 Task: Open a blank sheet, save the file as Globalization.doc and add heading 'Globalization'Globalization ,with the parapraph,with the parapraph Globalization refers to the increasing interconnectedness and interdependence of countries and societies. It has facilitated the exchange of goods, services, ideas, and cultures across borders. Globalization has both positive and negative impacts, with benefits including economic growth and cultural exchange, but also challenges such as income inequality and loss of cultural diversity. Responsible globalization requires addressing inequality, protecting workers' rights, and fostering mutual understanding and cooperation among nations.Apply Font Style Alef And font size 14. Apply font style in  Heading Bodoni MT and font size 14 Change heading alignment to  Center
Action: Mouse moved to (241, 364)
Screenshot: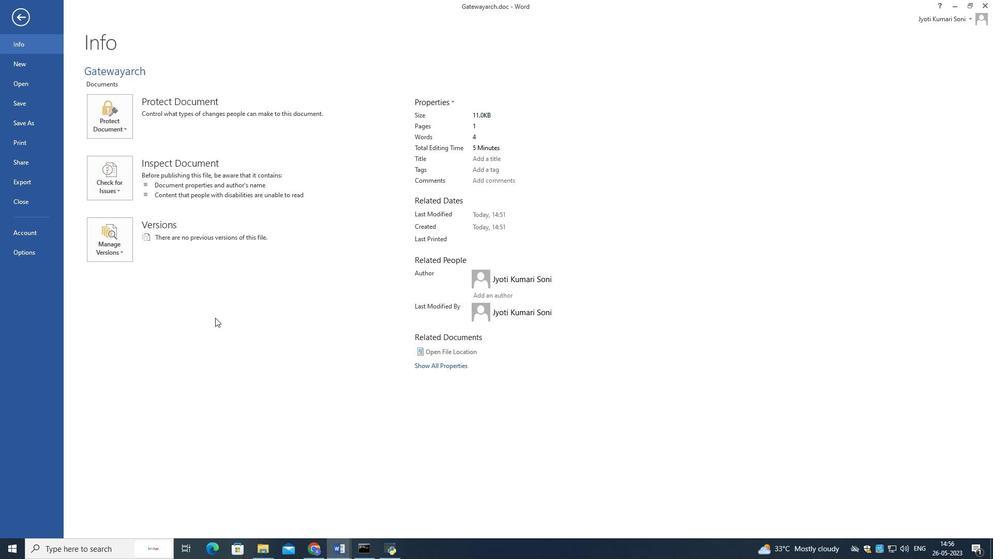 
Action: Mouse scrolled (241, 363) with delta (0, 0)
Screenshot: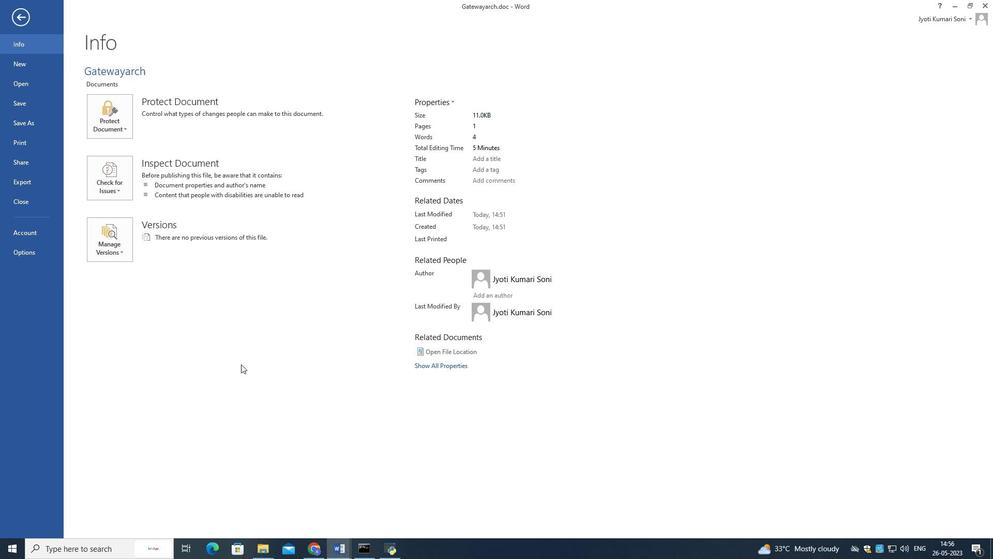 
Action: Mouse scrolled (241, 363) with delta (0, 0)
Screenshot: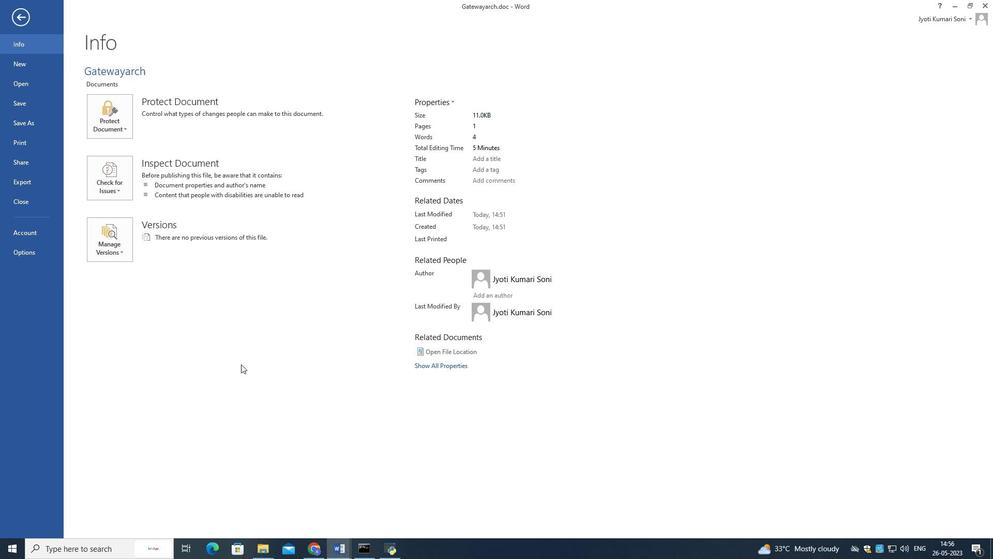 
Action: Mouse scrolled (241, 363) with delta (0, 0)
Screenshot: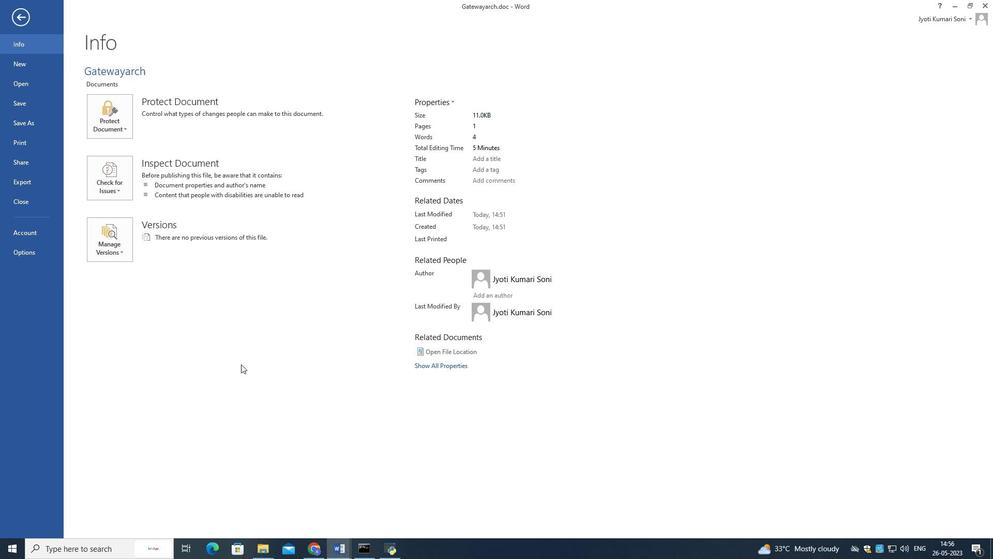 
Action: Mouse moved to (200, 303)
Screenshot: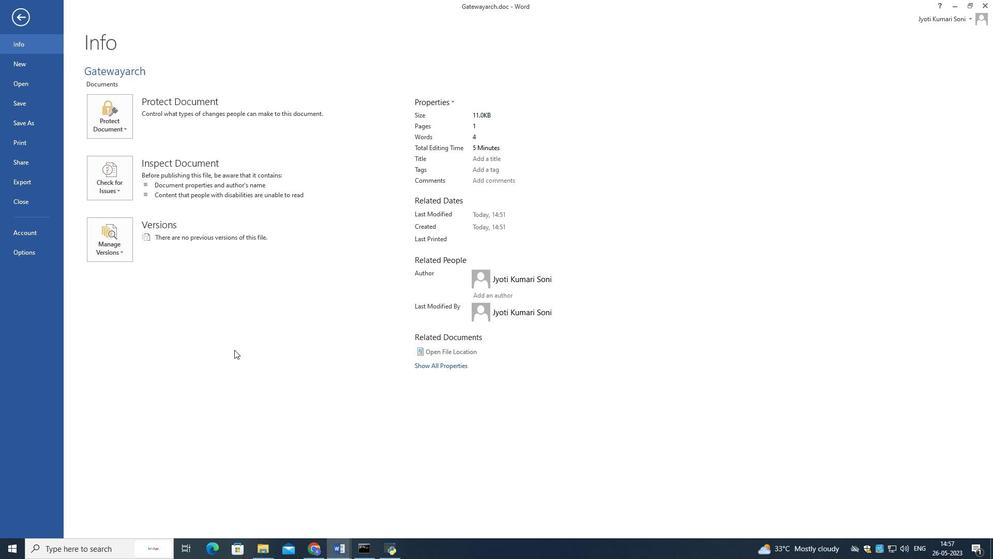 
Action: Mouse scrolled (200, 304) with delta (0, 0)
Screenshot: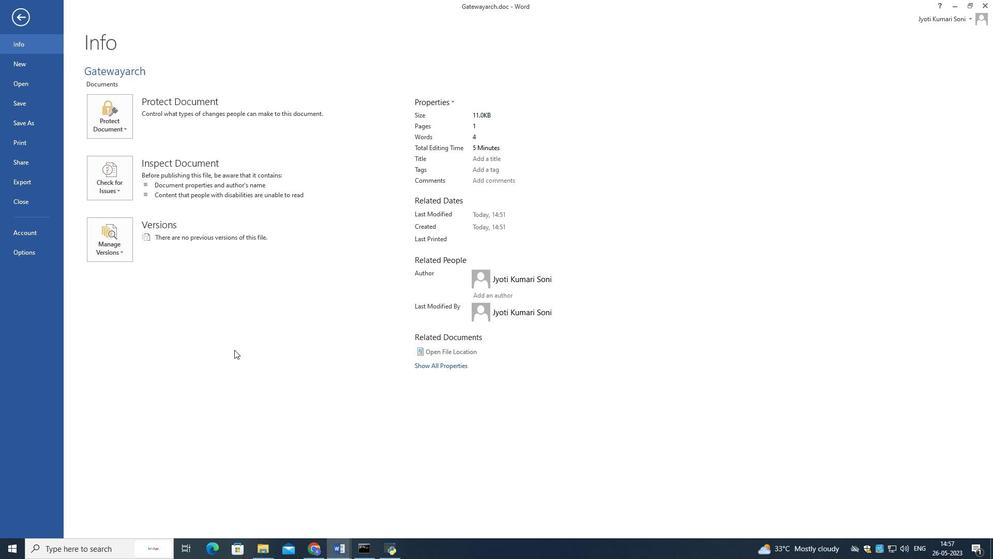 
Action: Mouse moved to (15, 81)
Screenshot: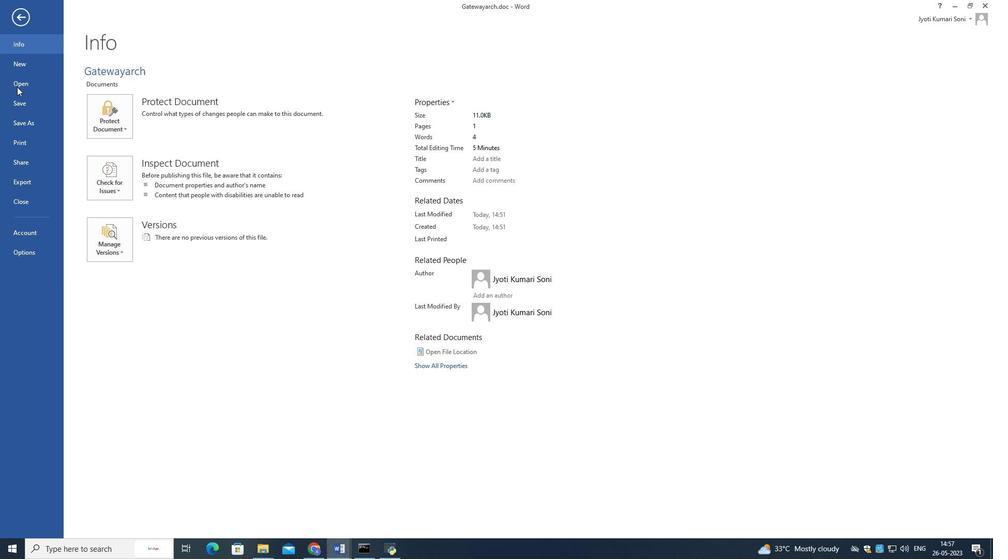 
Action: Mouse pressed left at (15, 81)
Screenshot: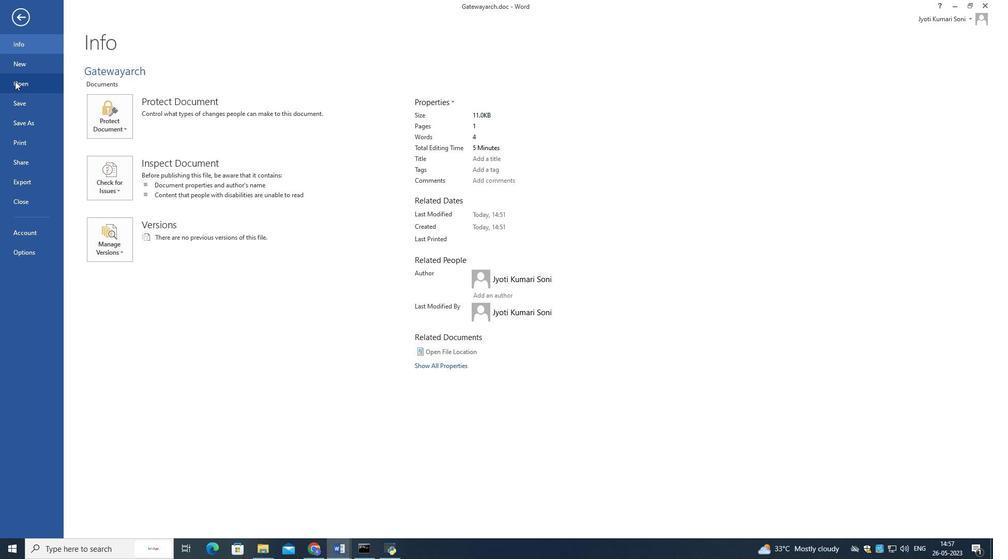 
Action: Mouse moved to (28, 67)
Screenshot: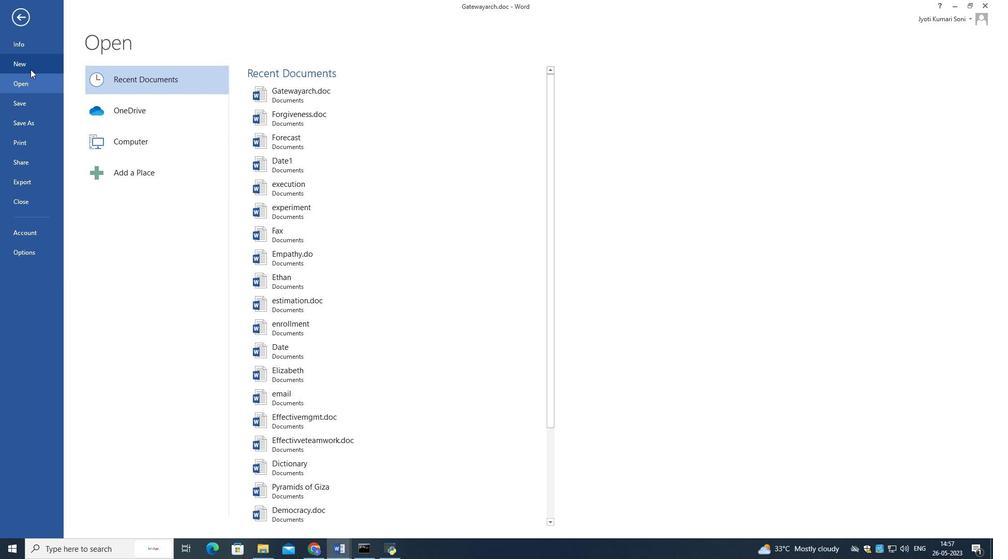 
Action: Mouse pressed left at (28, 67)
Screenshot: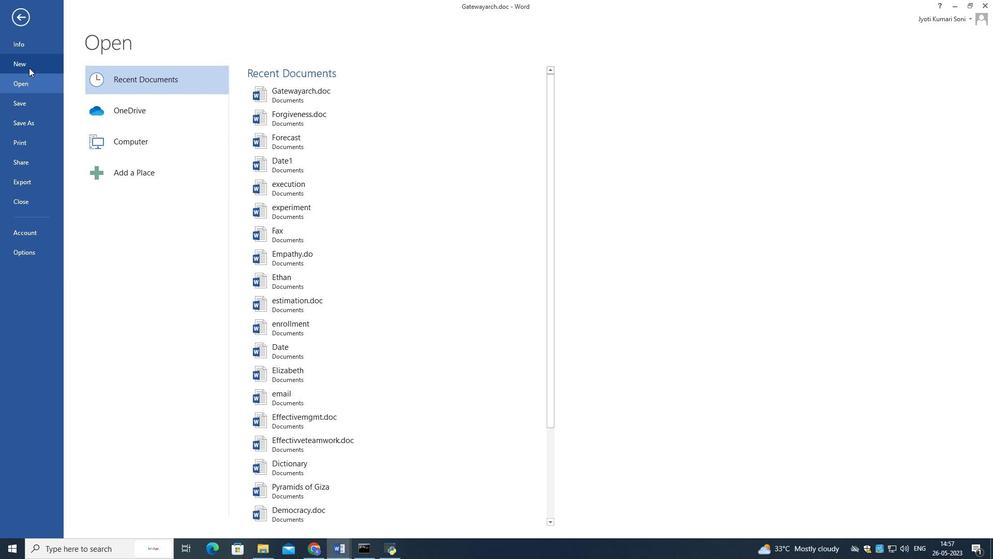 
Action: Mouse moved to (124, 174)
Screenshot: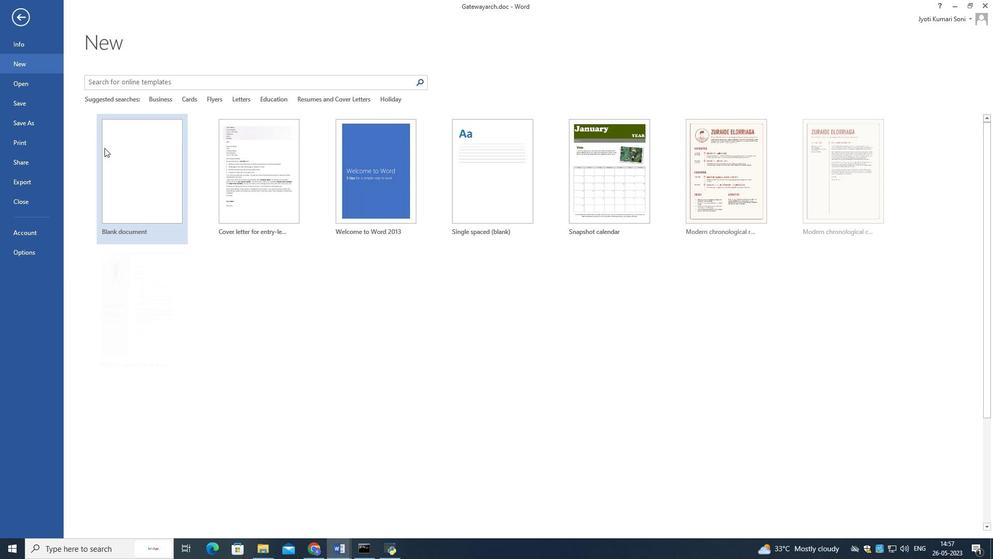 
Action: Mouse pressed left at (124, 174)
Screenshot: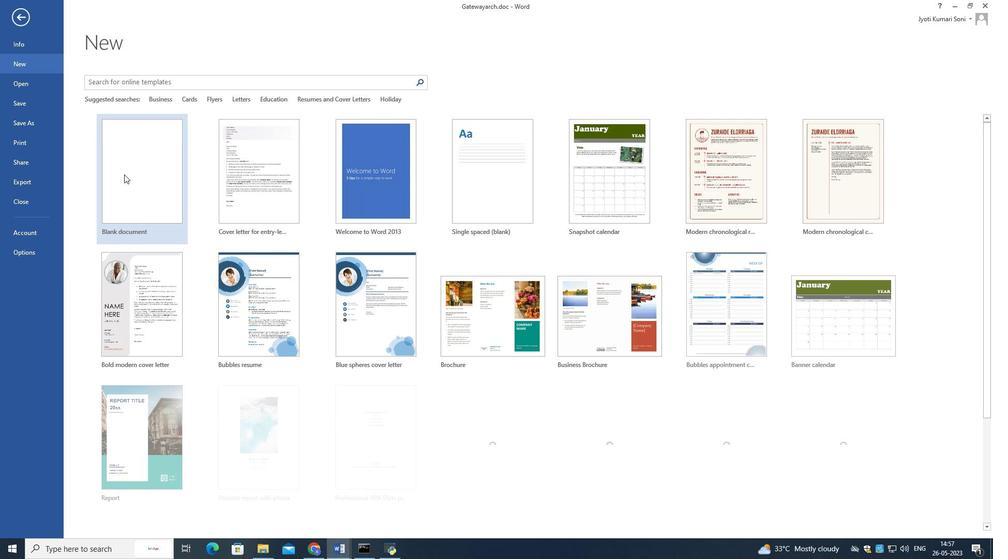 
Action: Mouse moved to (8, 14)
Screenshot: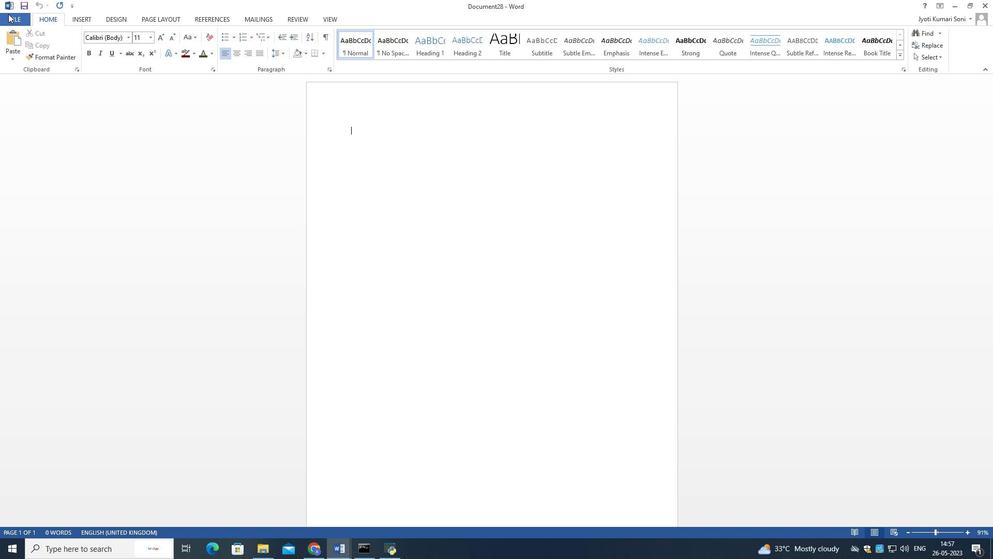 
Action: Mouse pressed left at (8, 14)
Screenshot: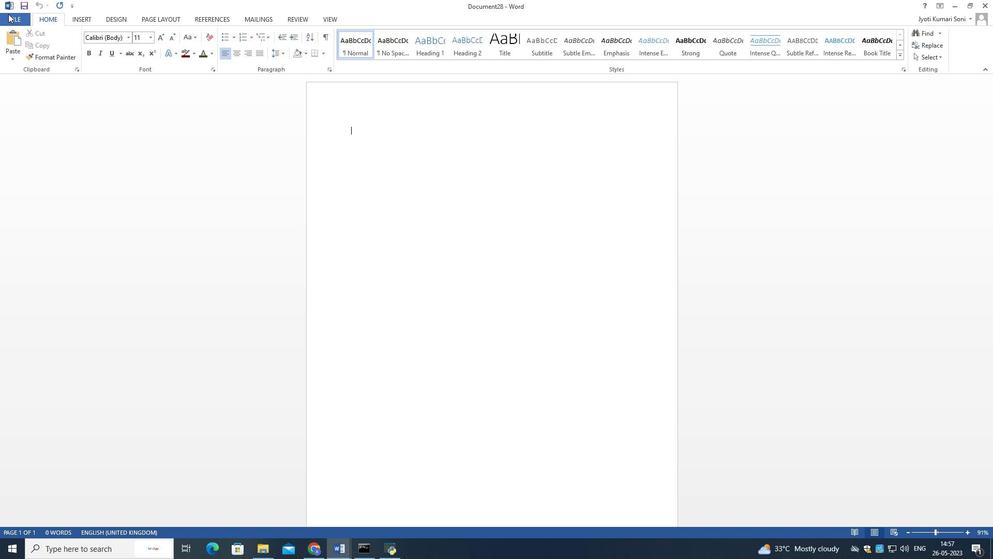 
Action: Mouse moved to (33, 121)
Screenshot: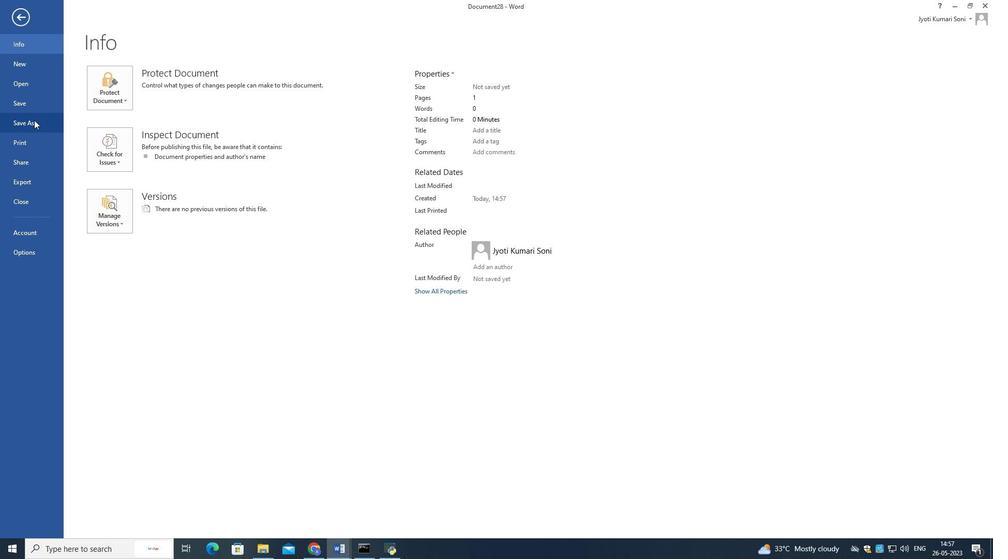 
Action: Mouse pressed left at (33, 121)
Screenshot: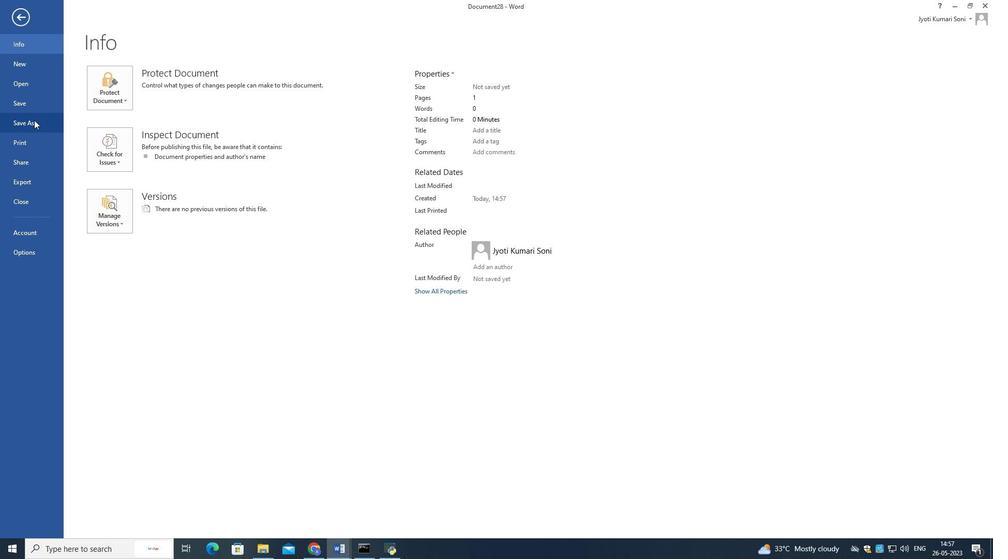 
Action: Mouse moved to (338, 104)
Screenshot: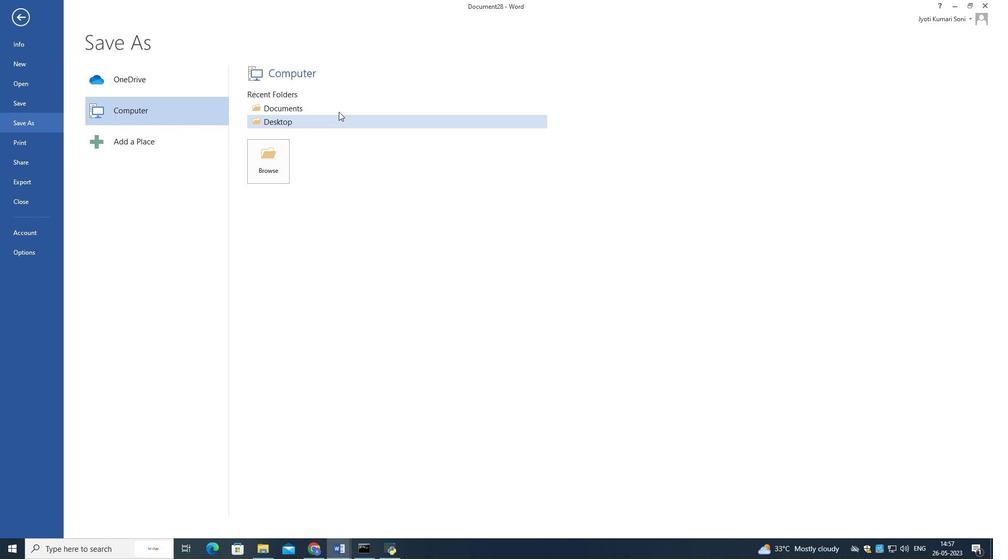
Action: Mouse pressed left at (338, 104)
Screenshot: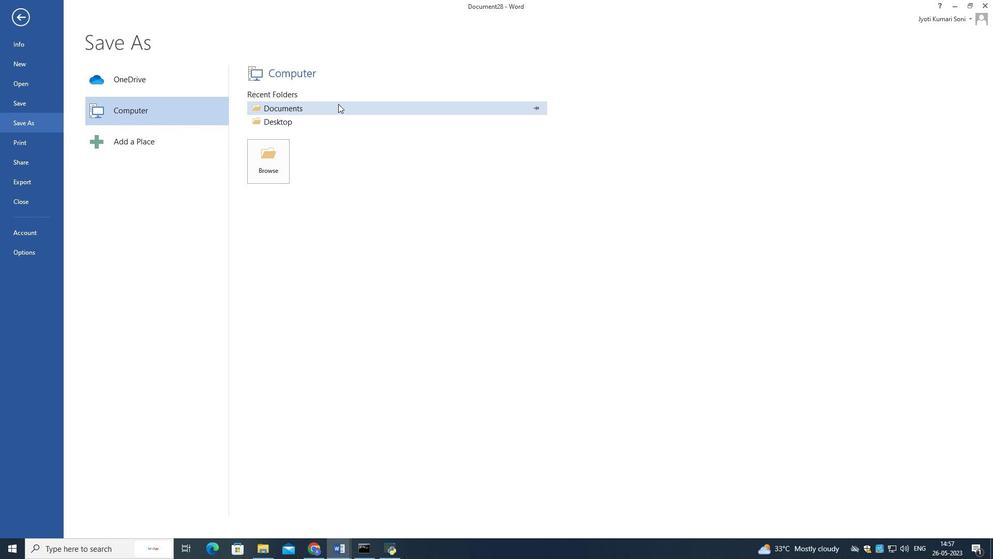 
Action: Key pressed <Key.shift>Globalization.doc
Screenshot: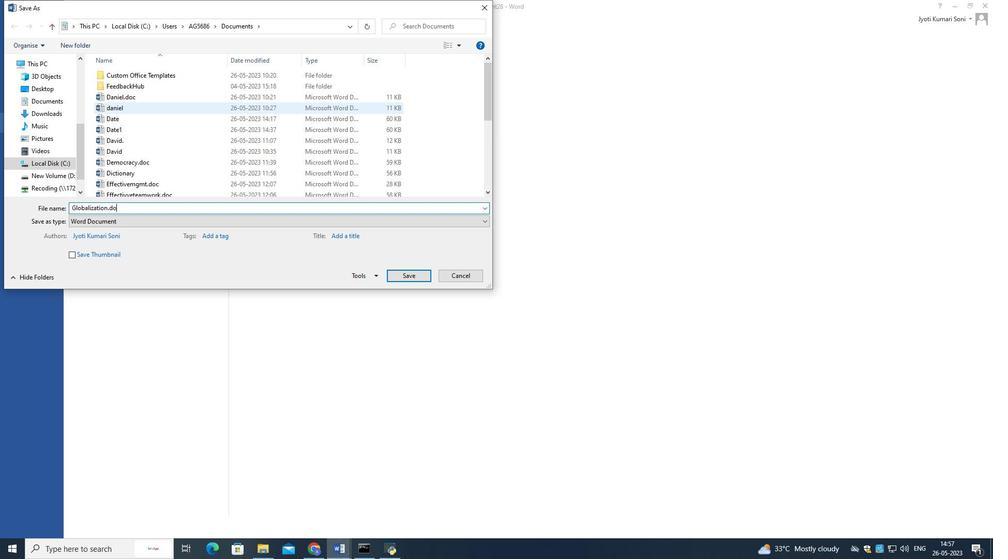 
Action: Mouse moved to (420, 272)
Screenshot: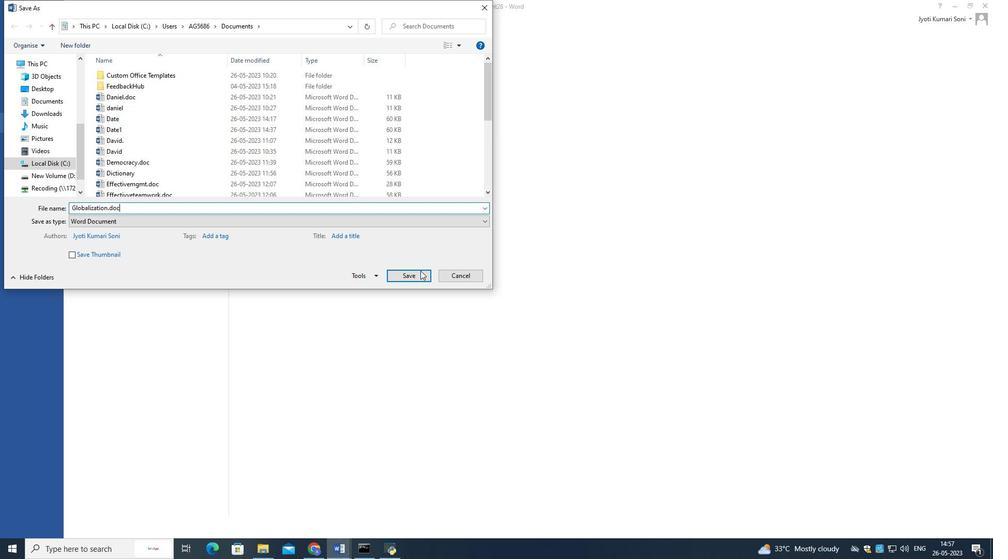 
Action: Mouse pressed left at (420, 272)
Screenshot: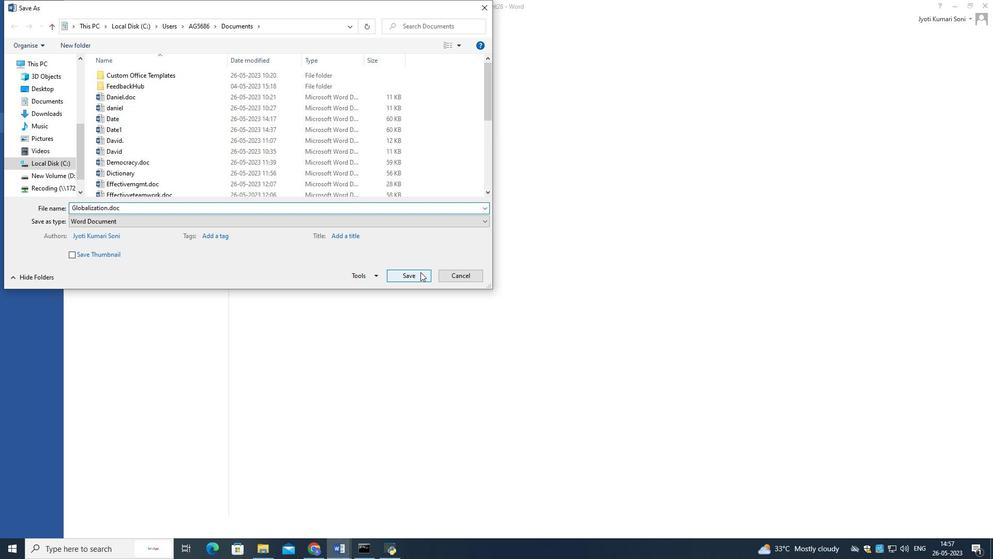 
Action: Mouse moved to (418, 136)
Screenshot: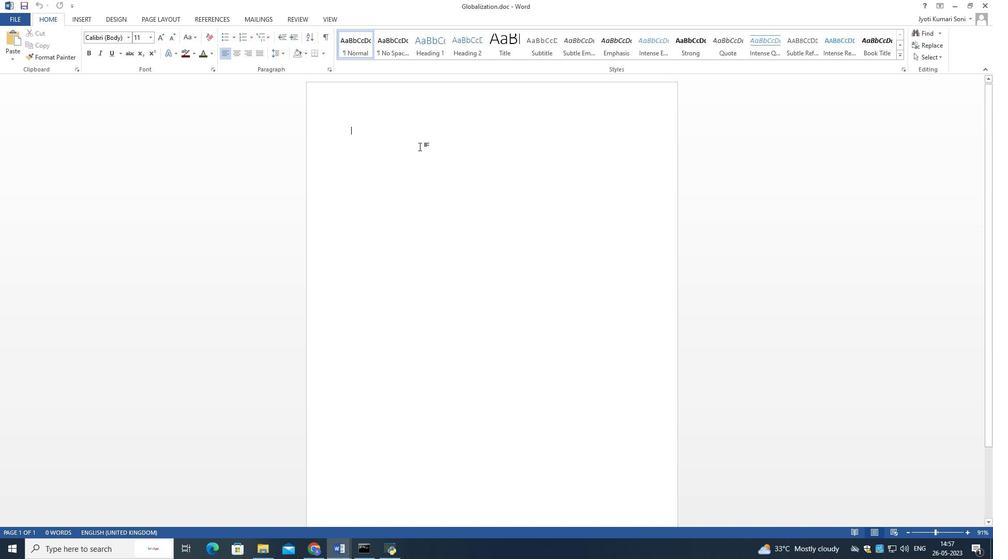 
Action: Mouse pressed left at (418, 136)
Screenshot: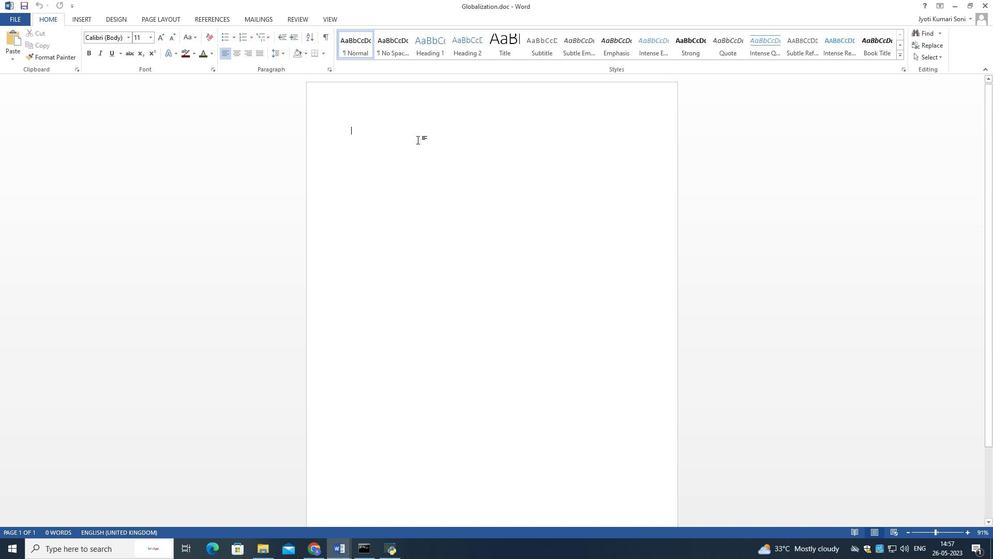 
Action: Mouse moved to (422, 137)
Screenshot: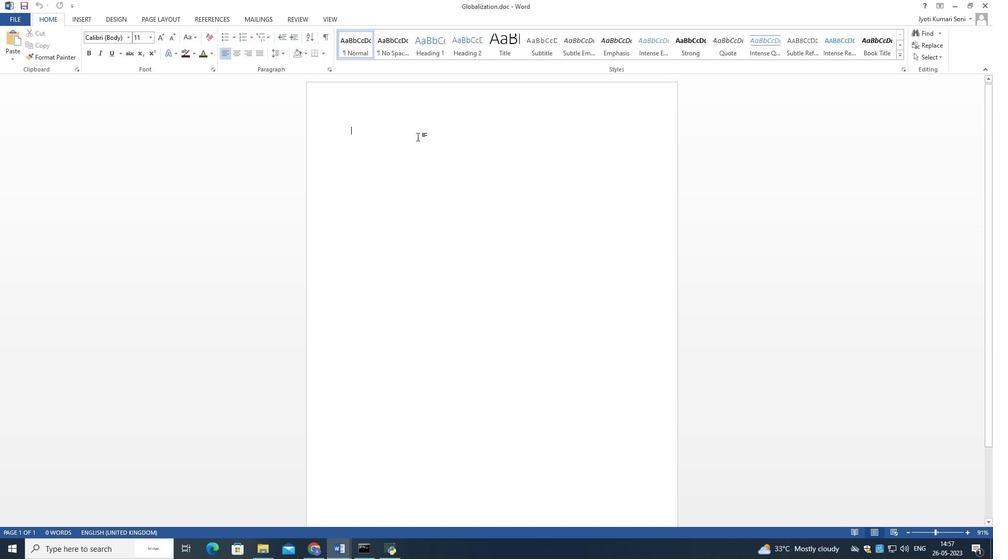 
Action: Key pressed <Key.shift>Globlaization<Key.space>'<Key.space><Key.shift>Globl<Key.backspace>lazation<Key.space>
Screenshot: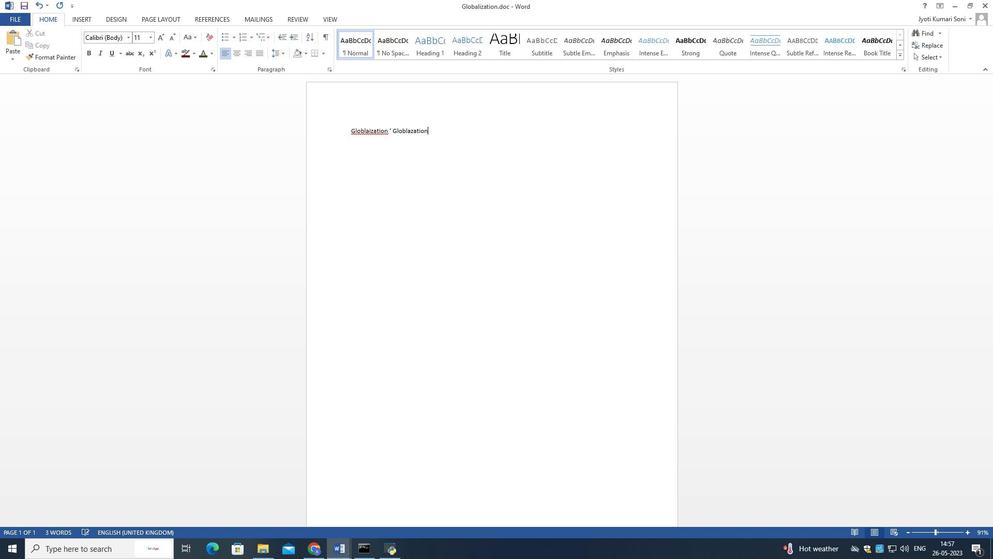 
Action: Mouse moved to (401, 155)
Screenshot: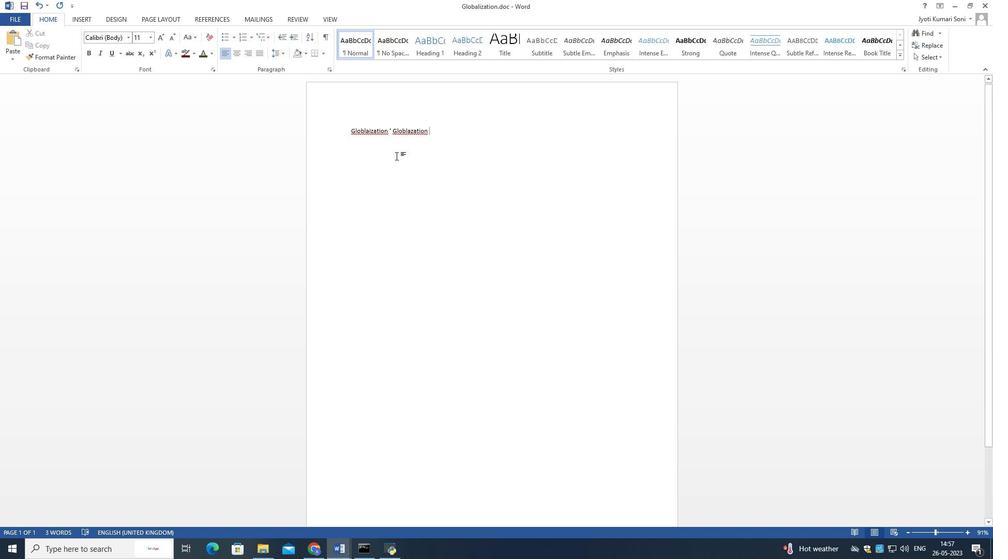 
Action: Mouse pressed left at (401, 155)
Screenshot: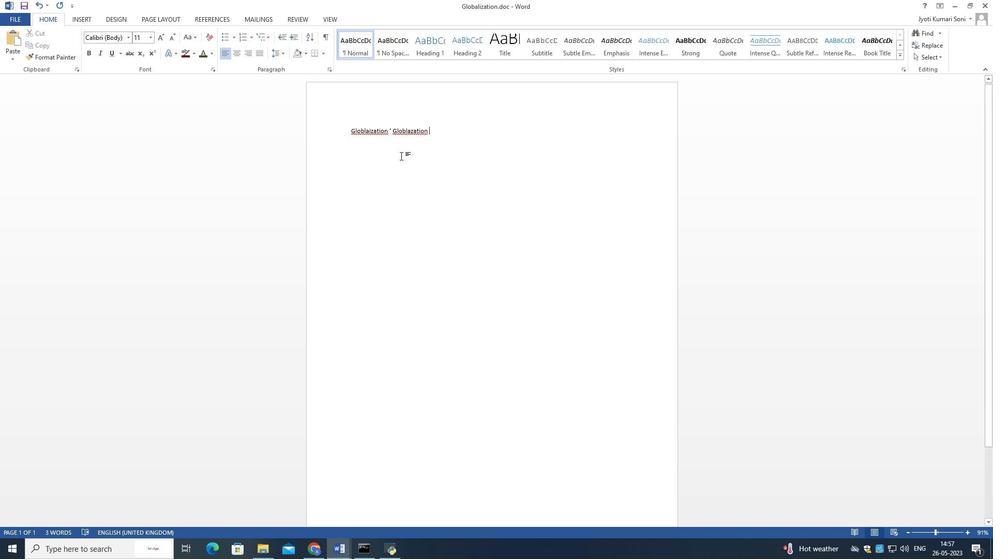 
Action: Mouse moved to (447, 130)
Screenshot: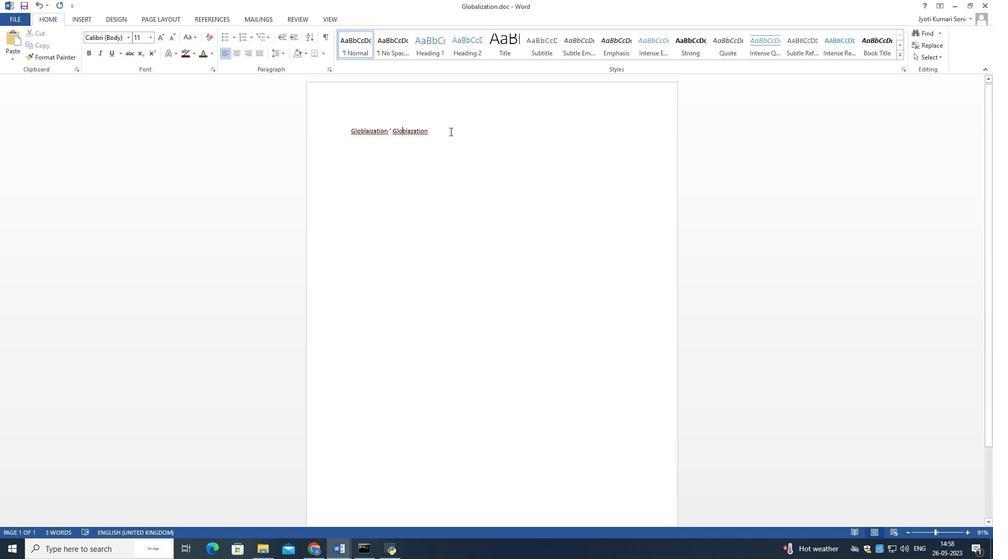 
Action: Mouse pressed left at (447, 130)
Screenshot: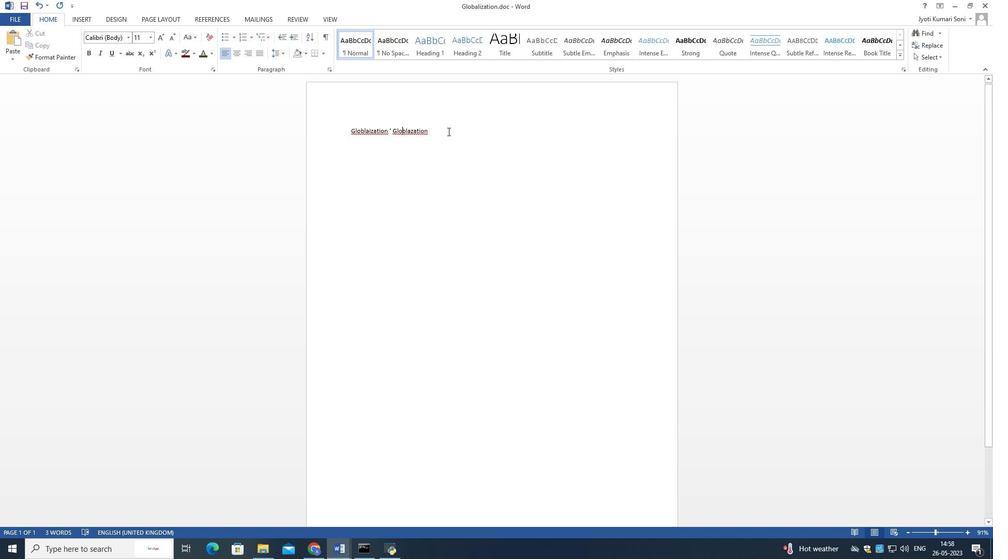 
Action: Mouse moved to (447, 134)
Screenshot: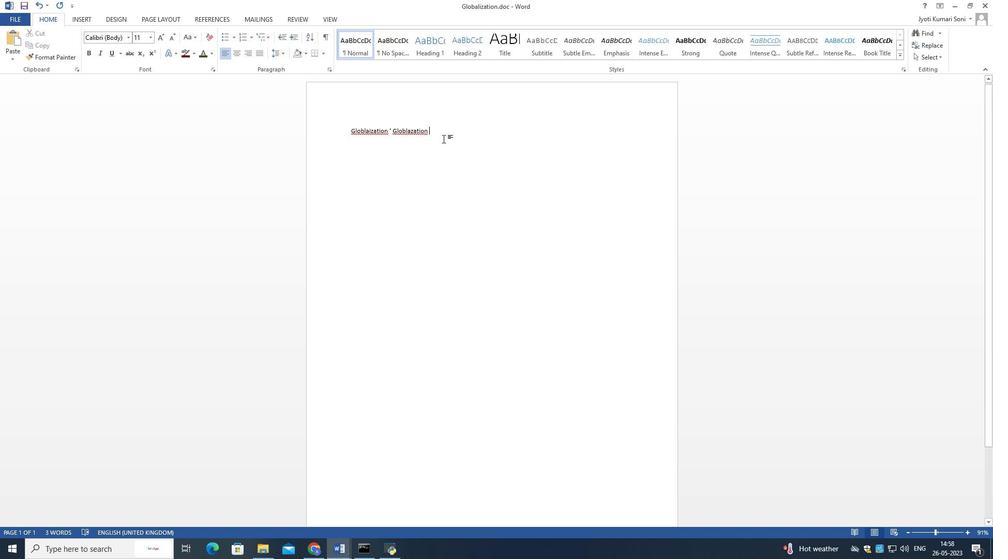 
Action: Key pressed <Key.enter><Key.enter><Key.shift>Globalization<Key.space>
Screenshot: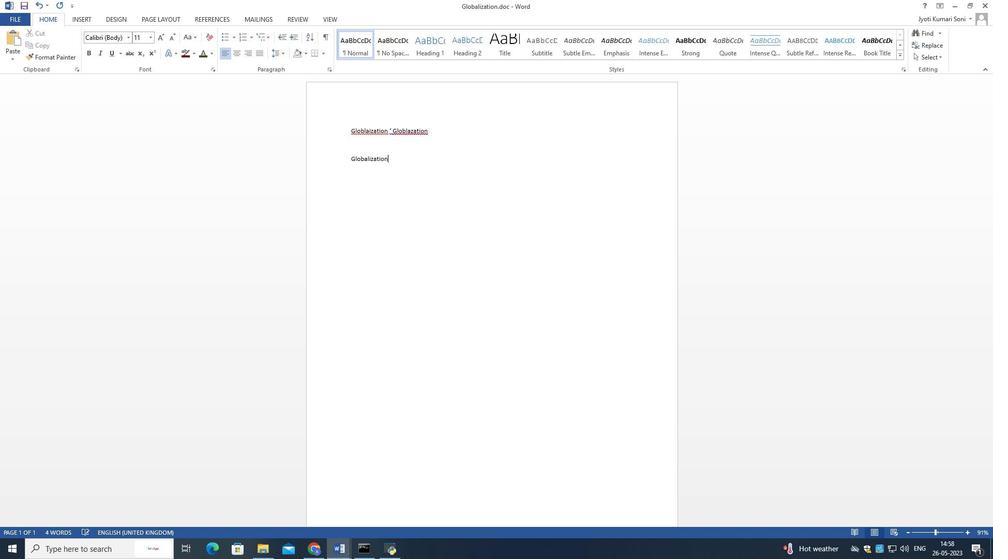 
Action: Mouse moved to (846, 300)
Screenshot: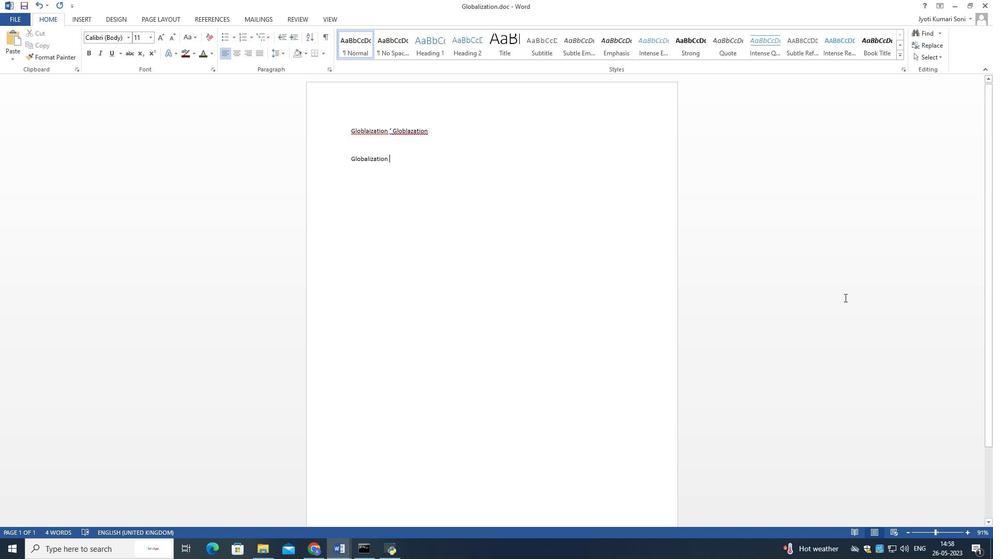 
Action: Key pressed refers<Key.space>to<Key.space>
Screenshot: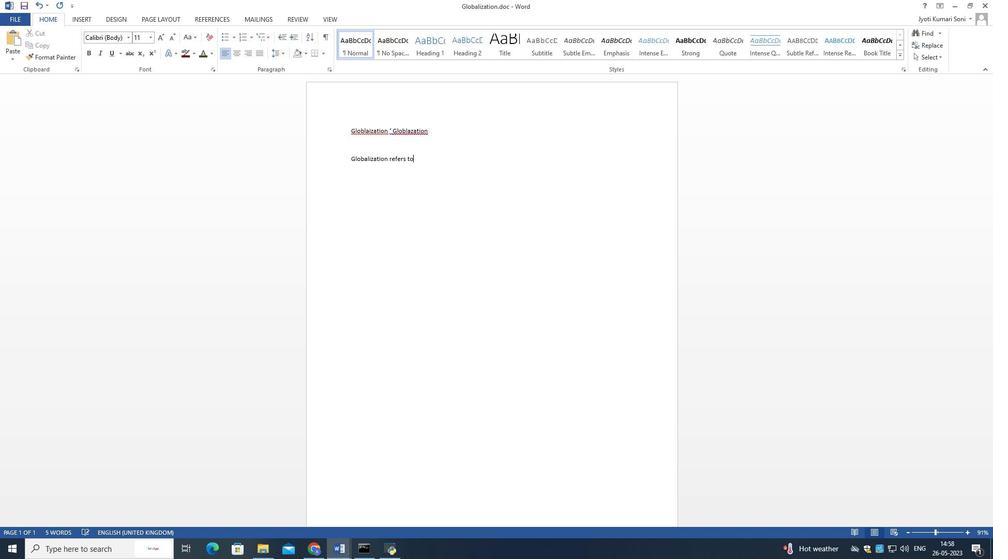 
Action: Mouse moved to (993, 391)
Screenshot: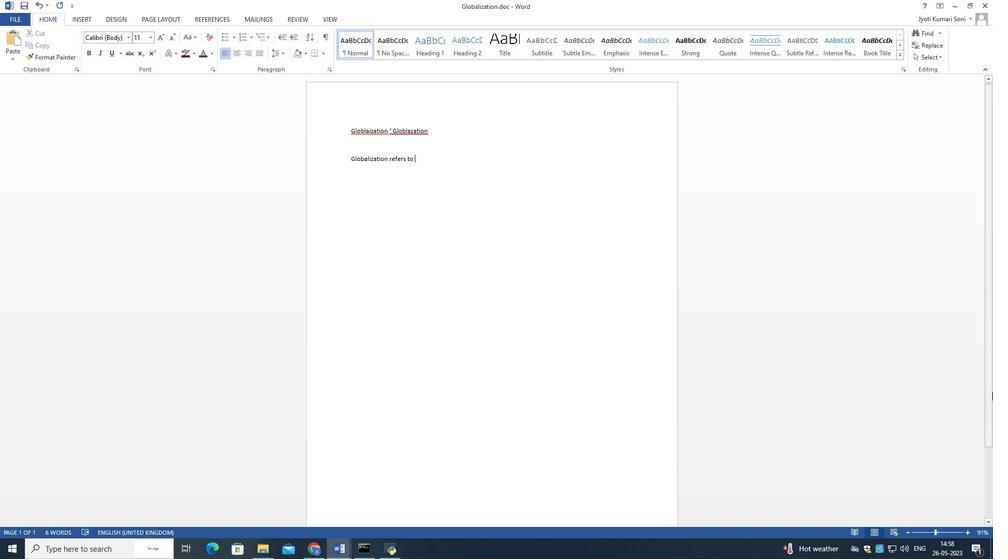 
Action: Key pressed the<Key.space>increasing<Key.space>interconnectedness<Key.space>and<Key.space>interdependence<Key.space>of<Key.space>countries<Key.space>and<Key.space>societies.<Key.space><Key.shift>It<Key.space>has<Key.space>faciliated<Key.space>the<Key.space>exchange<Key.space>of<Key.space>goods,<Key.space>services,<Key.space>ideas,<Key.space>and<Key.space>cultures<Key.space>across<Key.space>borders.<Key.space><Key.shift>Globalization<Key.space>has<Key.space>both<Key.space>positive<Key.space>and<Key.space>negative<Key.space>impacts<Key.space>,<Key.space>with<Key.space>benefits<Key.space>including<Key.space>economics<Key.space>growth<Key.space>and<Key.space>culture<Key.space>exchange,<Key.space>but<Key.space>also<Key.space>chllenges<Key.space>such<Key.space>as<Key.space>income<Key.space>inequality<Key.space>and<Key.space>loss<Key.space>of<Key.space>cltural<Key.space>diversity<Key.space>
Screenshot: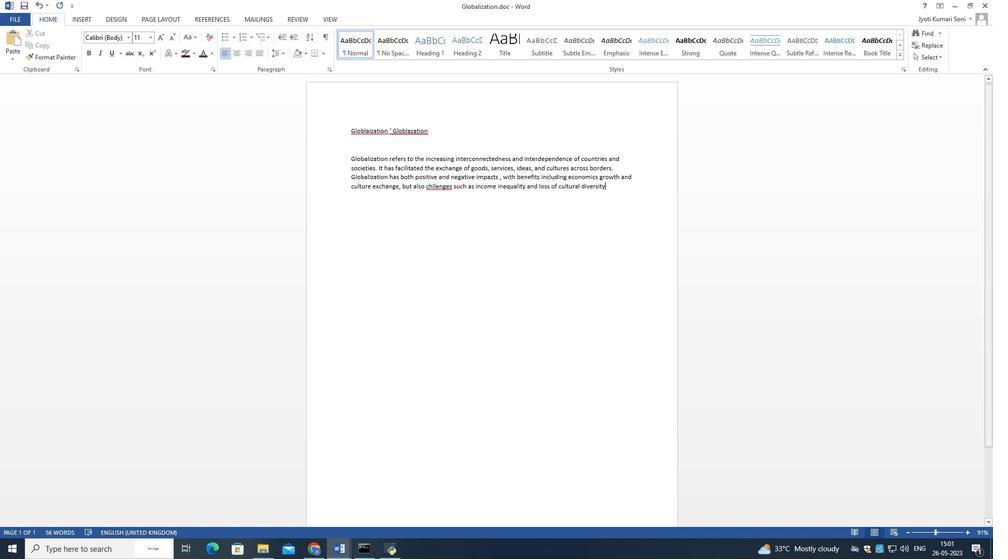 
Action: Mouse moved to (491, 181)
Screenshot: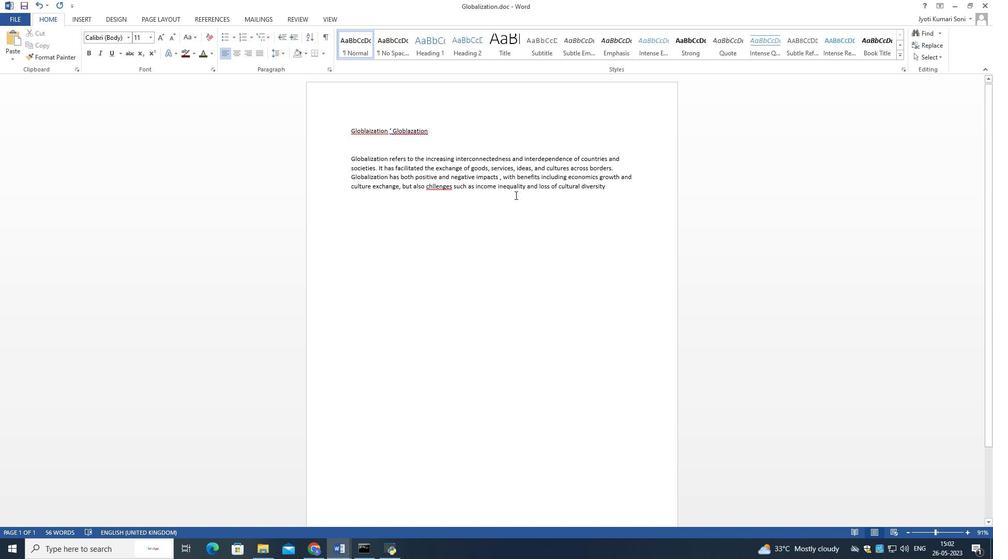 
Action: Key pressed .<Key.space><Key.shift>responsible<Key.space>globalization<Key.space>requie<Key.backspace>res<Key.space>fostering<Key.space>mutual<Key.space>understanding<Key.space>and<Key.space>cooperation<Key.space>among<Key.space>nation.
Screenshot: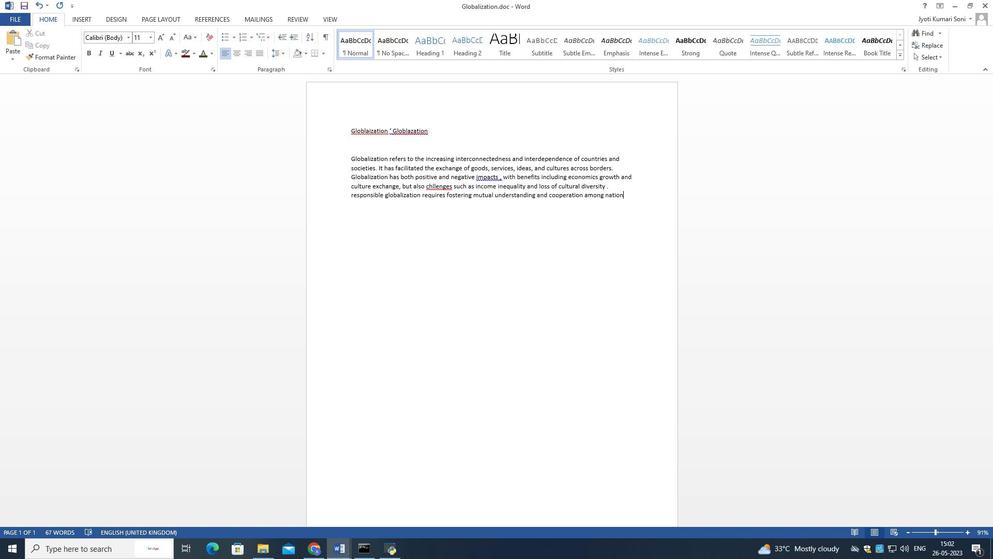
Action: Mouse moved to (492, 179)
Screenshot: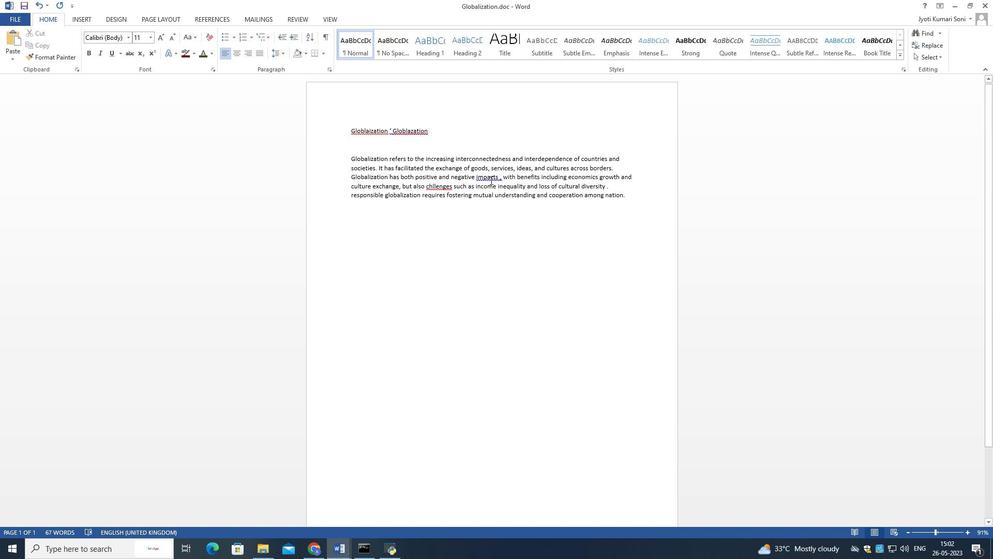 
Action: Mouse pressed left at (492, 179)
Screenshot: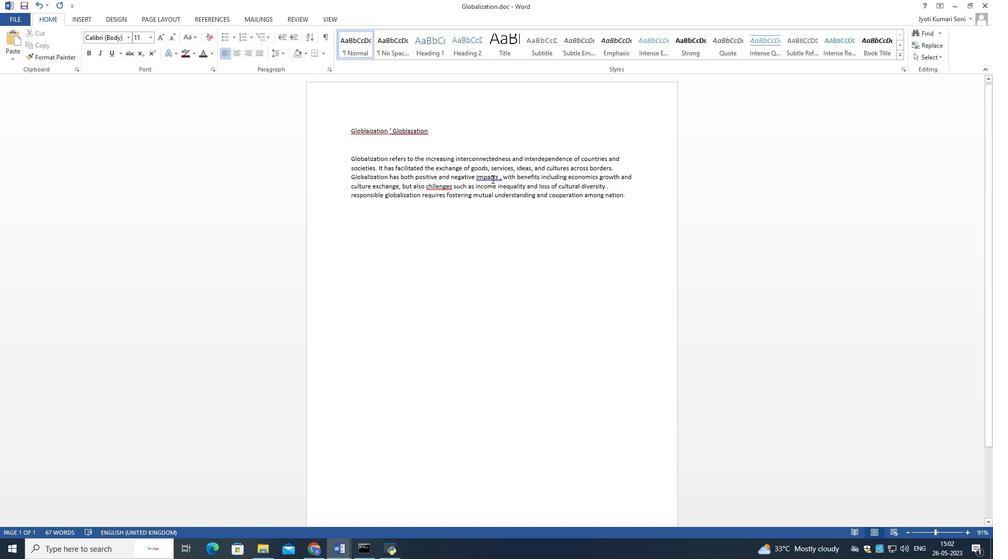 
Action: Mouse moved to (499, 179)
Screenshot: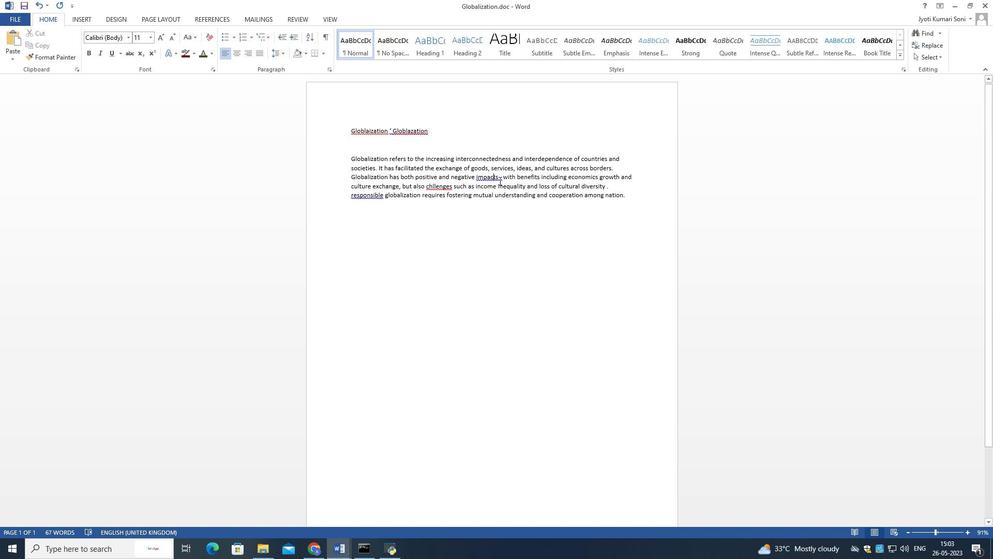 
Action: Mouse pressed left at (499, 179)
Screenshot: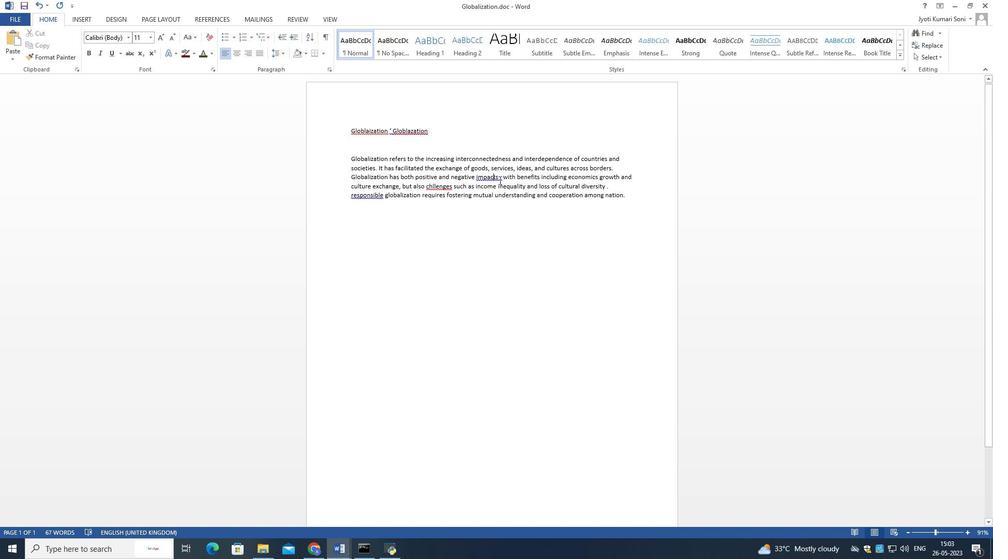 
Action: Mouse moved to (517, 222)
Screenshot: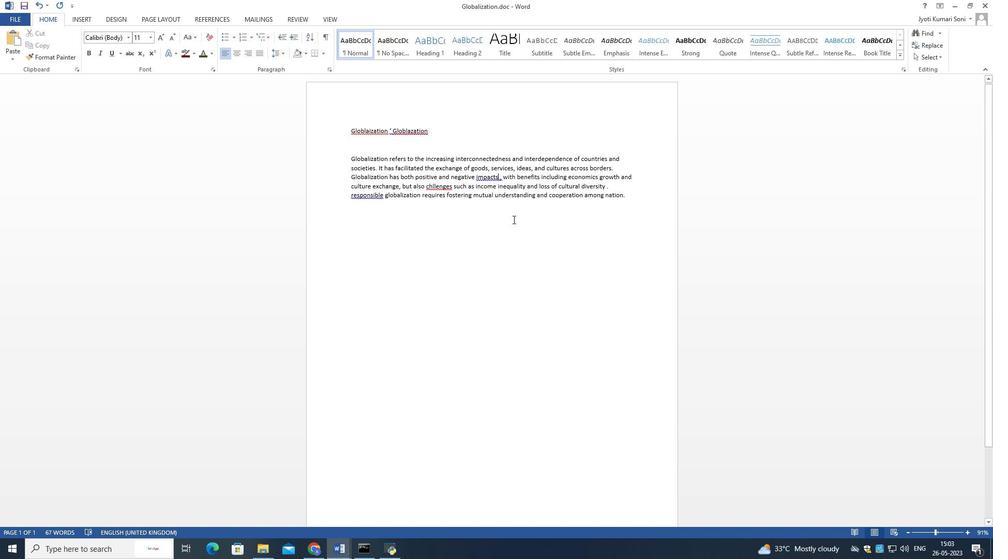 
Action: Key pressed <Key.right><Key.backspace>
Screenshot: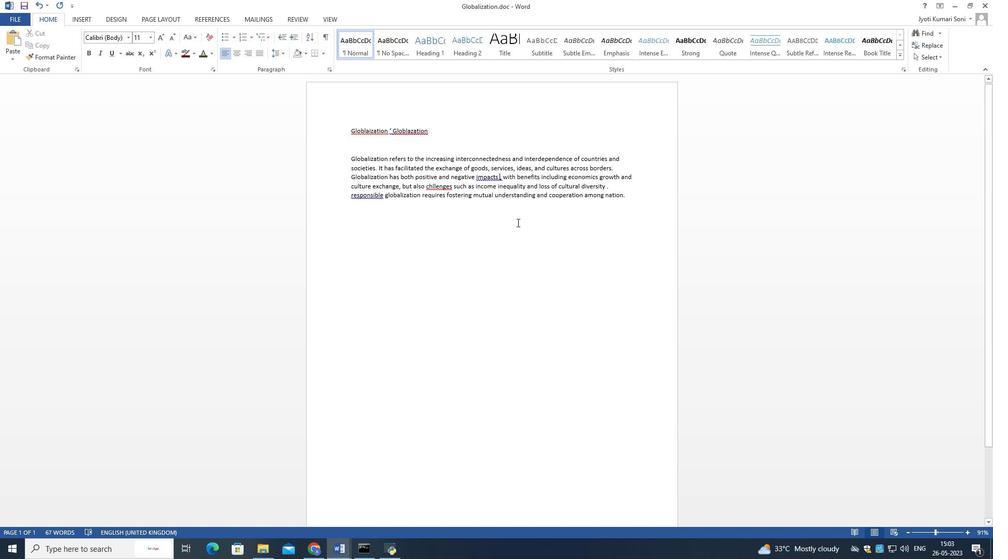 
Action: Mouse moved to (514, 220)
Screenshot: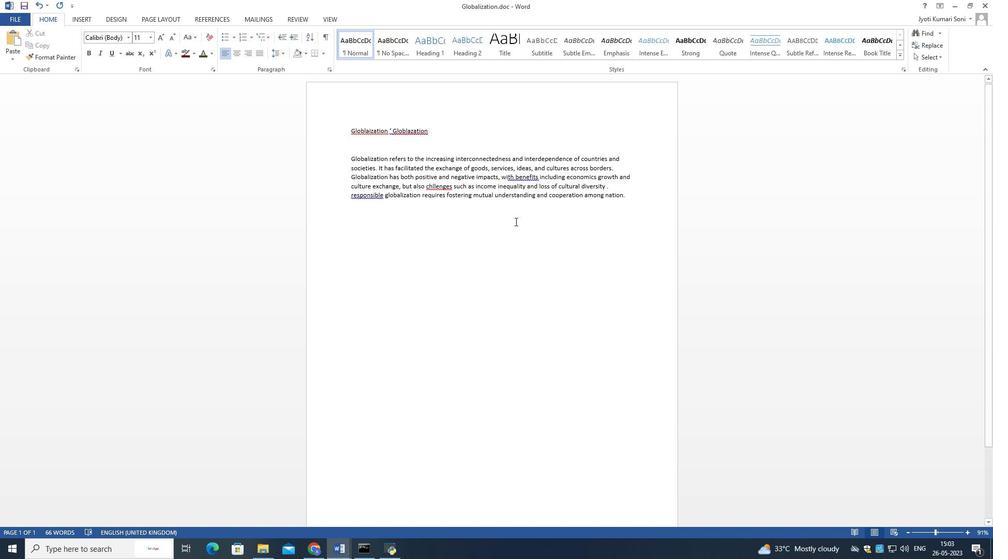 
Action: Mouse scrolled (514, 221) with delta (0, 0)
Screenshot: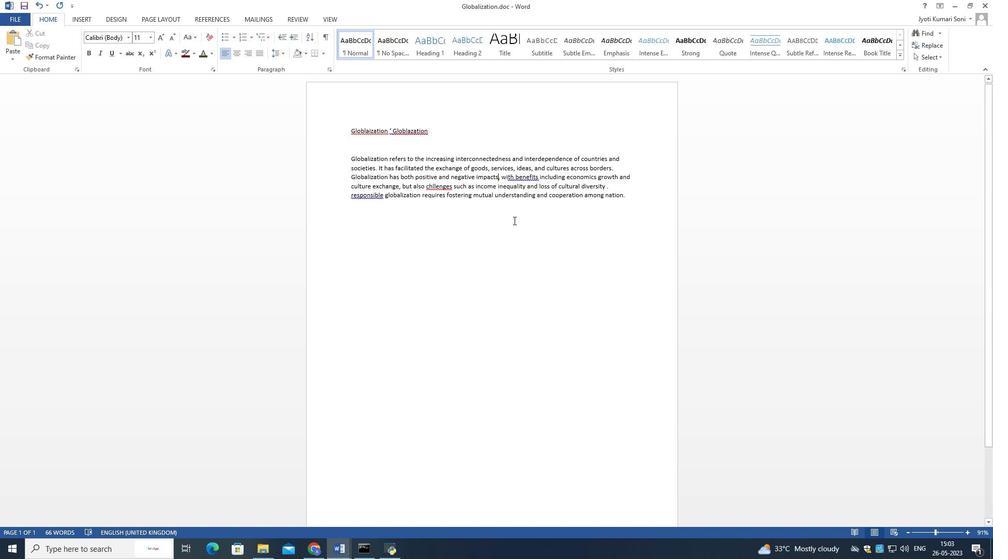 
Action: Mouse moved to (513, 220)
Screenshot: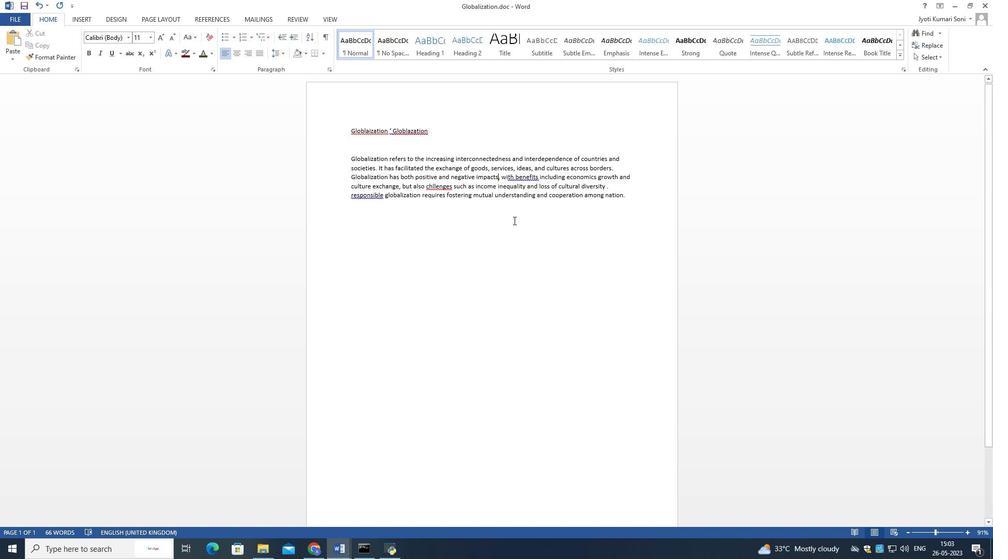 
Action: Mouse scrolled (513, 221) with delta (0, 0)
Screenshot: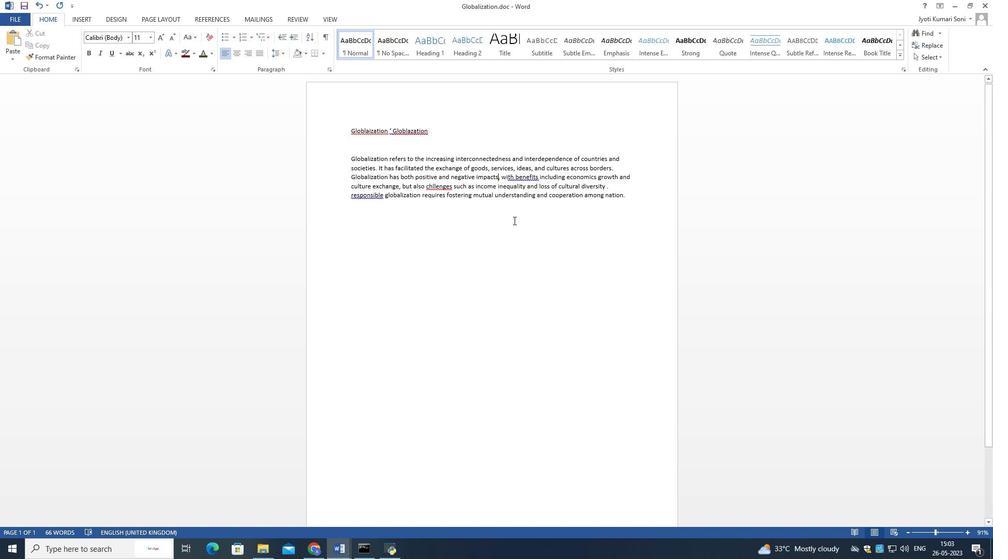 
Action: Mouse moved to (512, 219)
Screenshot: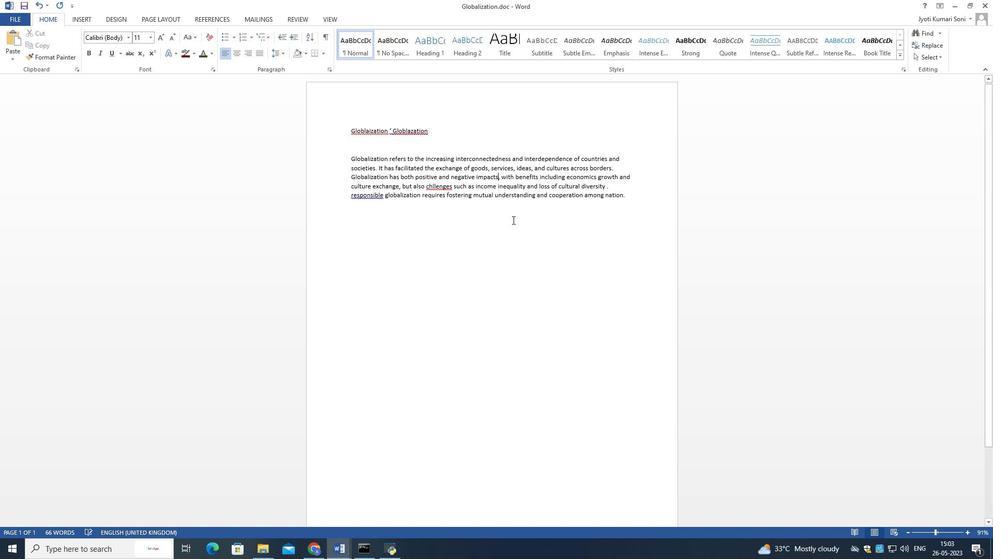 
Action: Mouse scrolled (512, 219) with delta (0, 0)
Screenshot: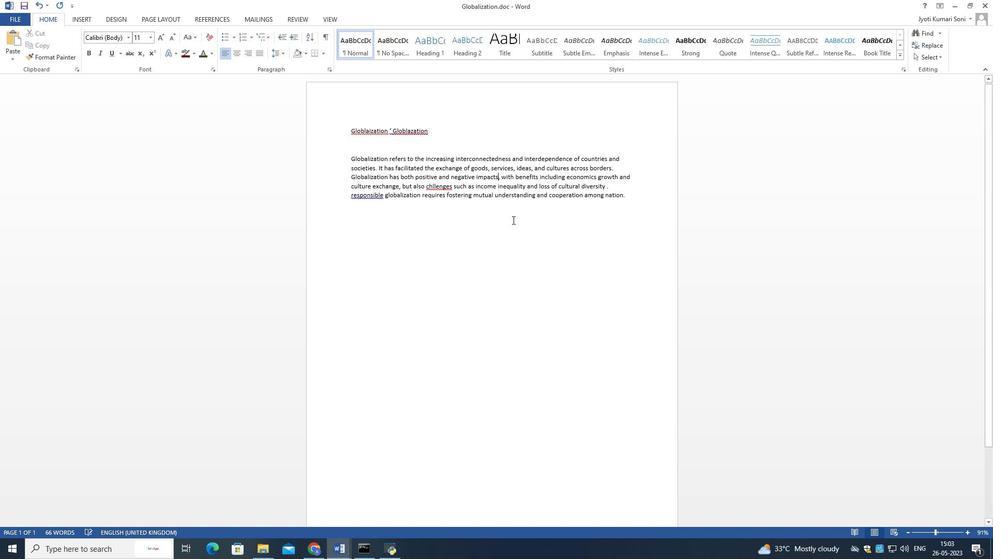 
Action: Mouse moved to (433, 193)
Screenshot: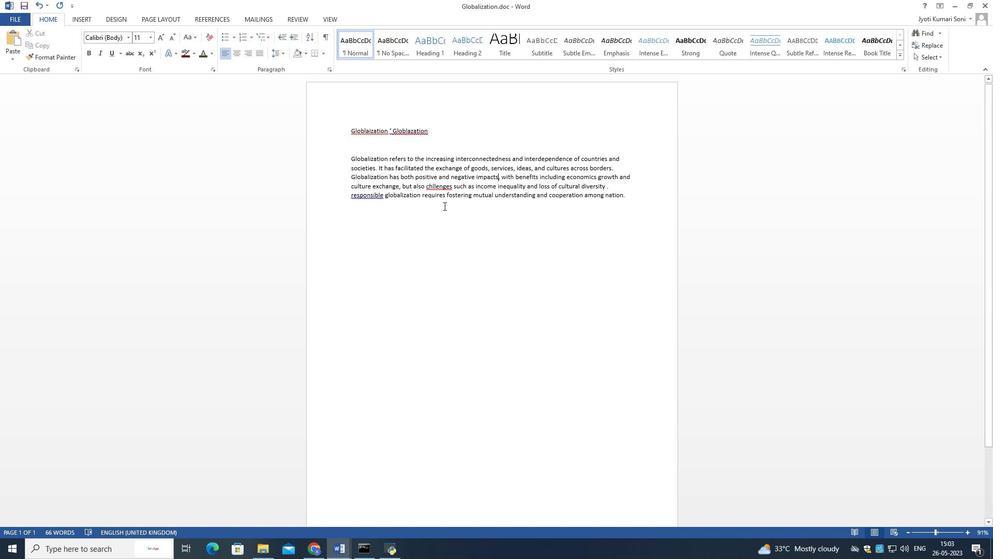 
Action: Mouse scrolled (433, 194) with delta (0, 0)
Screenshot: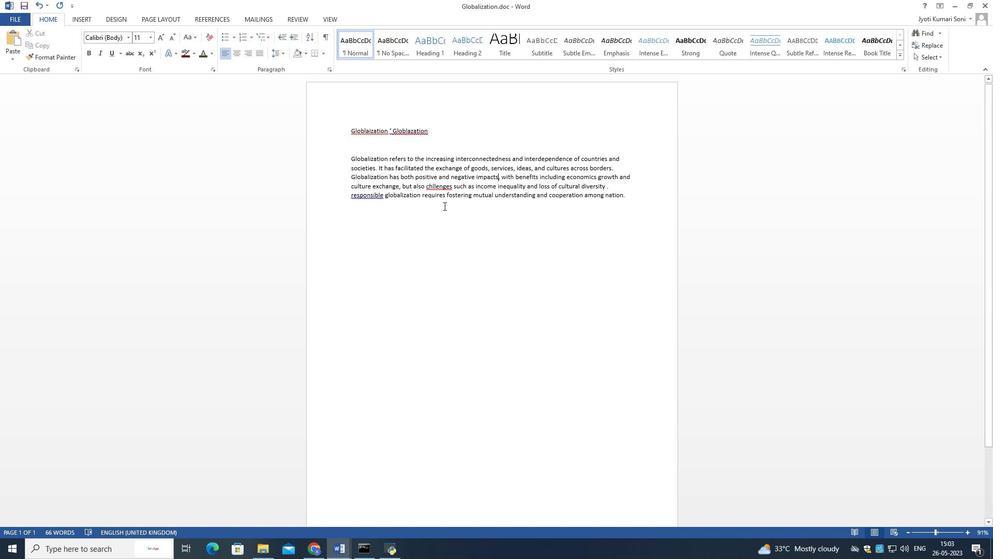
Action: Mouse moved to (443, 186)
Screenshot: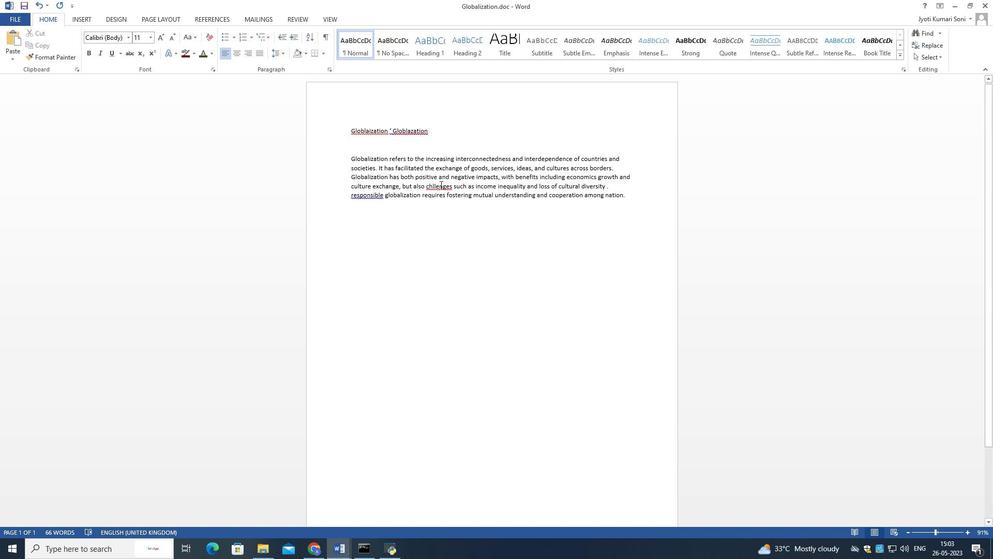 
Action: Mouse pressed left at (443, 186)
Screenshot: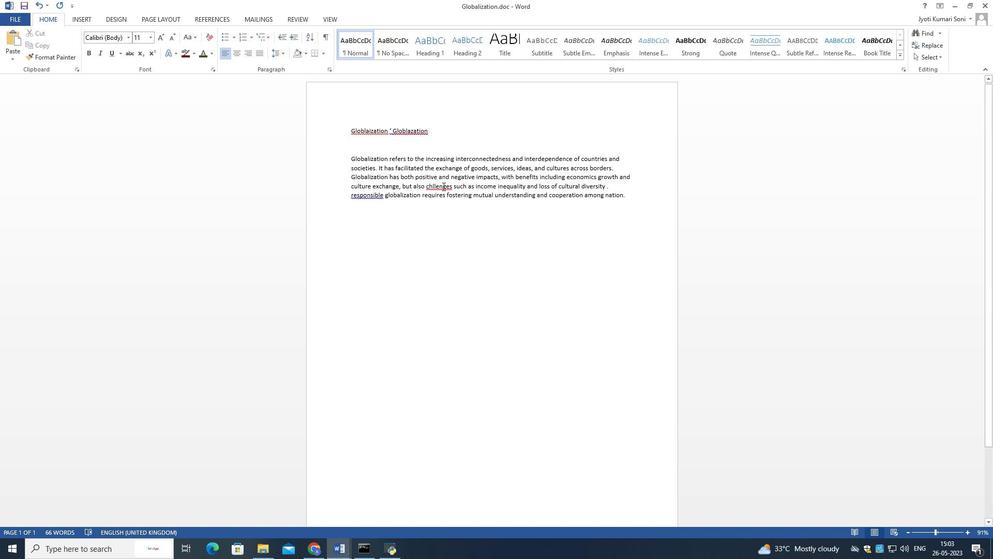 
Action: Mouse moved to (942, 532)
Screenshot: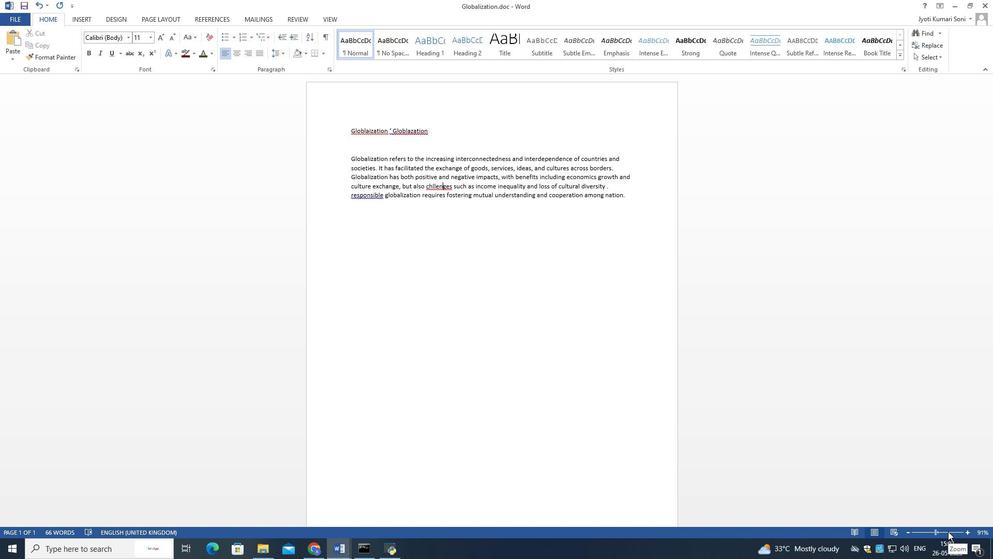 
Action: Mouse pressed left at (942, 532)
Screenshot: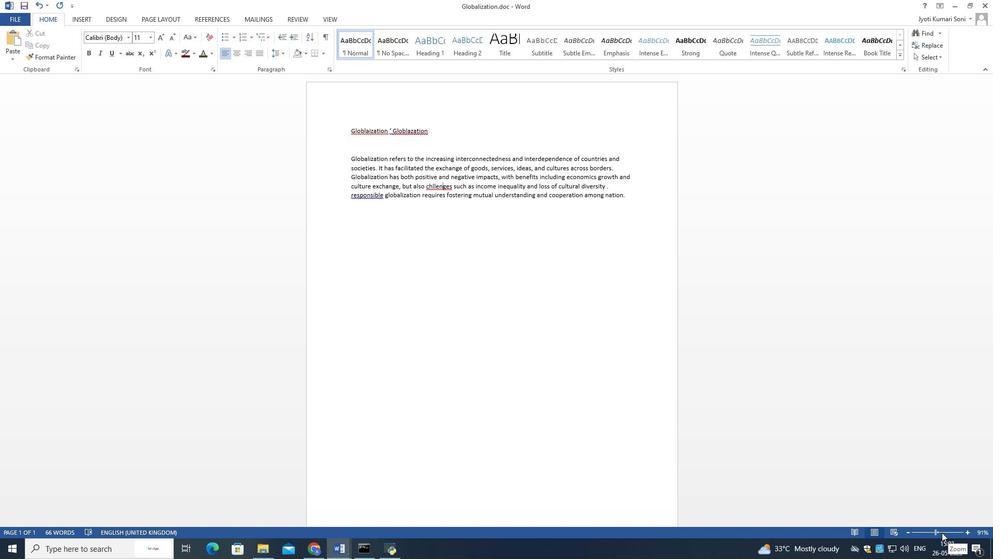 
Action: Mouse moved to (404, 194)
Screenshot: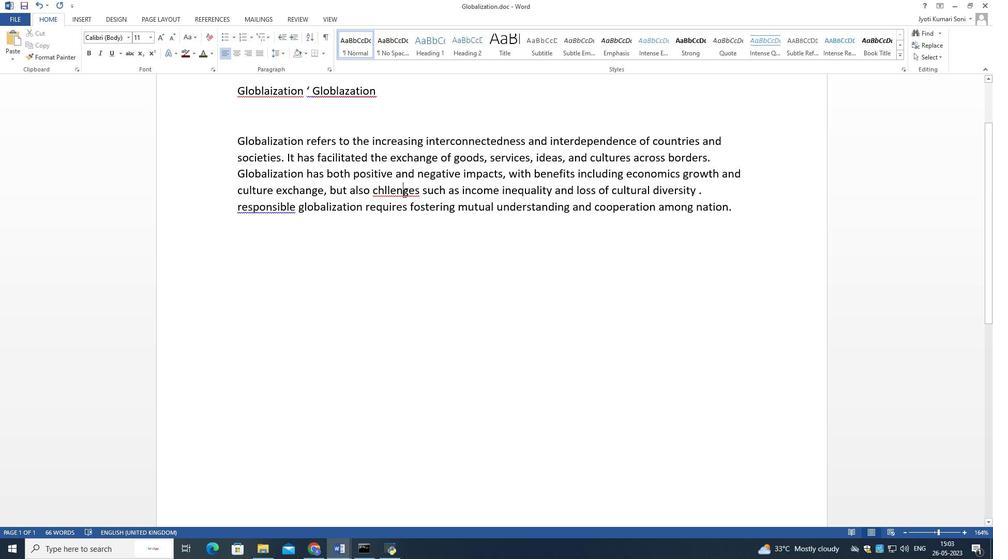 
Action: Mouse pressed left at (404, 194)
Screenshot: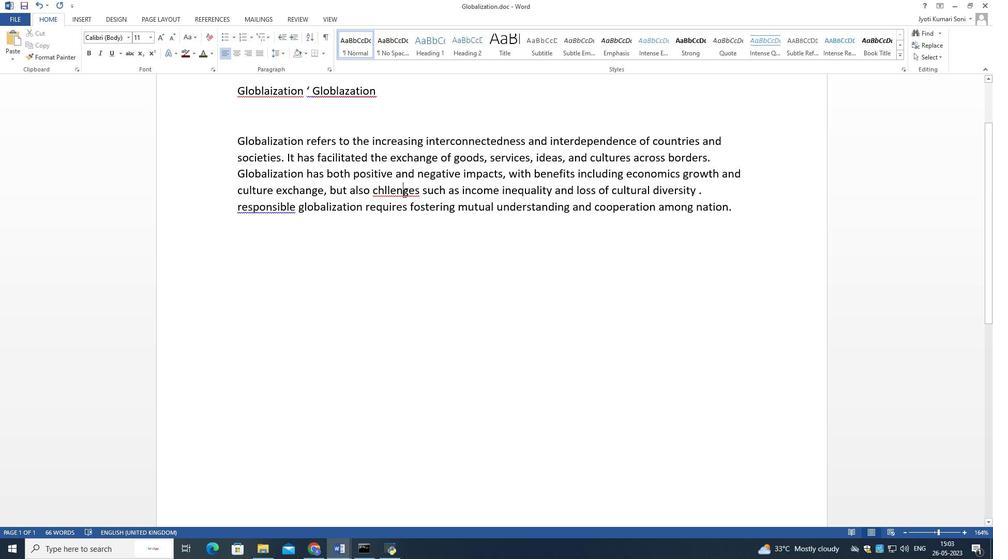 
Action: Mouse moved to (378, 247)
Screenshot: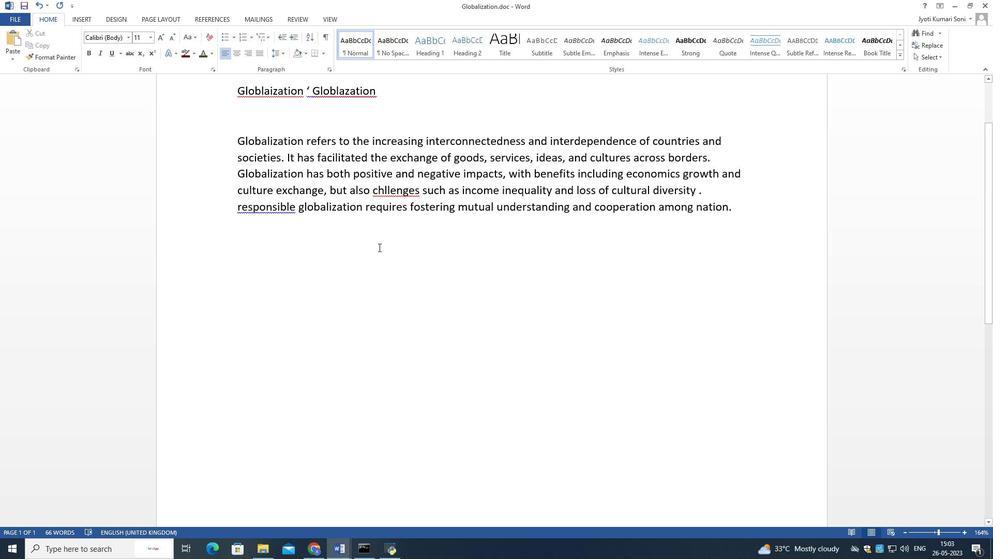 
Action: Mouse pressed left at (378, 247)
Screenshot: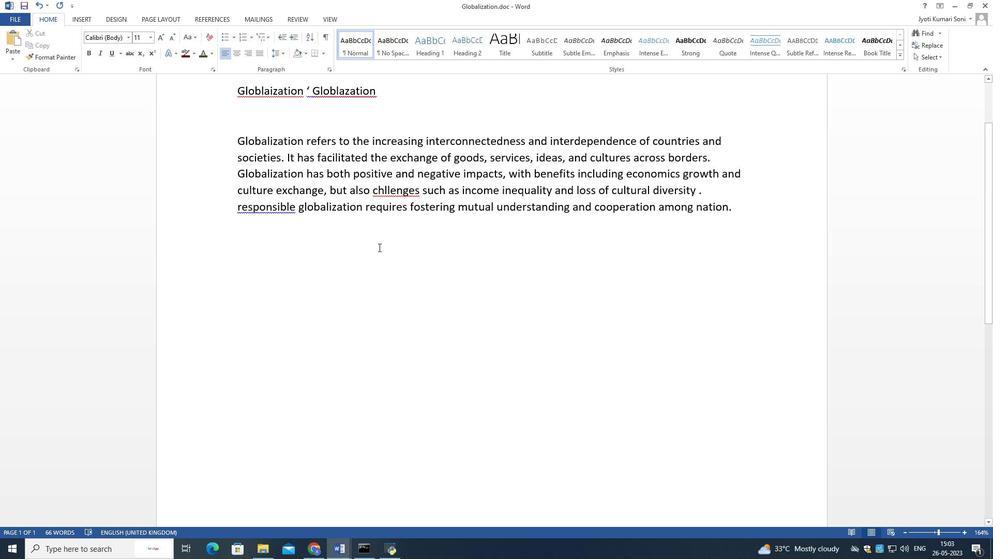 
Action: Mouse moved to (423, 216)
Screenshot: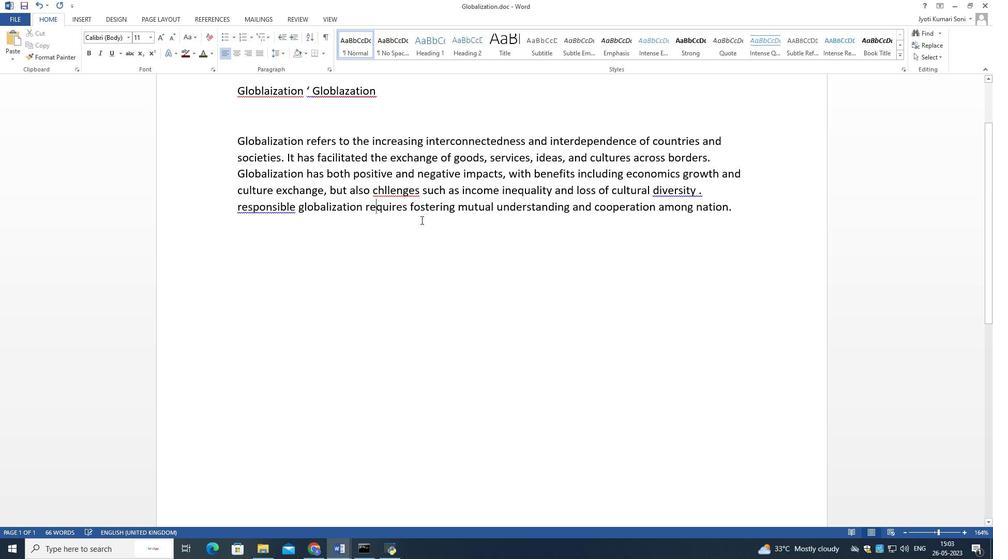 
Action: Mouse pressed left at (423, 216)
Screenshot: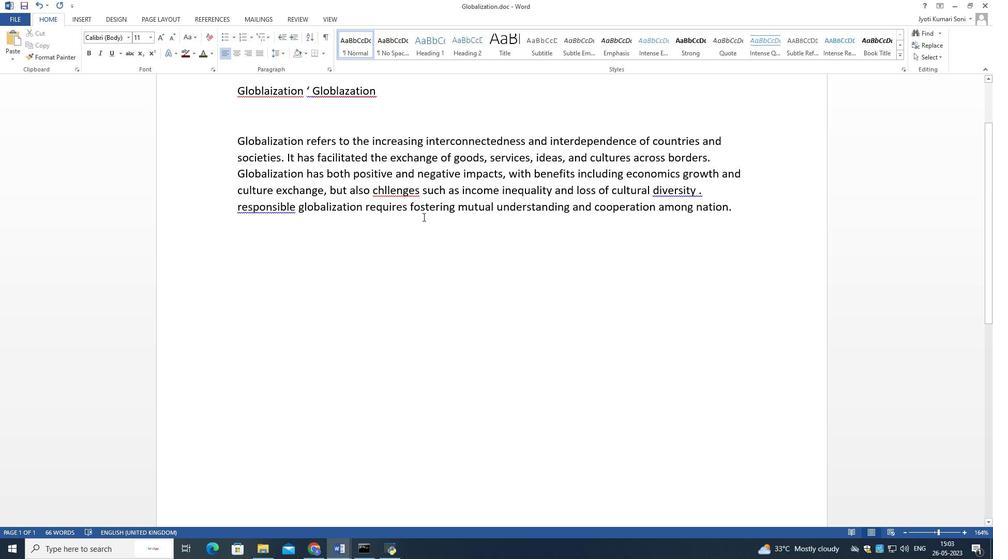 
Action: Mouse moved to (383, 193)
Screenshot: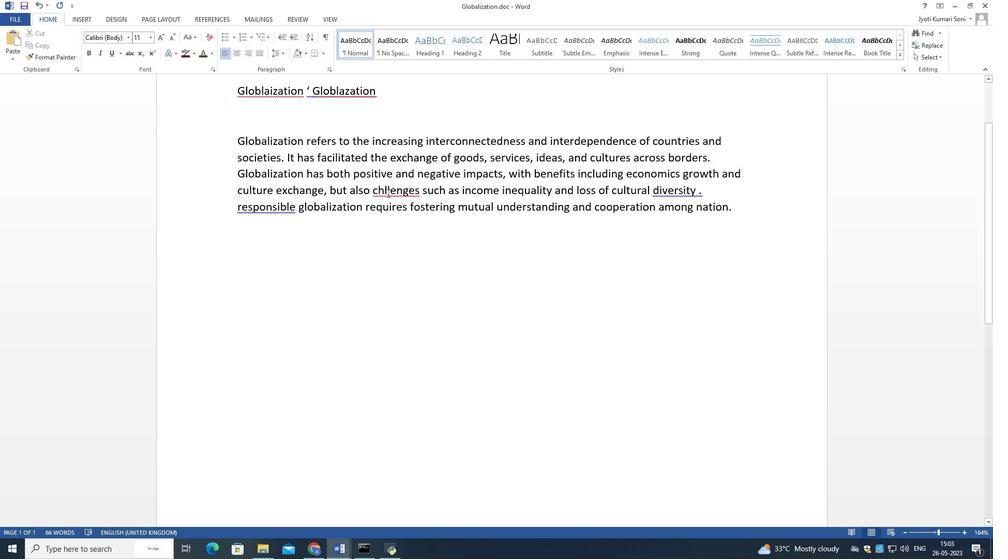 
Action: Mouse pressed left at (383, 193)
Screenshot: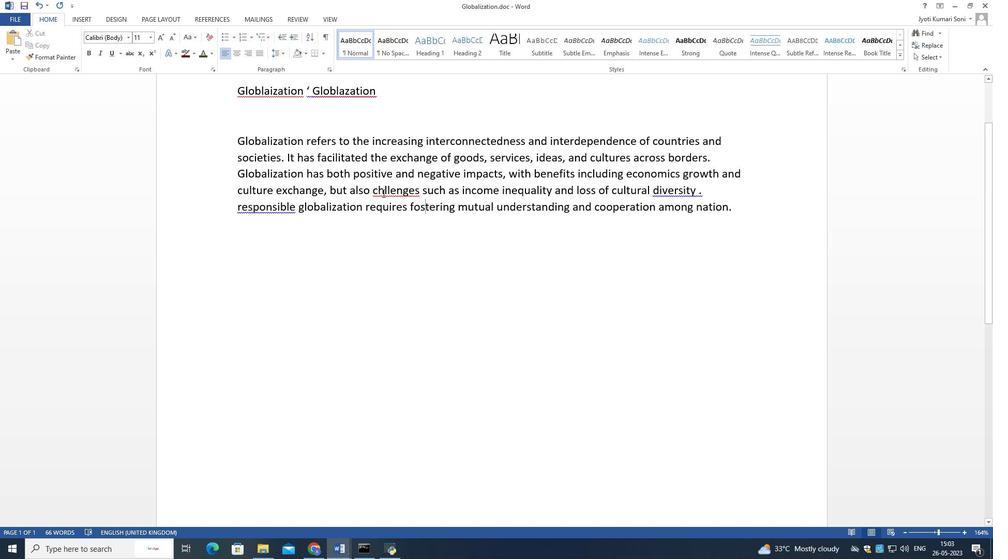 
Action: Mouse moved to (414, 189)
Screenshot: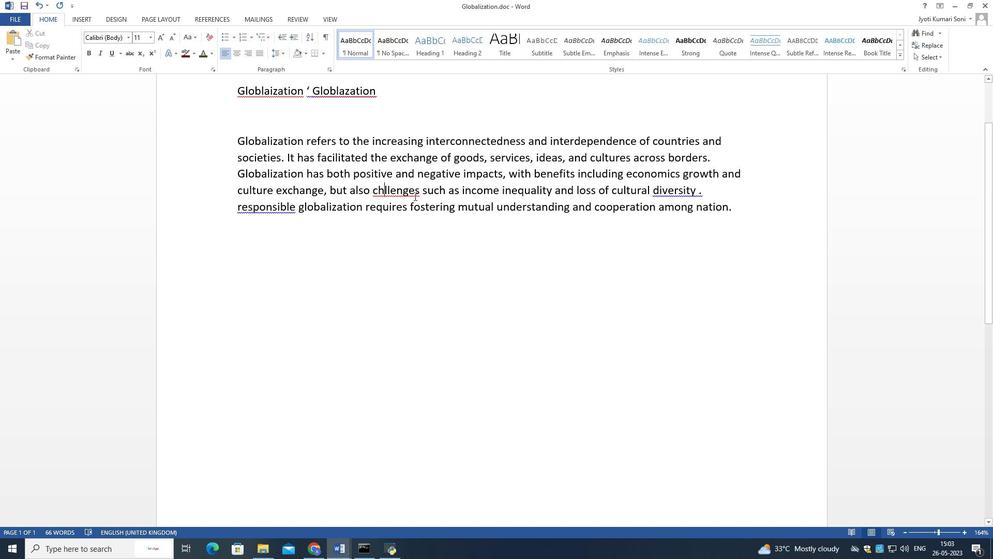 
Action: Mouse pressed left at (414, 189)
Screenshot: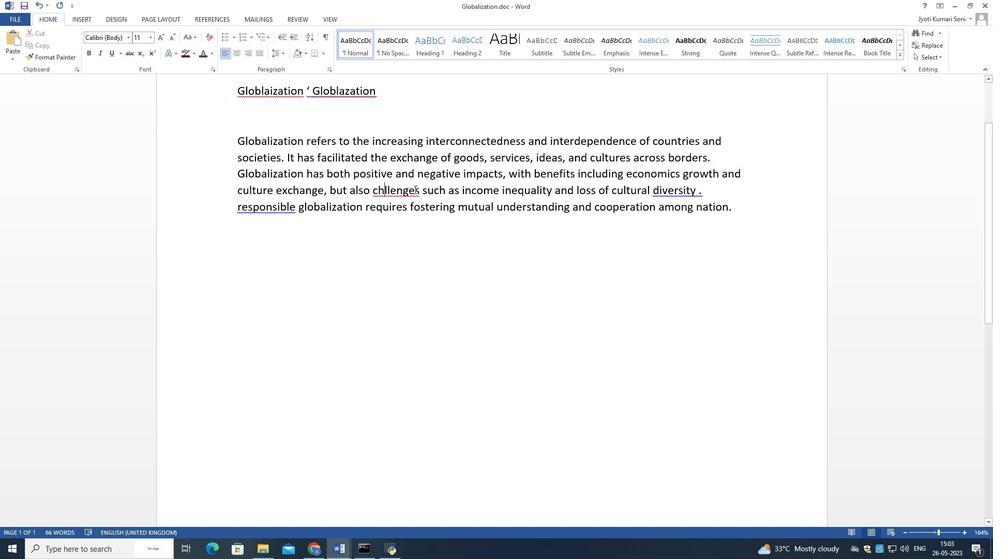 
Action: Mouse moved to (384, 191)
Screenshot: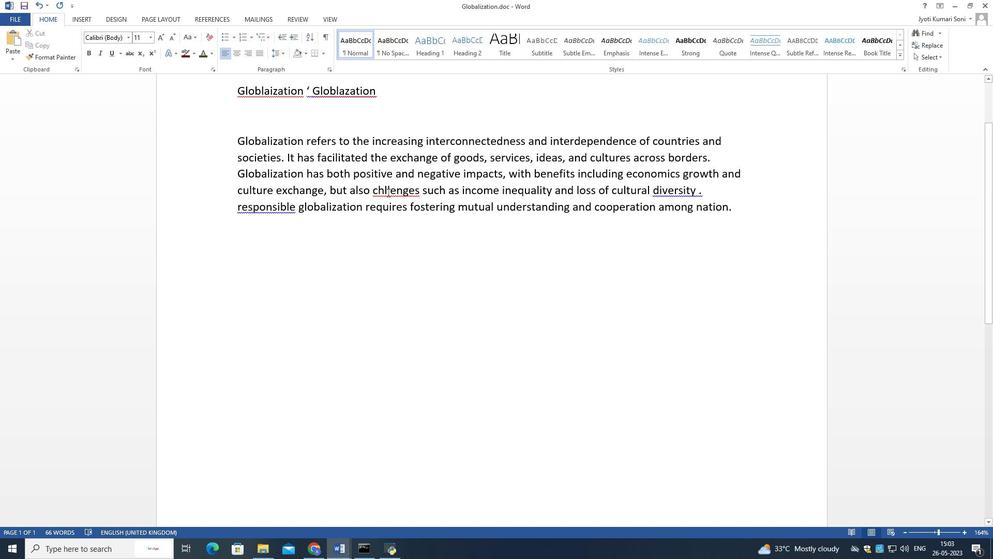
Action: Mouse pressed left at (384, 191)
Screenshot: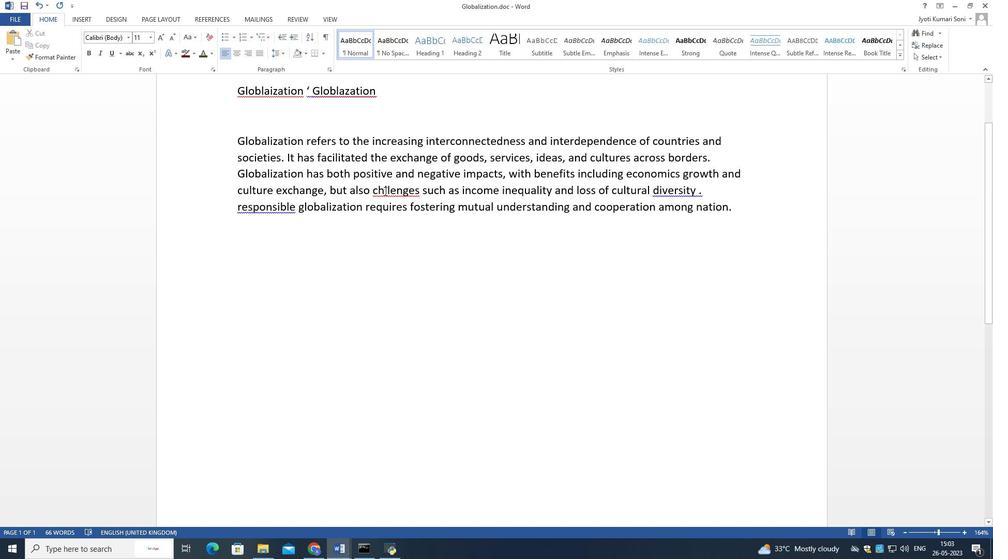 
Action: Mouse moved to (407, 219)
Screenshot: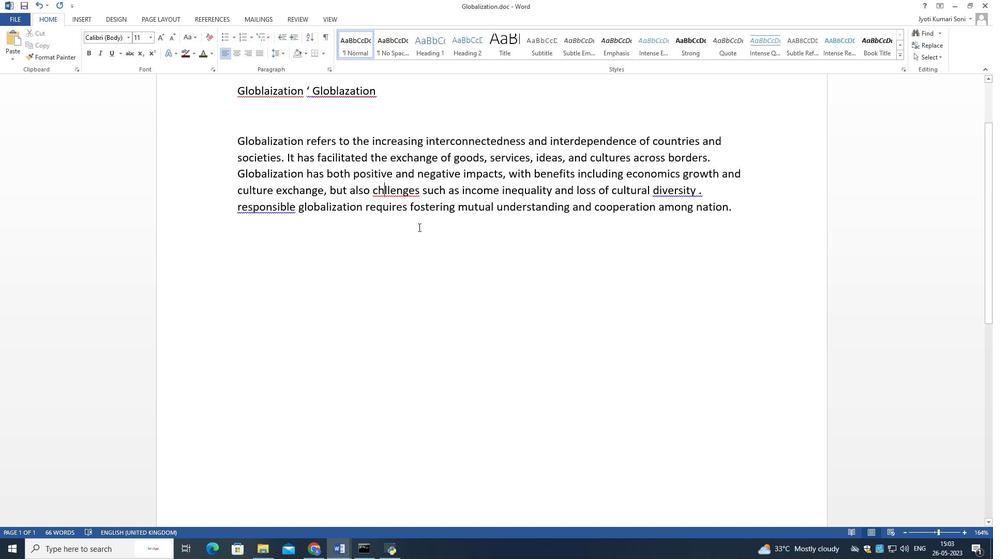 
Action: Key pressed a
Screenshot: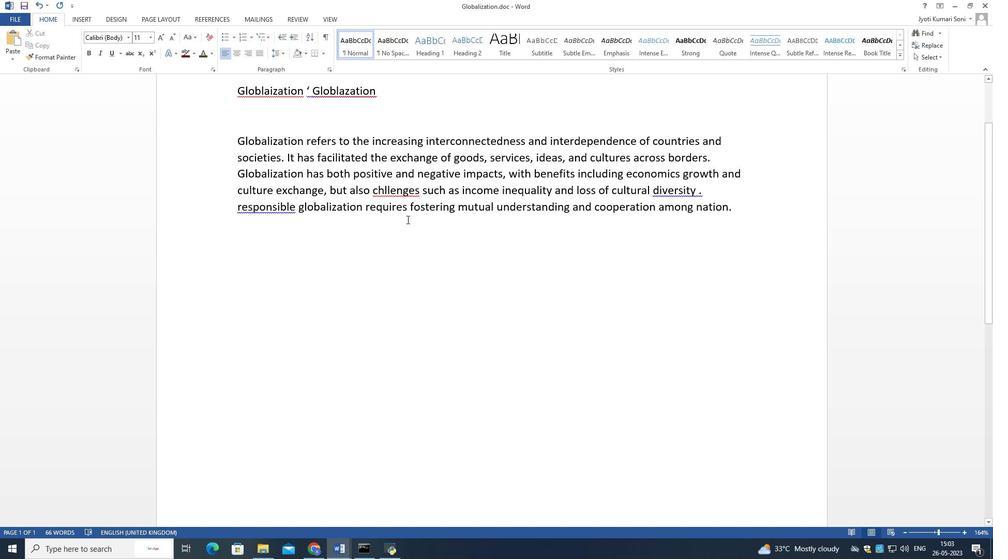 
Action: Mouse moved to (279, 208)
Screenshot: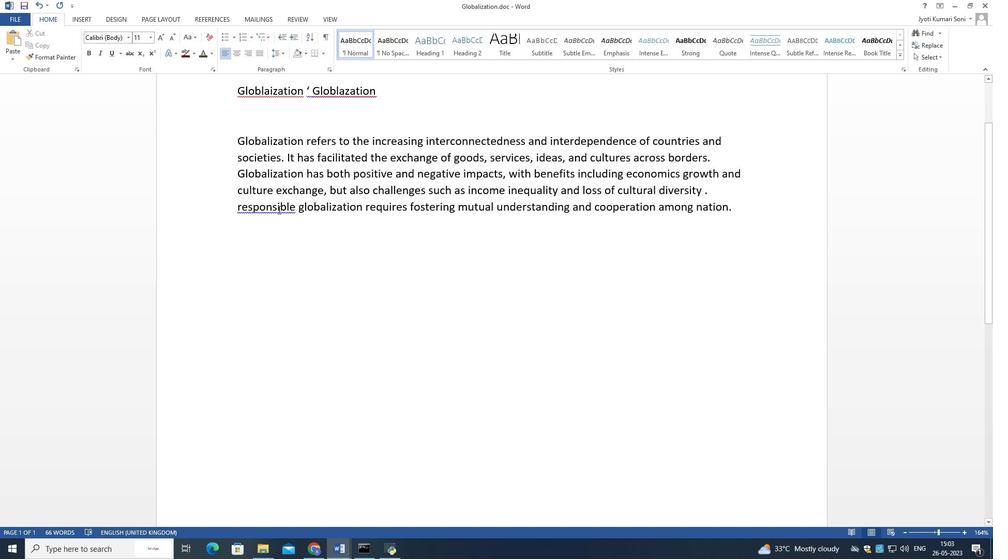 
Action: Mouse pressed left at (279, 208)
Screenshot: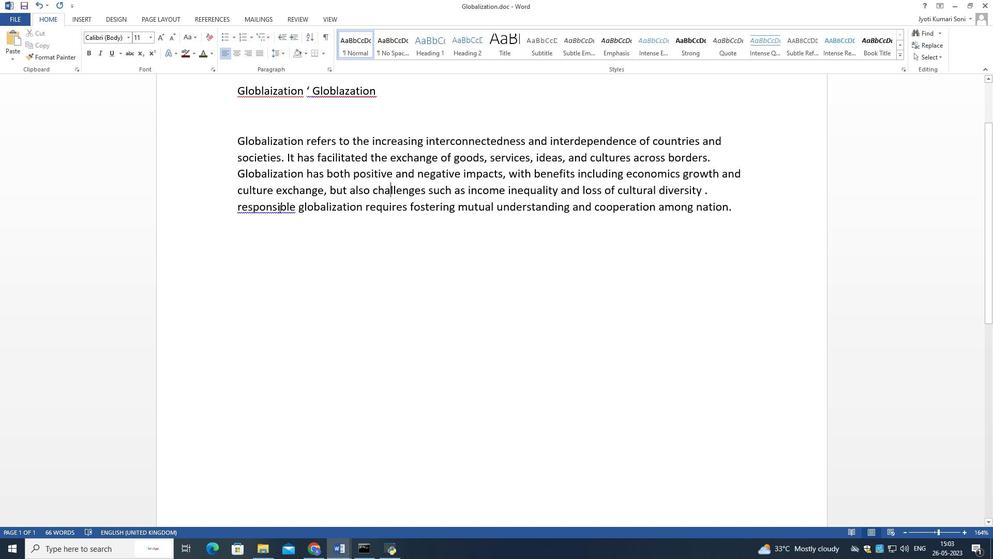 
Action: Mouse moved to (320, 188)
Screenshot: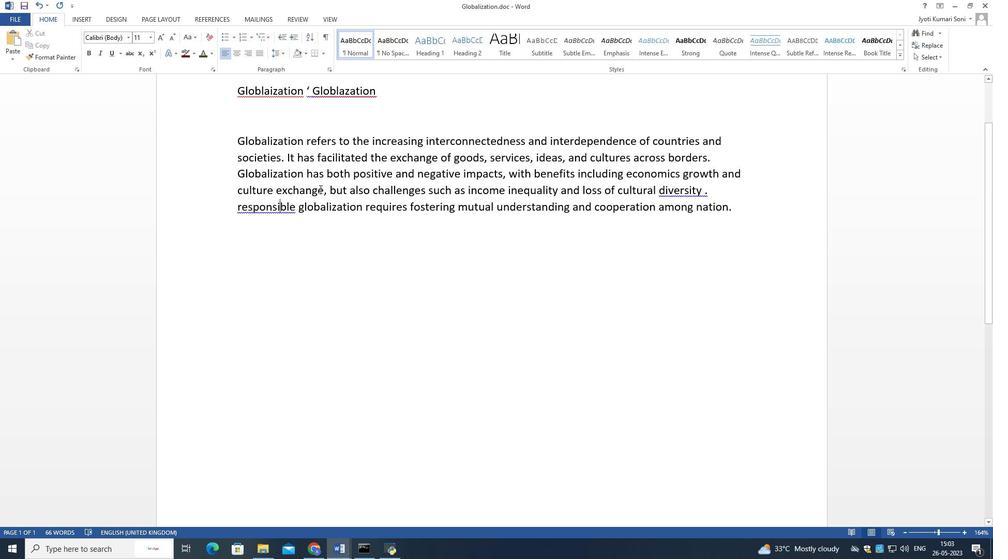 
Action: Mouse pressed left at (320, 188)
Screenshot: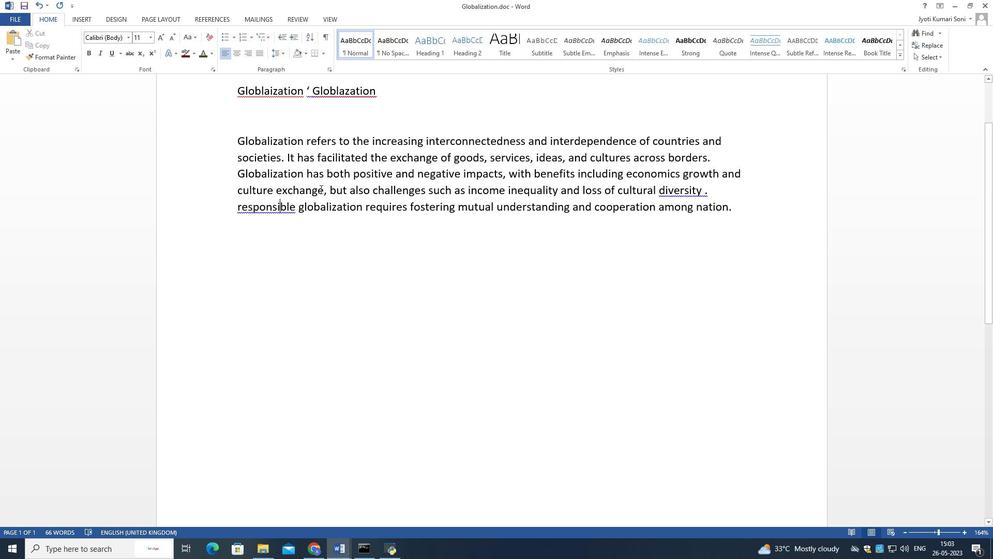 
Action: Mouse moved to (244, 206)
Screenshot: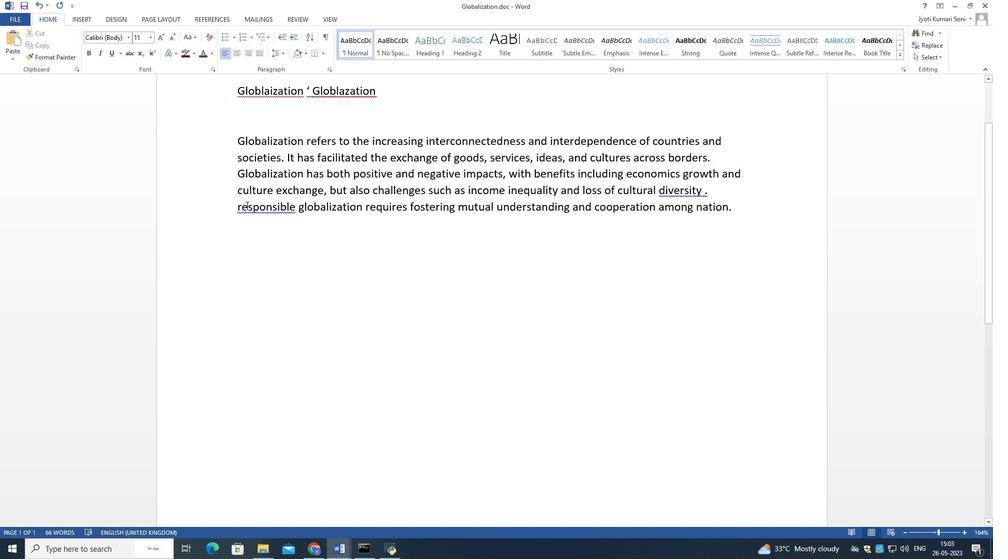 
Action: Mouse pressed left at (244, 206)
Screenshot: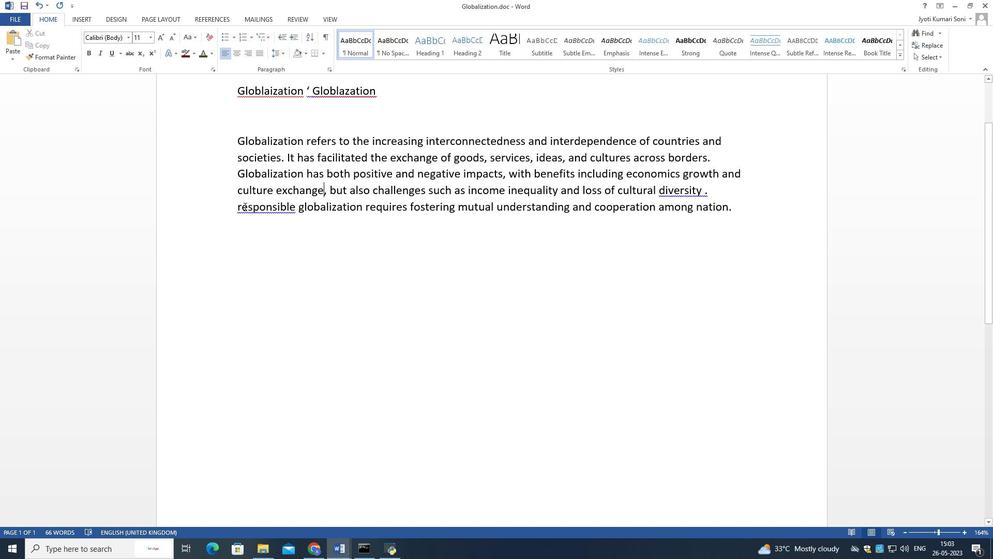 
Action: Mouse moved to (266, 230)
Screenshot: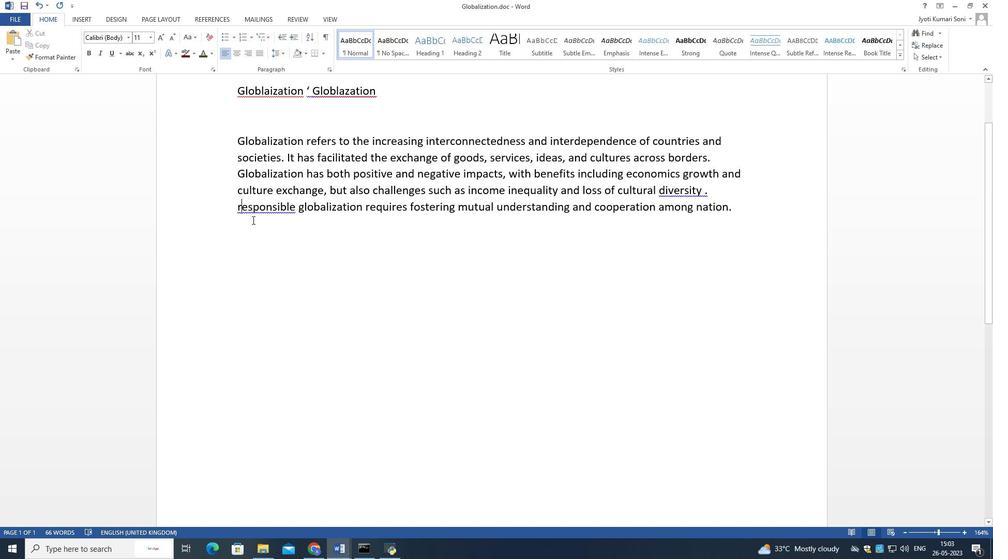 
Action: Key pressed <Key.backspace><Key.shift>R
Screenshot: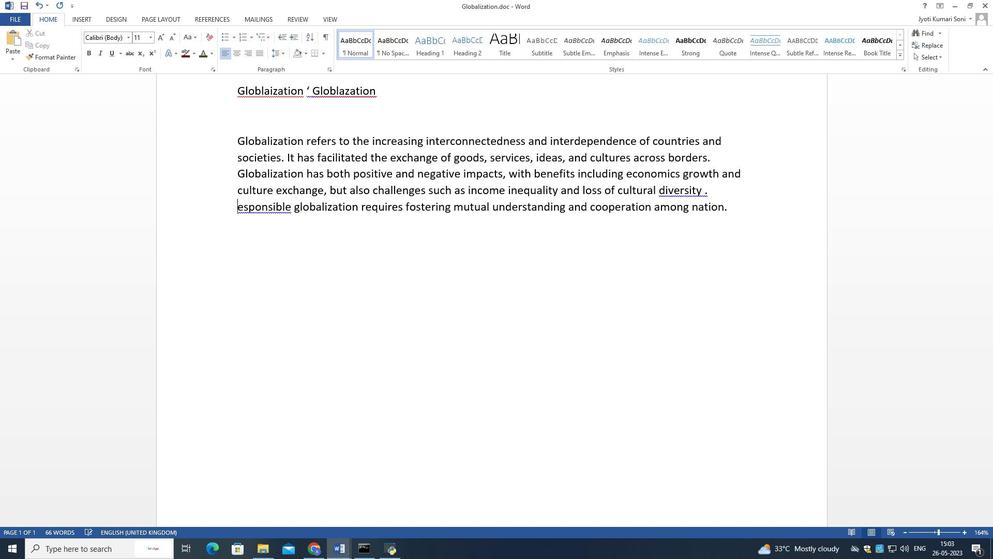 
Action: Mouse moved to (695, 189)
Screenshot: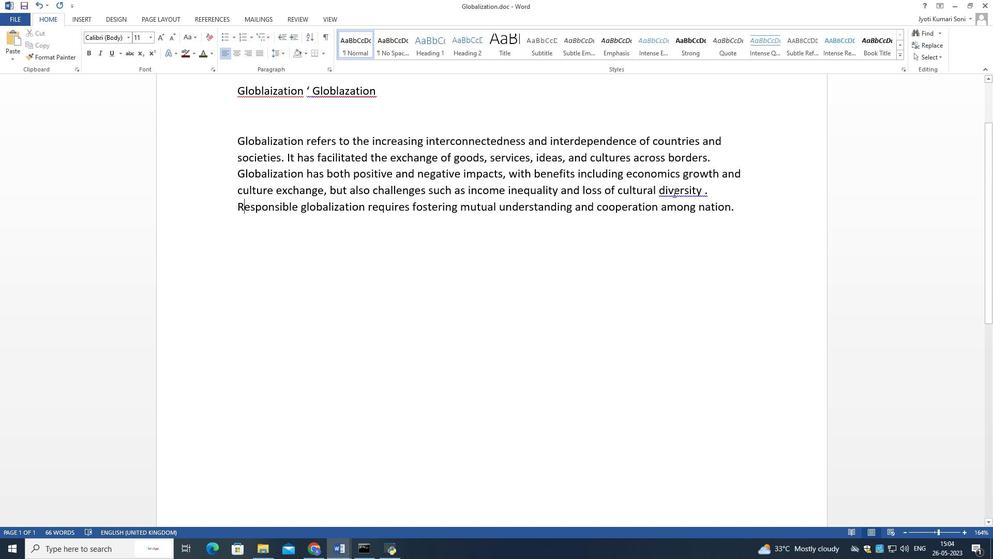 
Action: Mouse pressed left at (695, 189)
Screenshot: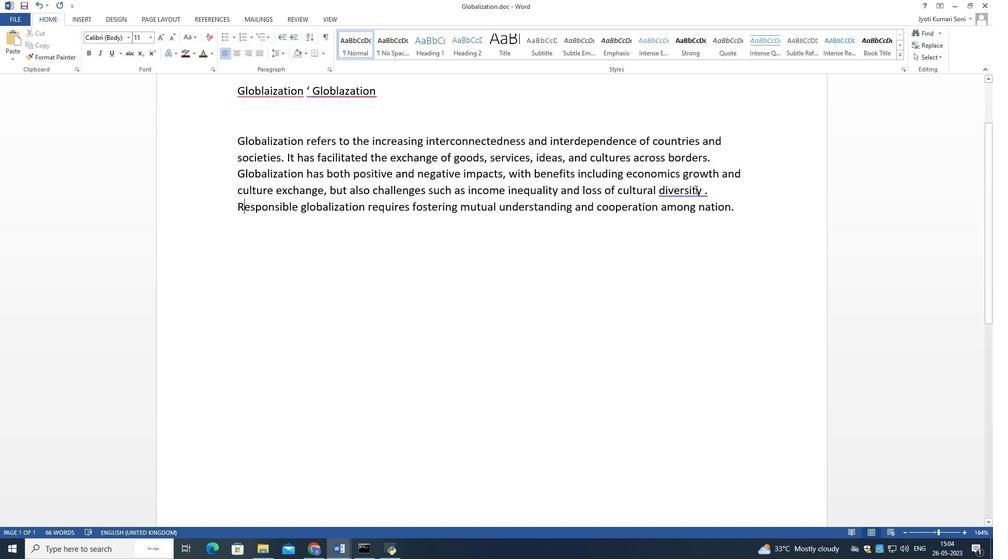 
Action: Mouse moved to (705, 192)
Screenshot: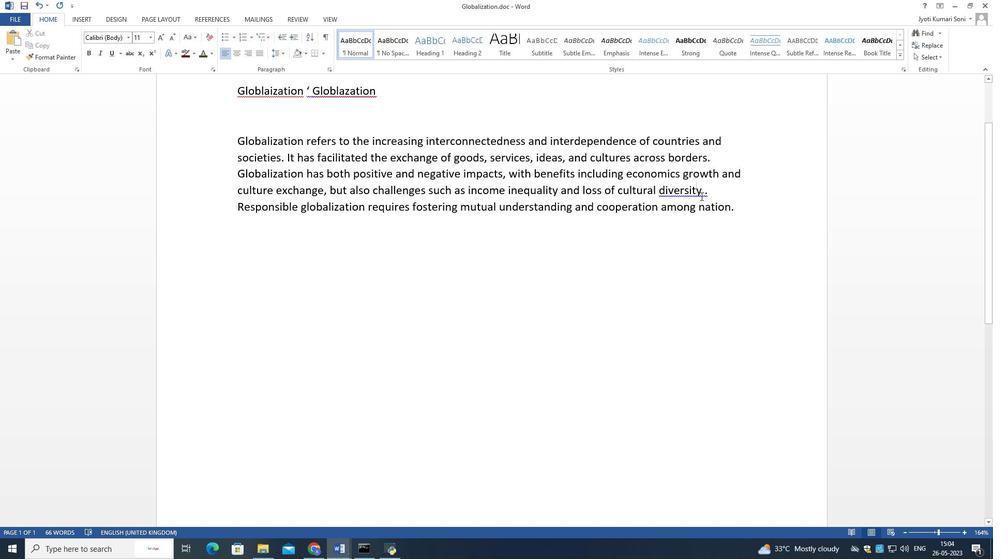 
Action: Mouse pressed left at (705, 192)
Screenshot: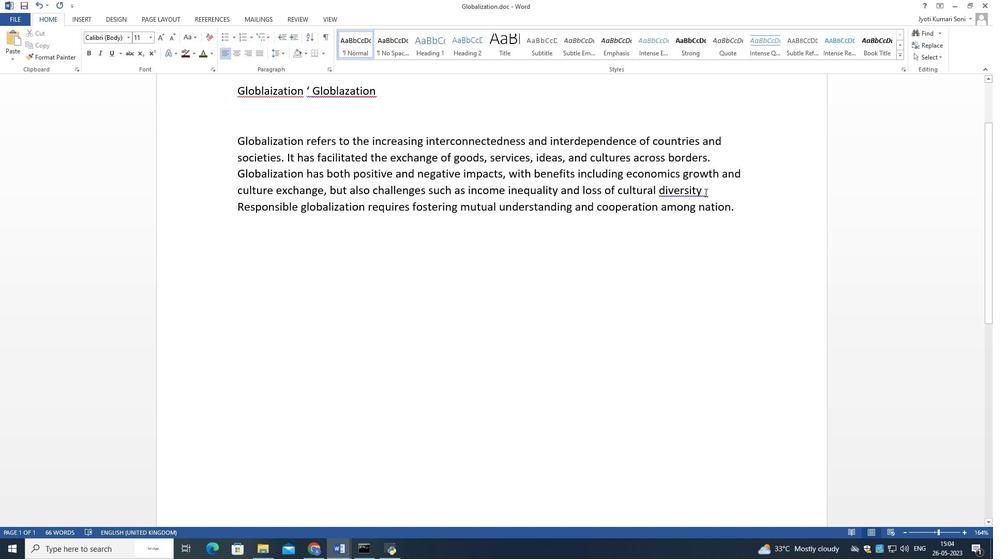 
Action: Mouse moved to (521, 120)
Screenshot: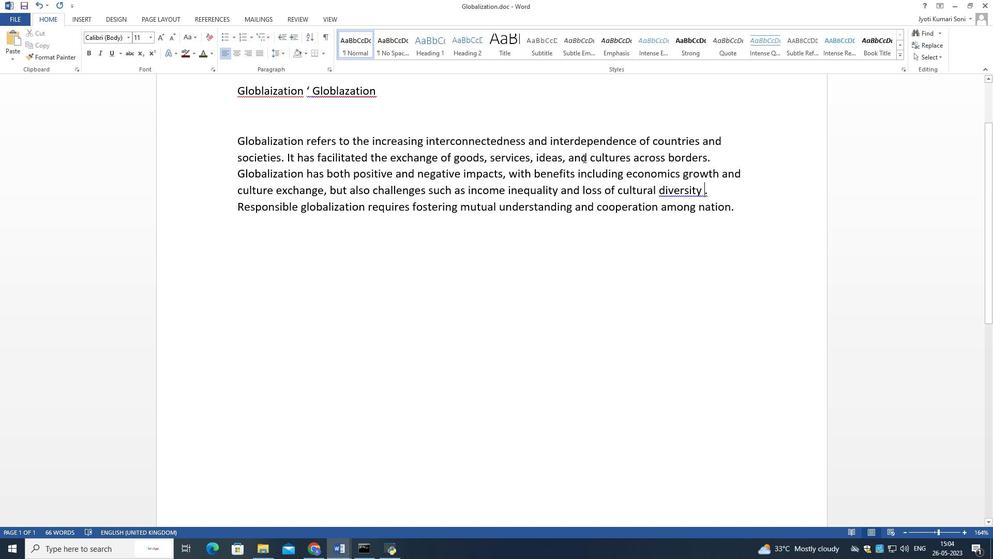 
Action: Key pressed <Key.backspace>
Screenshot: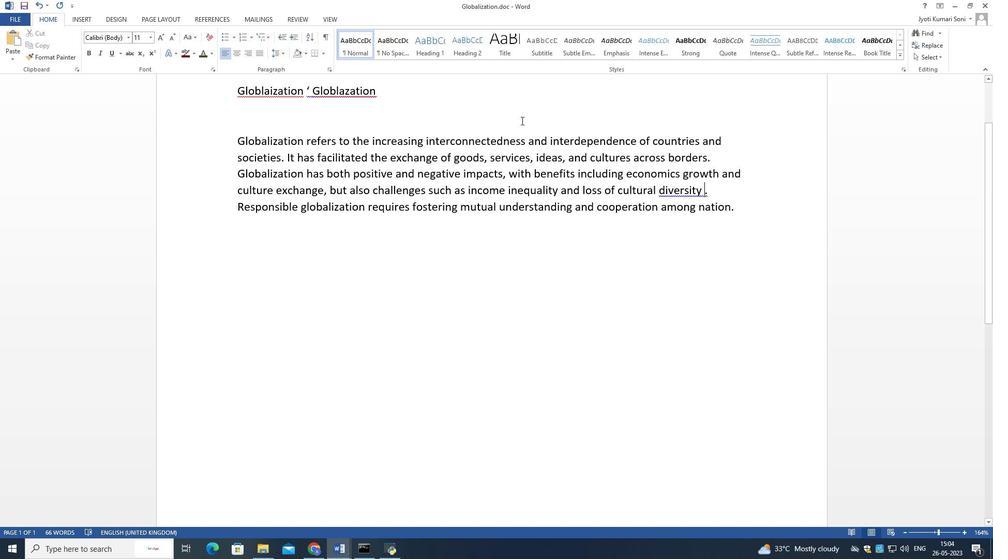 
Action: Mouse moved to (355, 237)
Screenshot: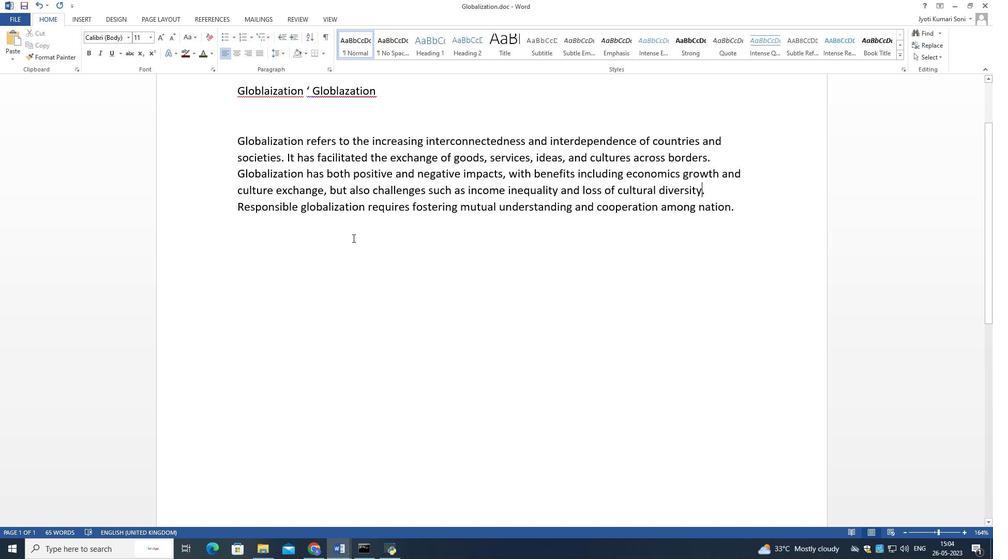 
Action: Mouse scrolled (355, 237) with delta (0, 0)
Screenshot: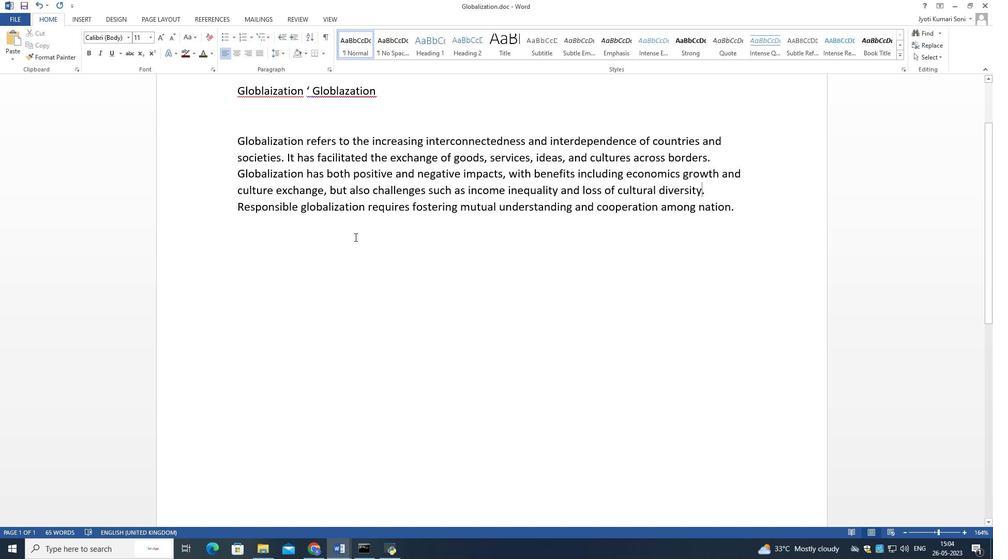 
Action: Mouse scrolled (355, 237) with delta (0, 0)
Screenshot: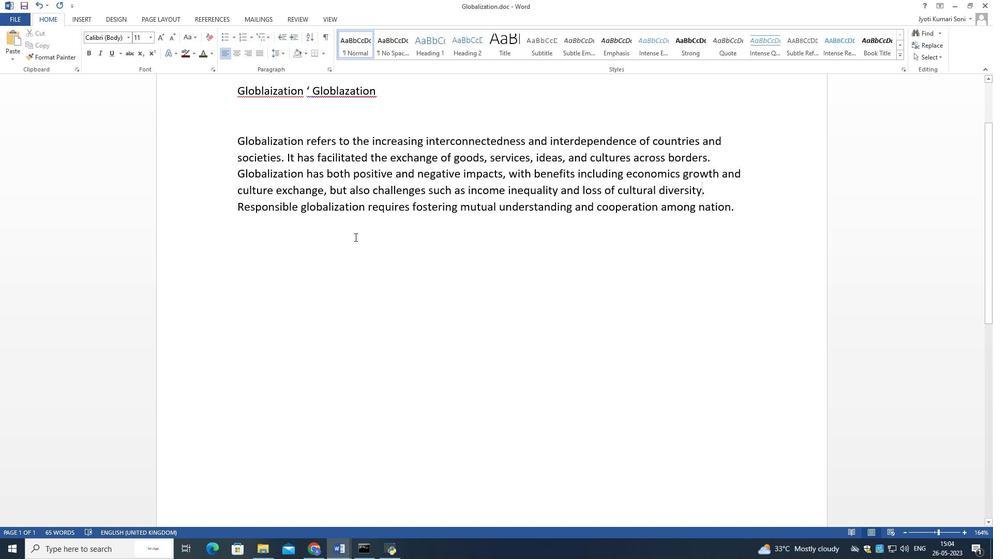 
Action: Mouse moved to (356, 240)
Screenshot: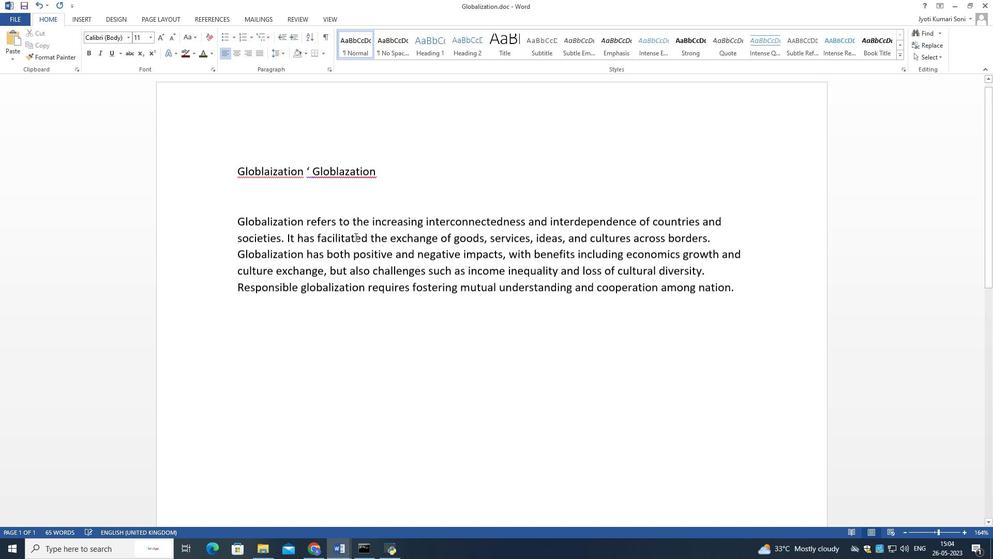 
Action: Mouse scrolled (356, 240) with delta (0, 0)
Screenshot: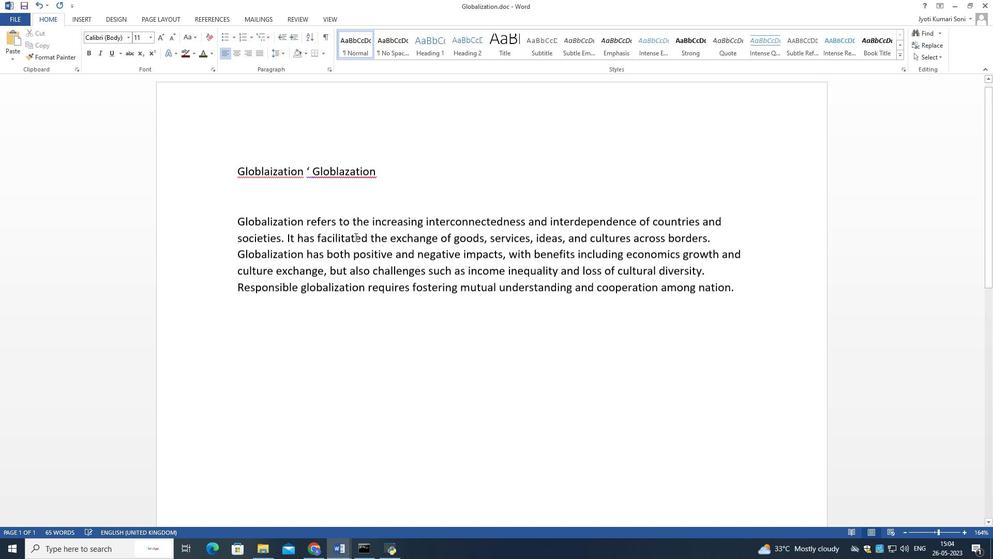 
Action: Mouse moved to (357, 246)
Screenshot: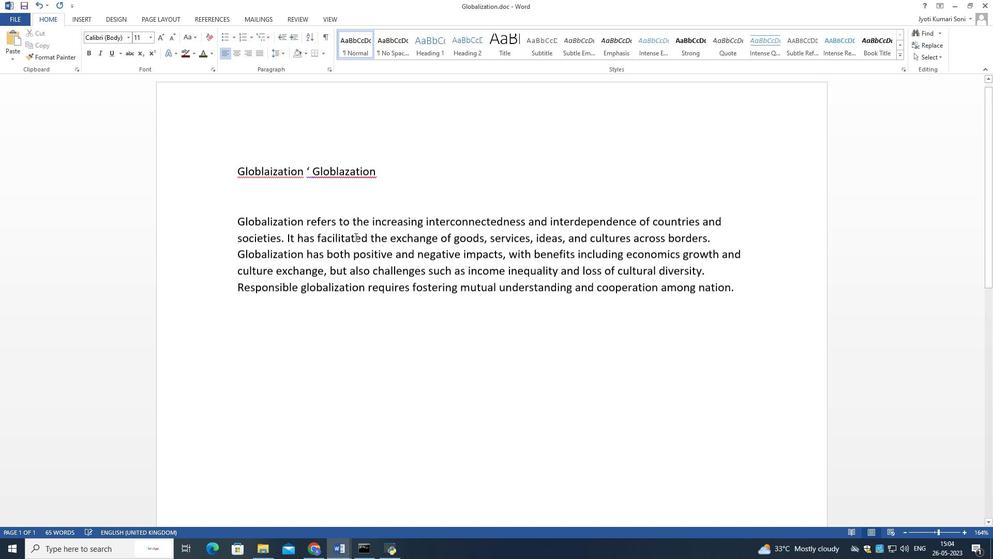
Action: Mouse scrolled (357, 245) with delta (0, 0)
Screenshot: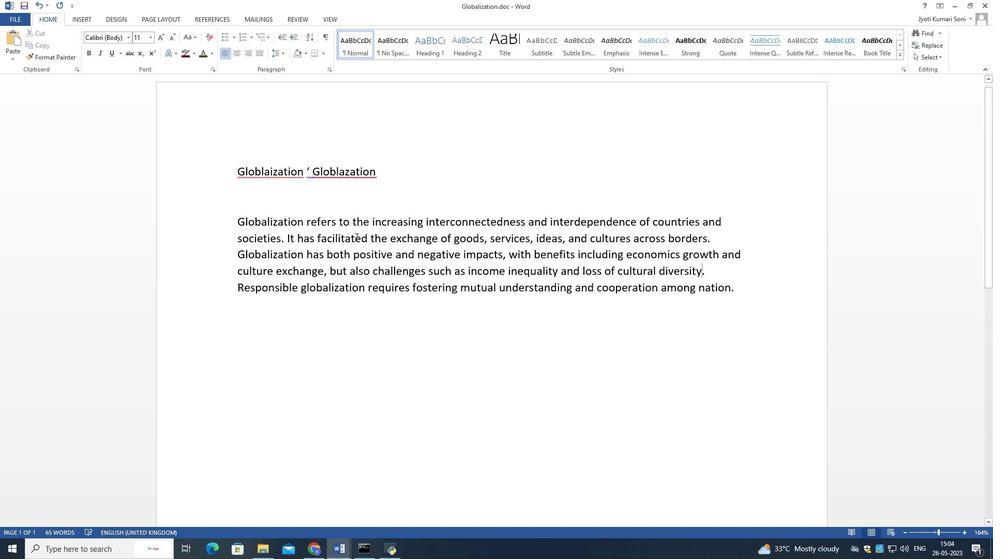 
Action: Mouse moved to (935, 533)
Screenshot: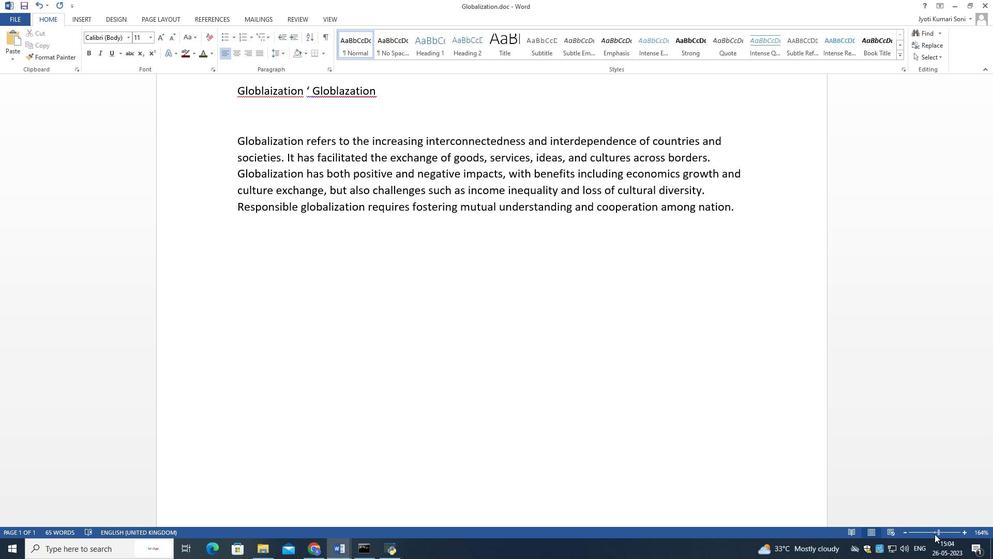 
Action: Mouse pressed left at (935, 533)
Screenshot: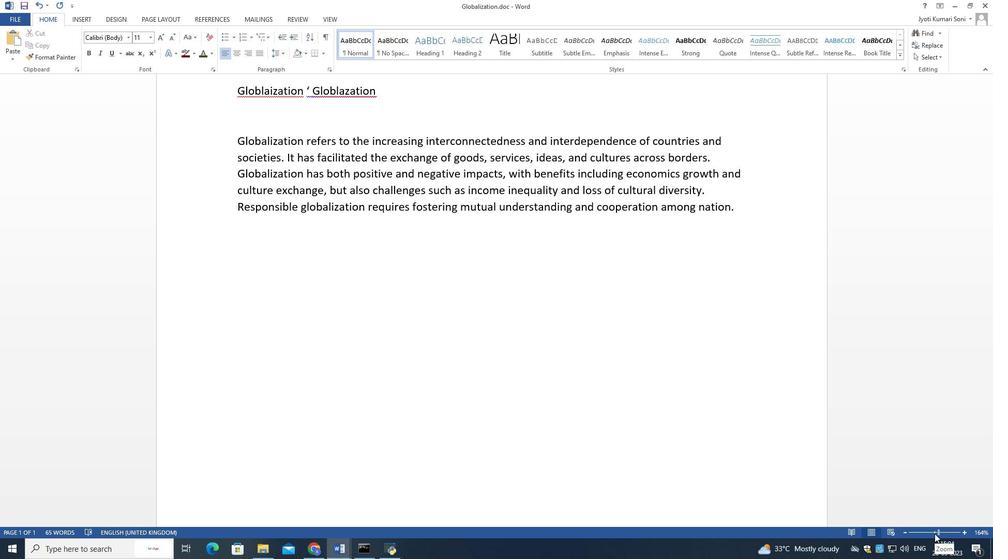 
Action: Mouse moved to (473, 318)
Screenshot: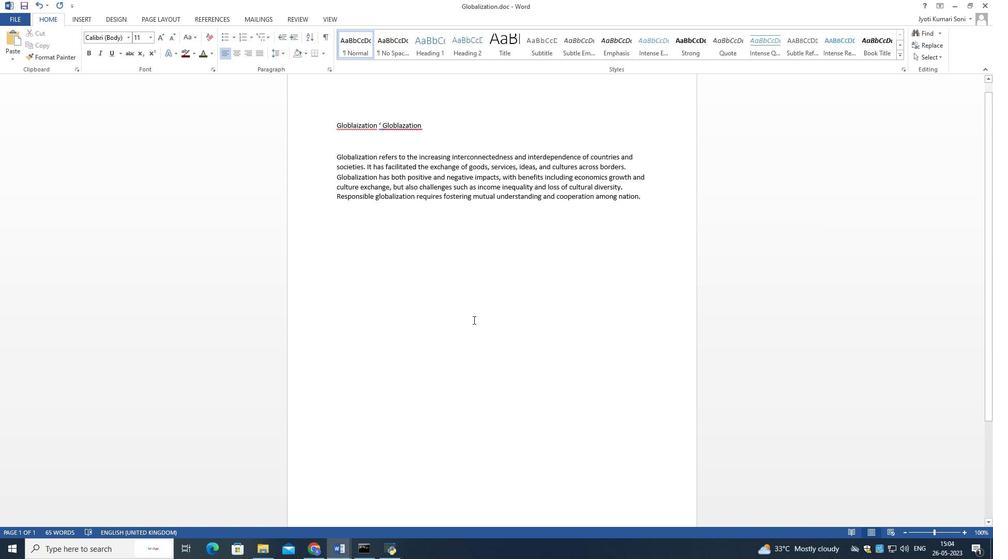 
Action: Mouse scrolled (473, 319) with delta (0, 0)
Screenshot: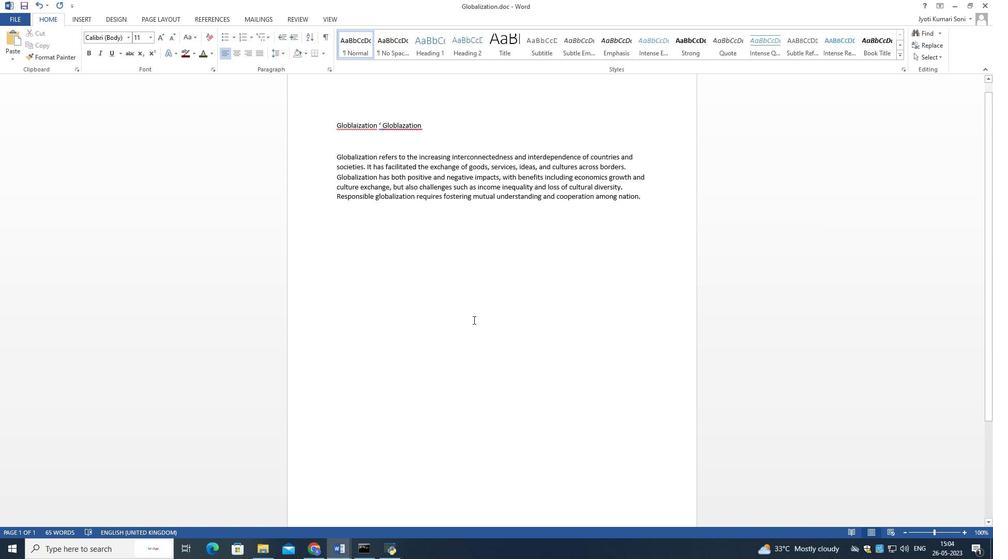 
Action: Mouse scrolled (473, 318) with delta (0, 0)
Screenshot: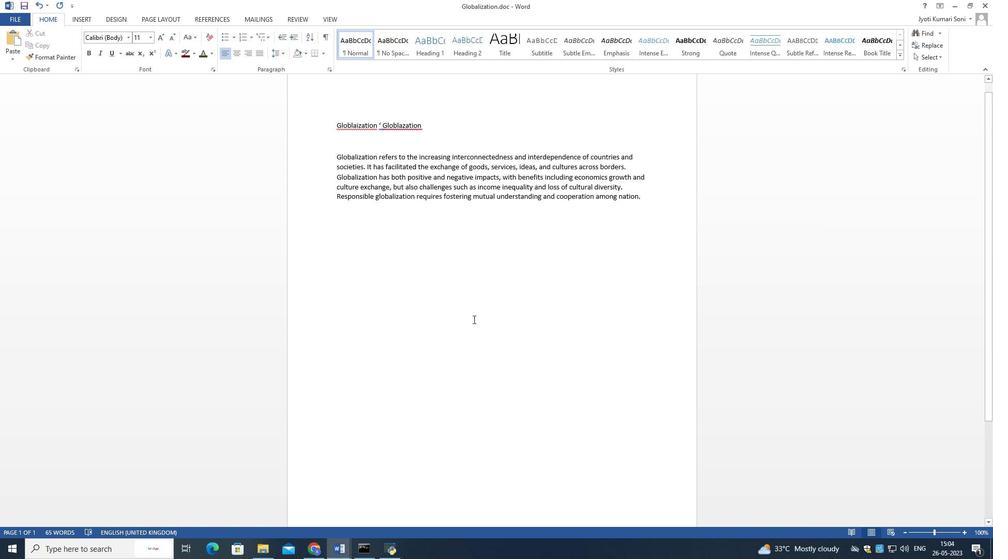 
Action: Mouse scrolled (473, 318) with delta (0, 0)
Screenshot: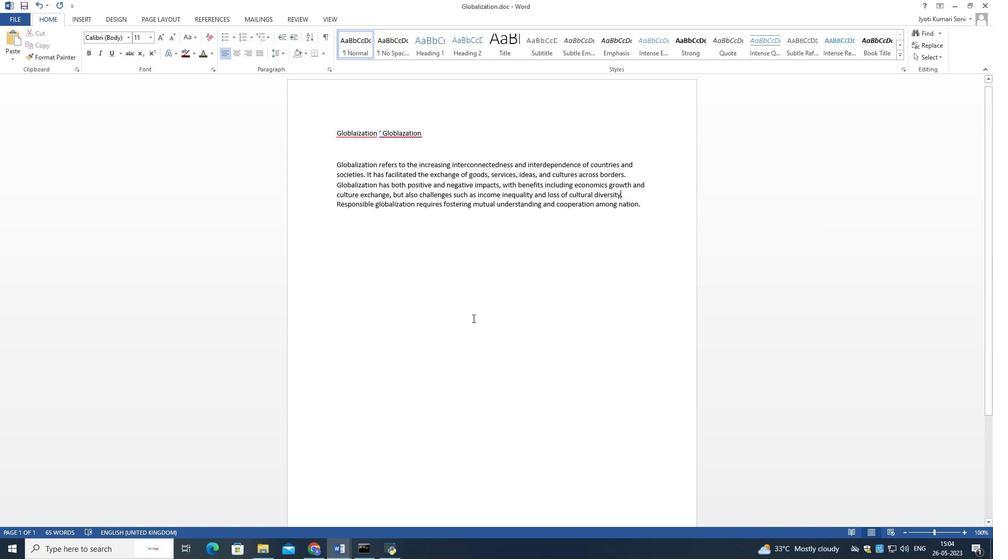 
Action: Mouse moved to (468, 311)
Screenshot: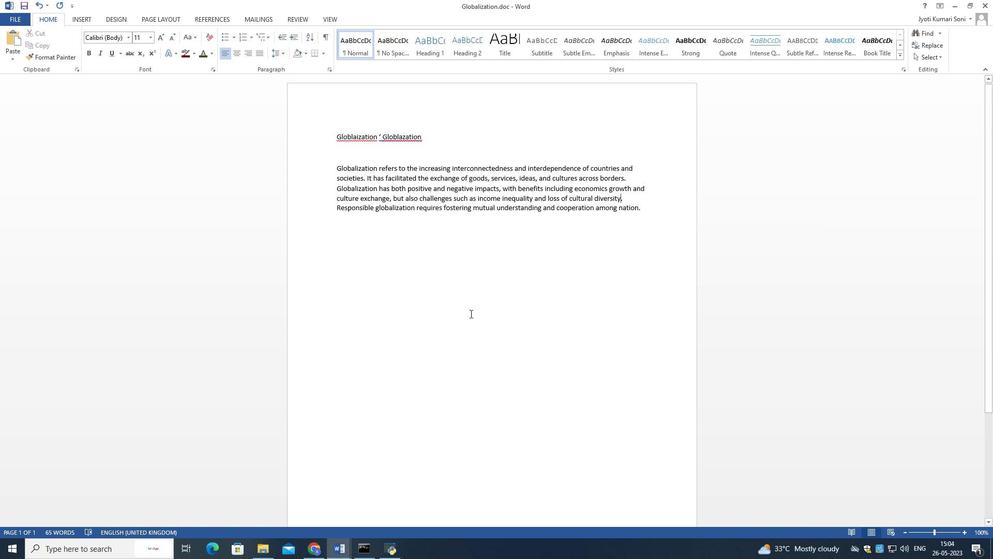 
Action: Mouse scrolled (468, 311) with delta (0, 0)
Screenshot: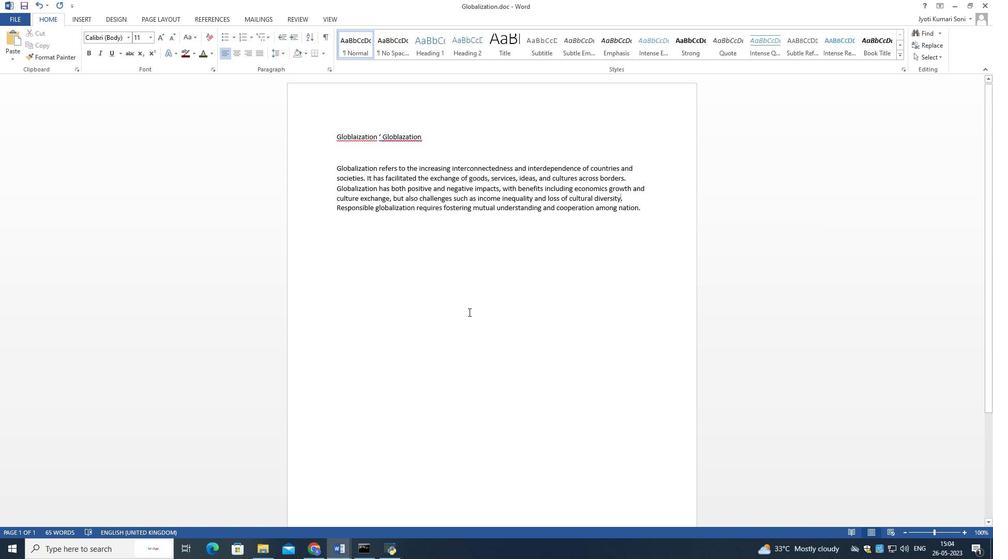 
Action: Mouse moved to (468, 310)
Screenshot: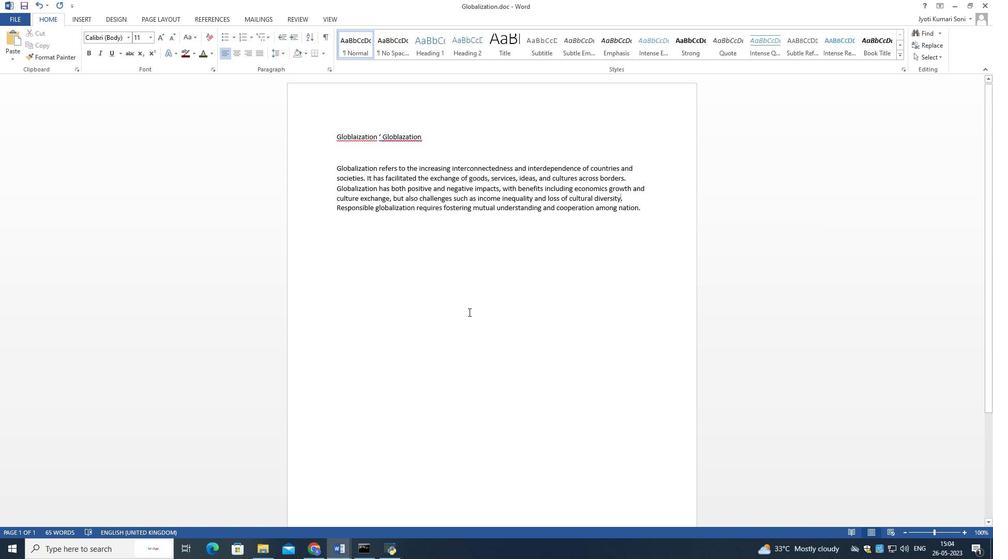 
Action: Mouse scrolled (468, 311) with delta (0, 0)
Screenshot: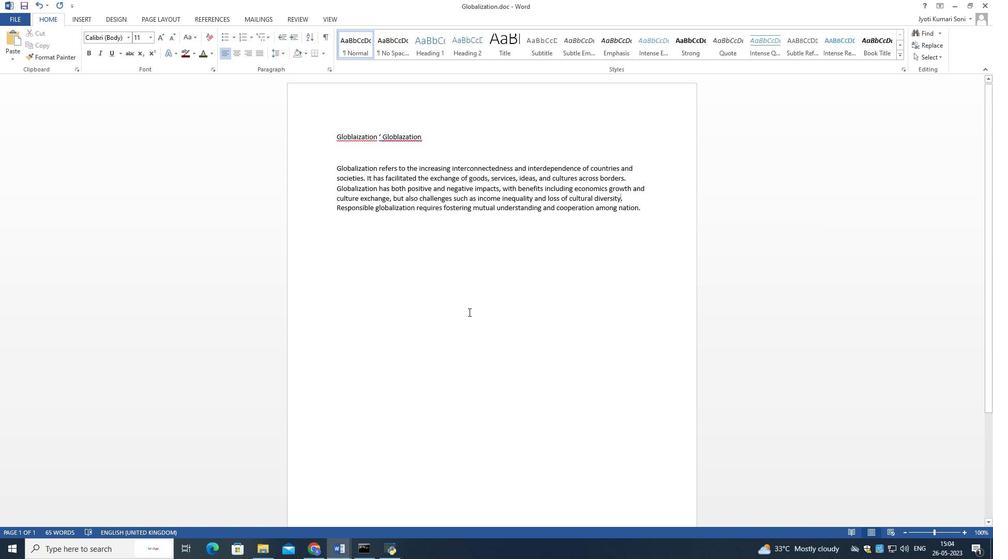 
Action: Mouse moved to (656, 205)
Screenshot: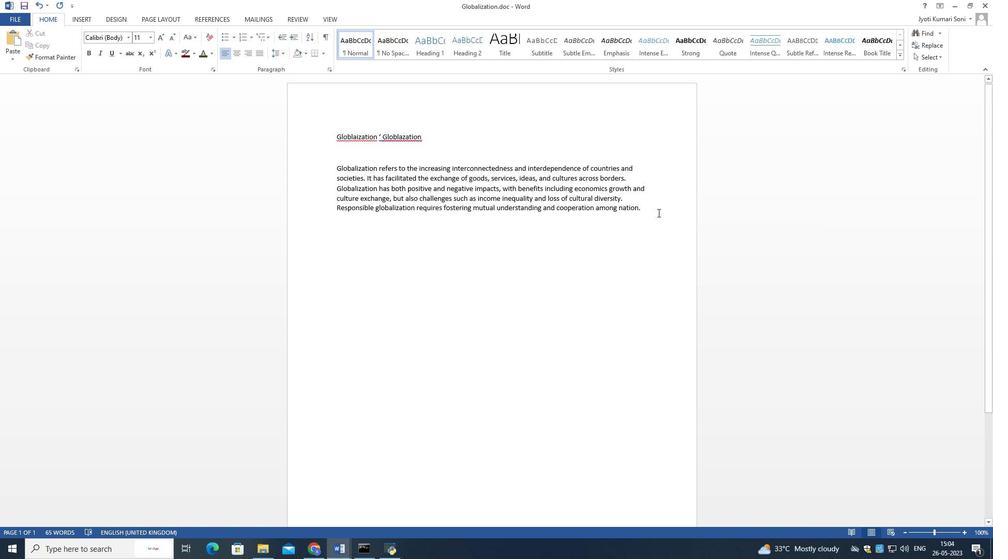 
Action: Mouse pressed left at (656, 205)
Screenshot: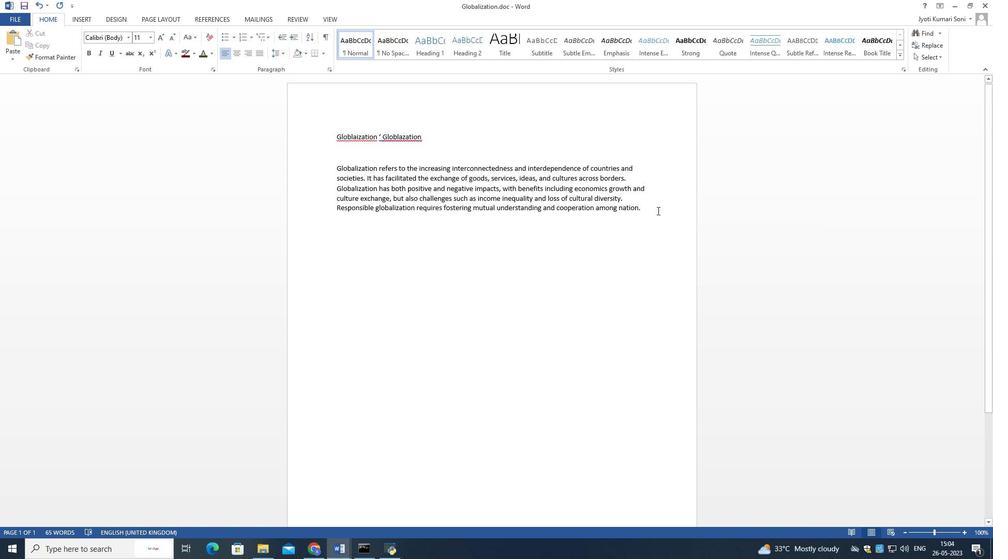 
Action: Mouse moved to (128, 39)
Screenshot: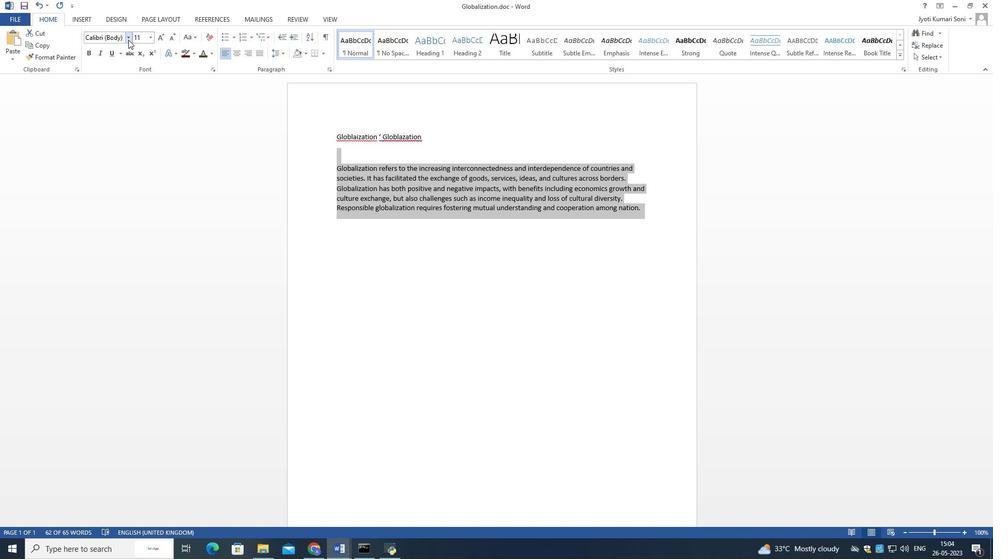 
Action: Mouse pressed left at (128, 39)
Screenshot: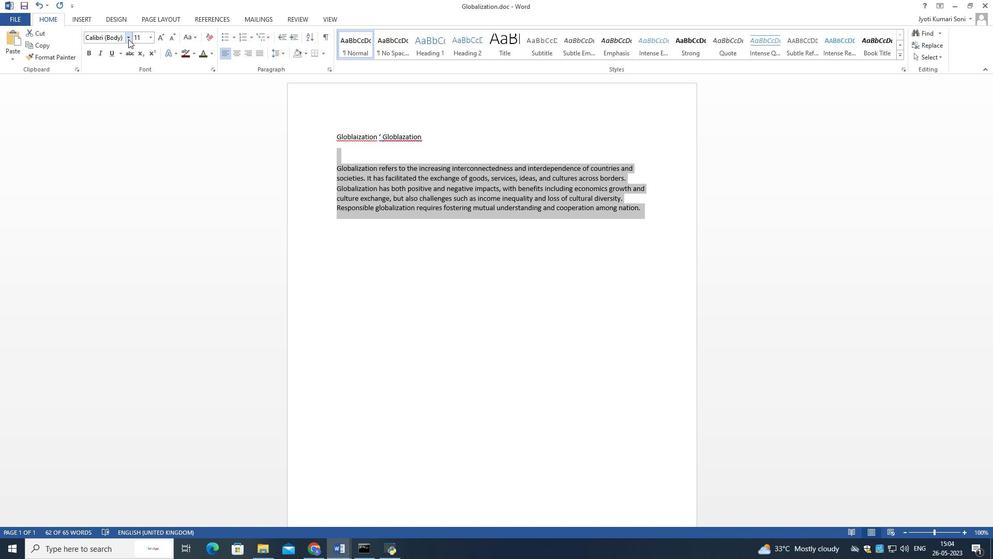 
Action: Mouse moved to (115, 34)
Screenshot: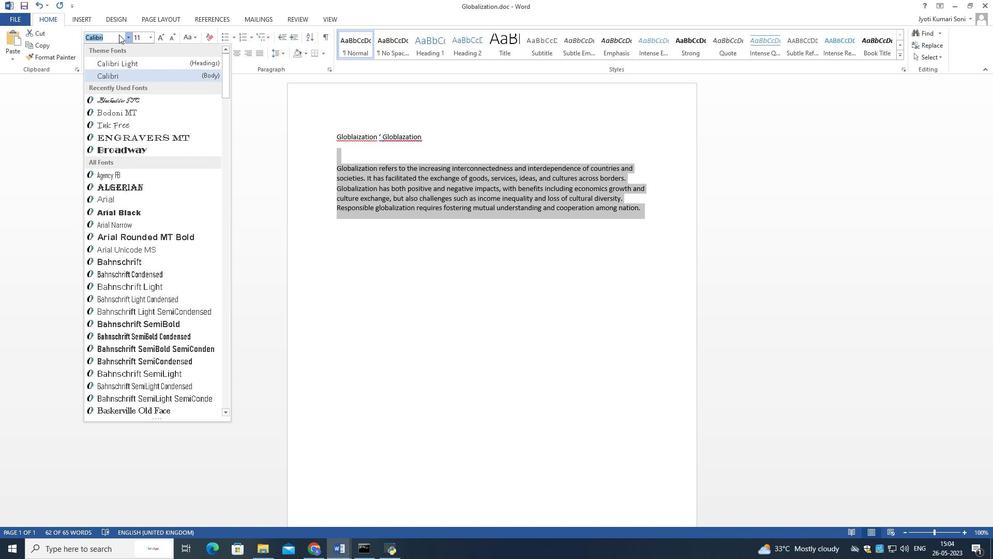 
Action: Mouse pressed left at (115, 34)
Screenshot: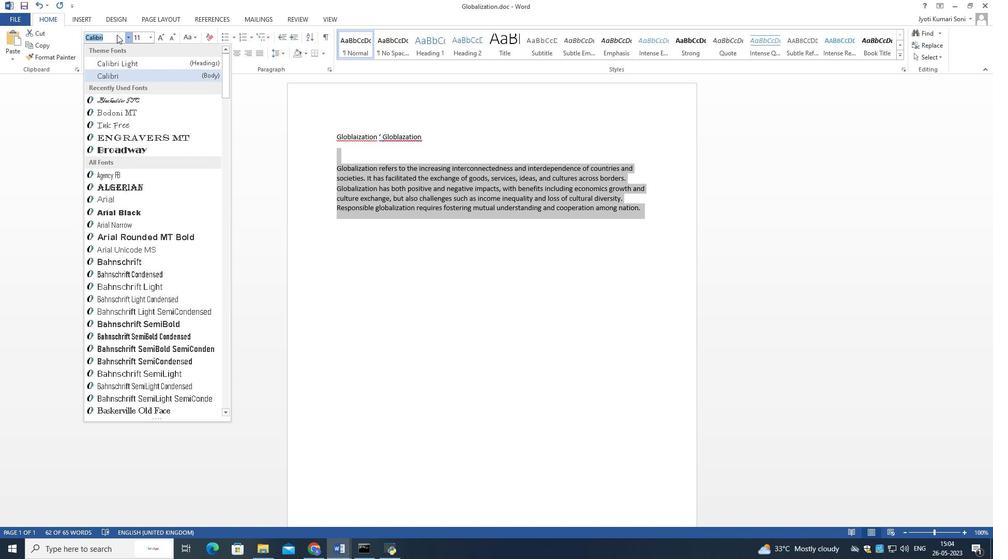 
Action: Mouse pressed left at (115, 34)
Screenshot: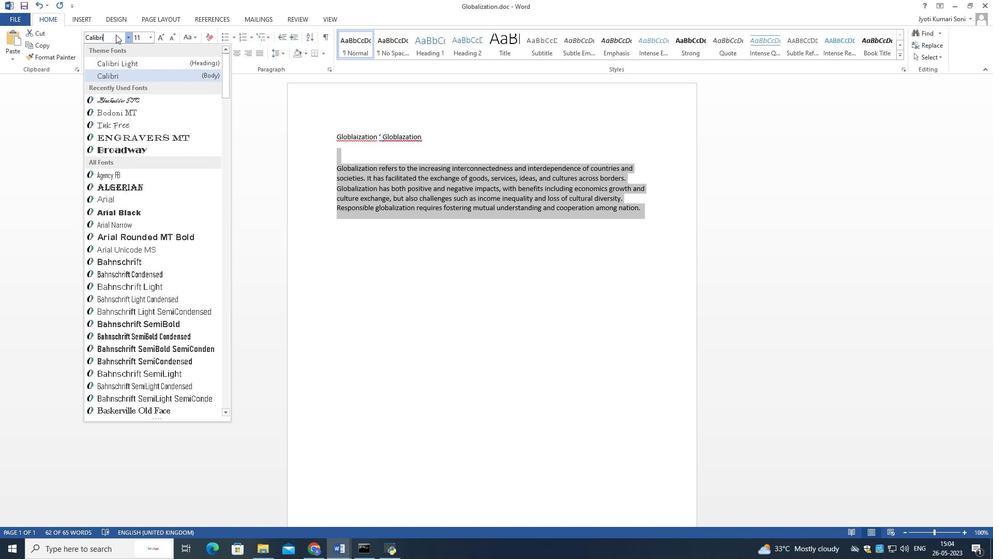 
Action: Mouse pressed left at (115, 34)
Screenshot: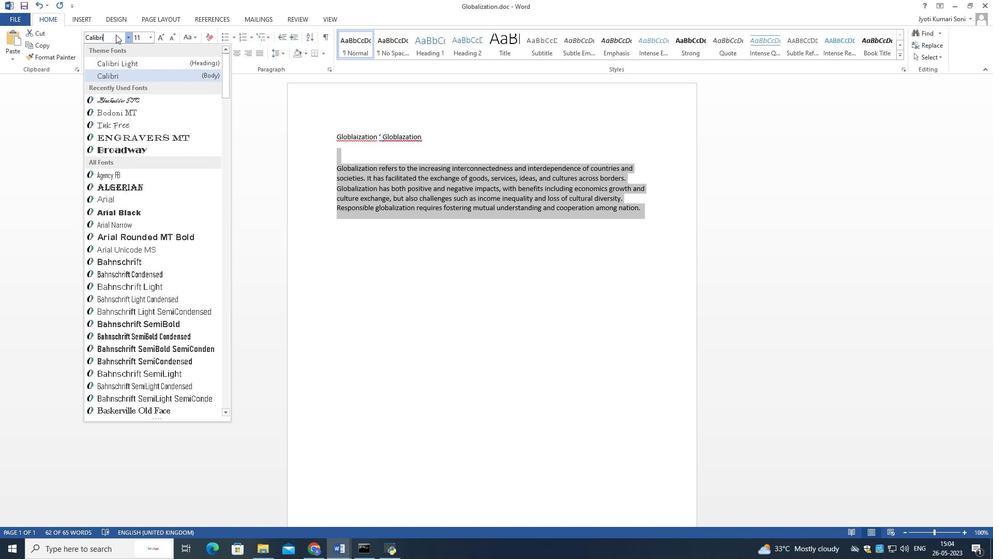 
Action: Mouse moved to (102, 27)
Screenshot: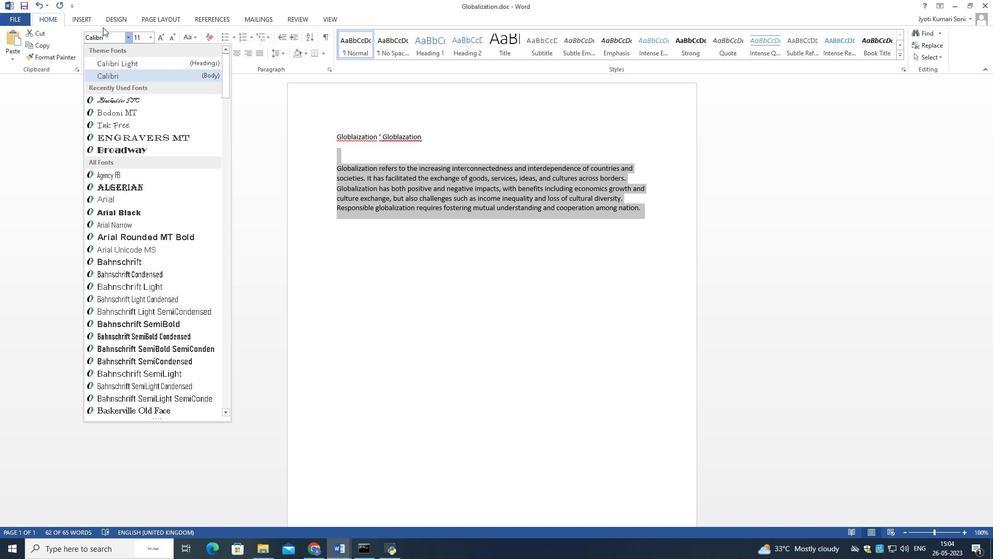 
Action: Key pressed <Key.backspace><Key.backspace><Key.backspace><Key.backspace><Key.backspace><Key.backspace><Key.backspace><Key.backspace><Key.backspace><Key.backspace><Key.backspace><Key.backspace><Key.backspace><Key.backspace><Key.backspace><Key.backspace><Key.backspace><Key.backspace><Key.backspace><Key.backspace><Key.backspace><Key.backspace><Key.backspace><Key.backspace><Key.backspace><Key.backspace><Key.backspace><Key.shift>Alef<Key.enter>
Screenshot: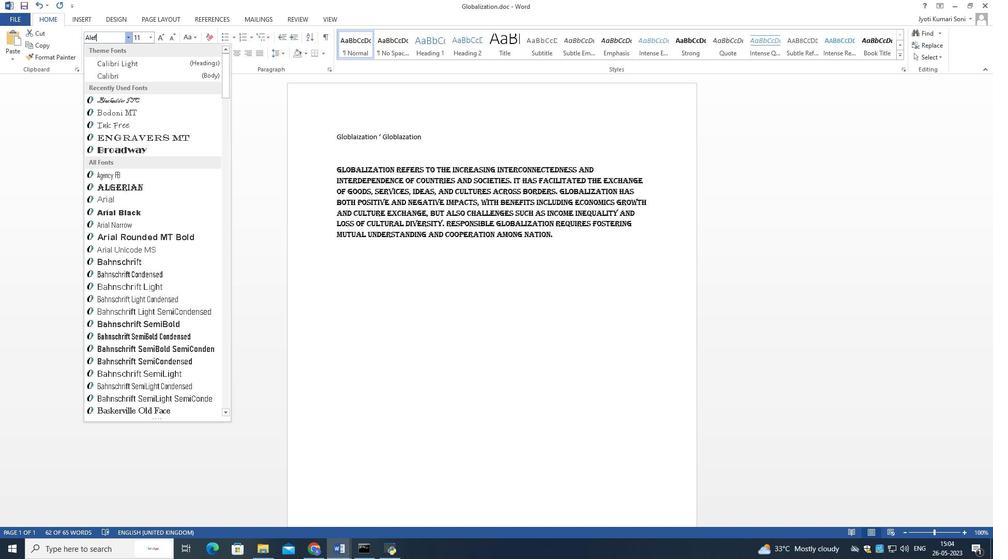 
Action: Mouse moved to (475, 301)
Screenshot: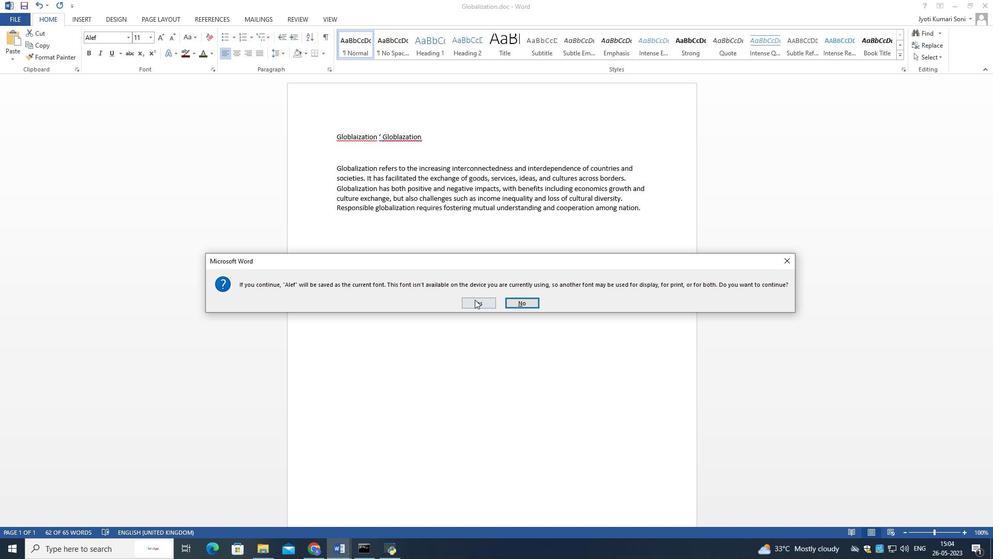 
Action: Mouse pressed left at (475, 301)
Screenshot: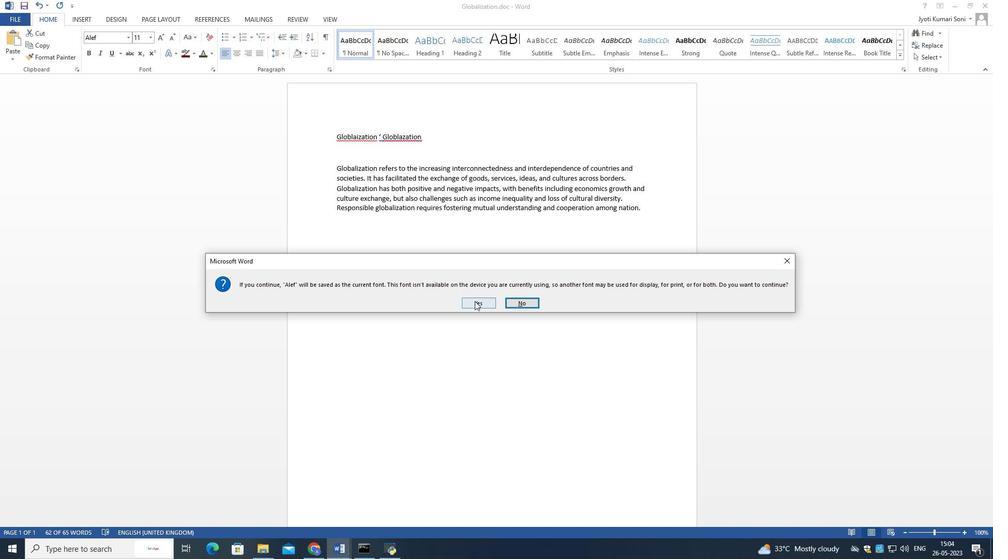 
Action: Mouse moved to (151, 37)
Screenshot: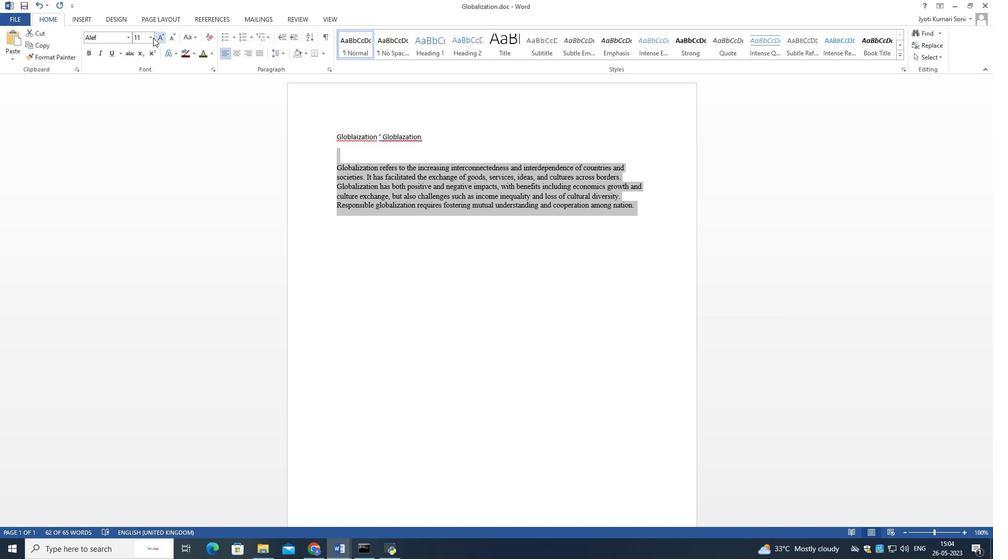 
Action: Mouse pressed left at (151, 37)
Screenshot: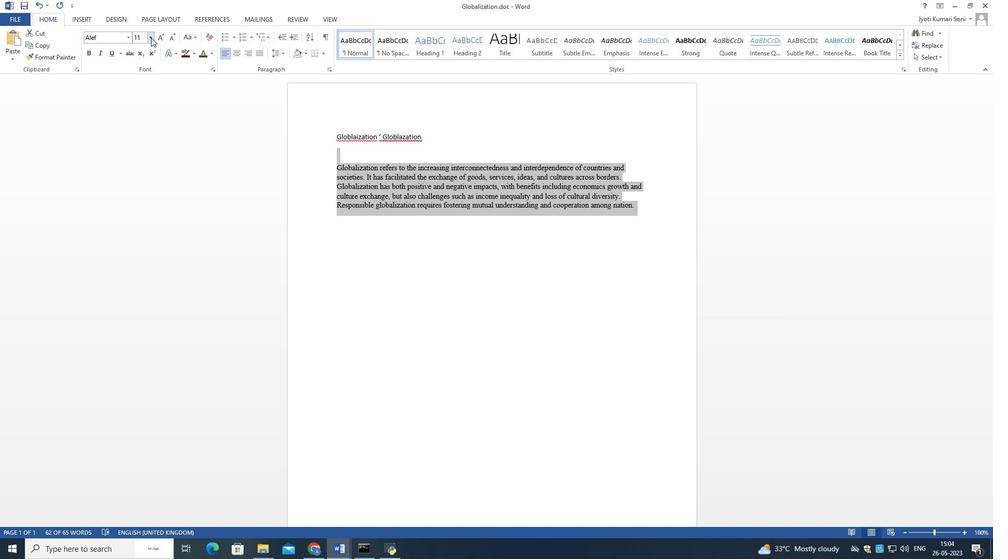 
Action: Mouse moved to (143, 96)
Screenshot: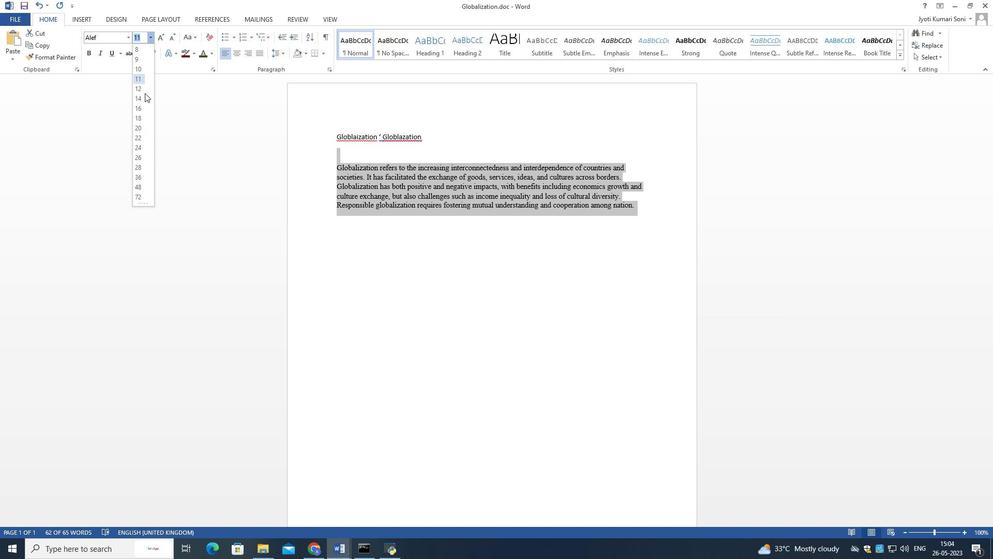 
Action: Mouse pressed left at (143, 96)
Screenshot: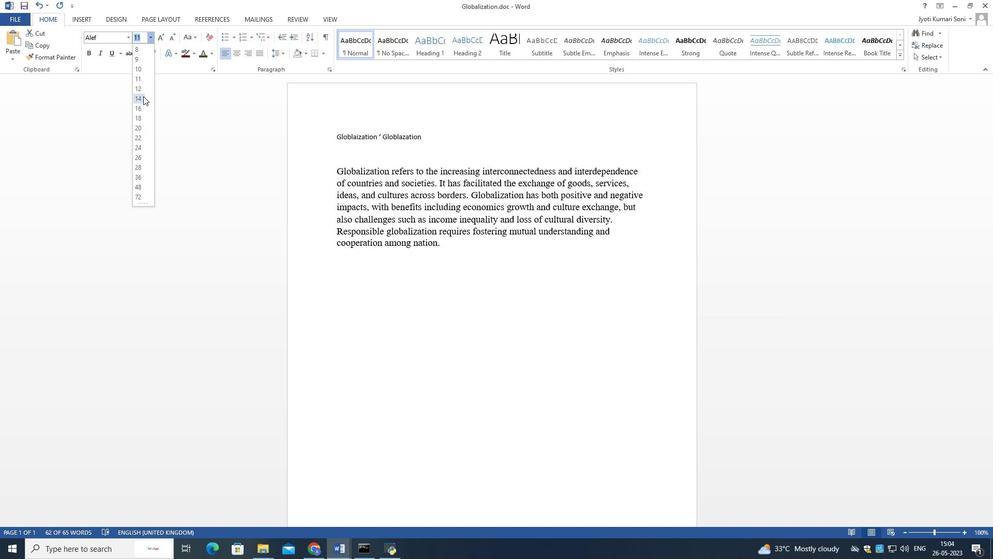 
Action: Mouse moved to (397, 236)
Screenshot: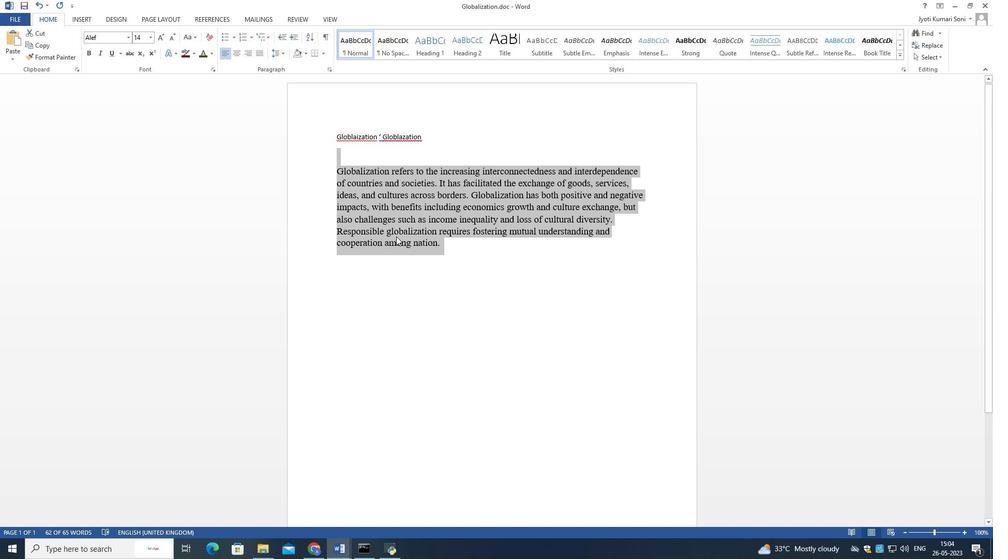 
Action: Mouse pressed left at (397, 236)
Screenshot: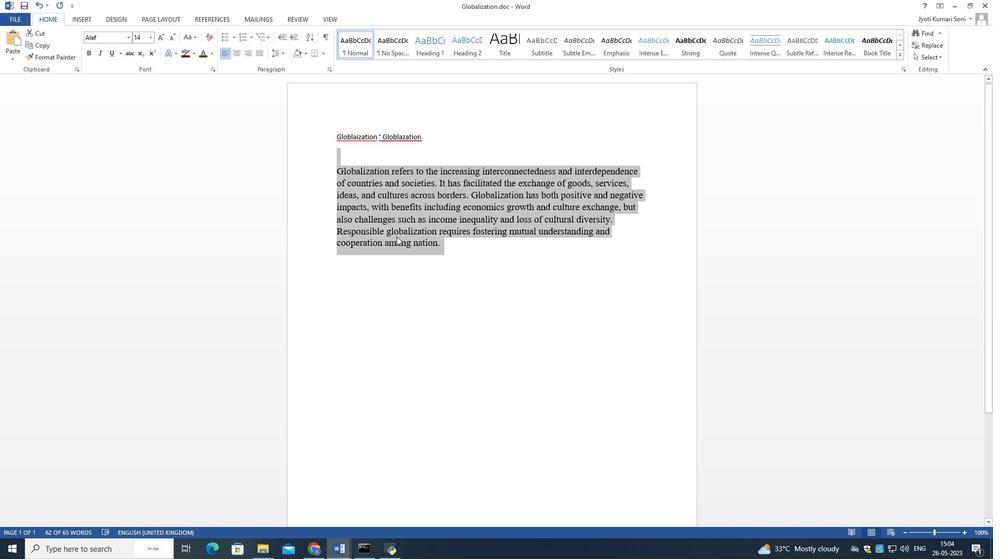 
Action: Mouse moved to (438, 134)
Screenshot: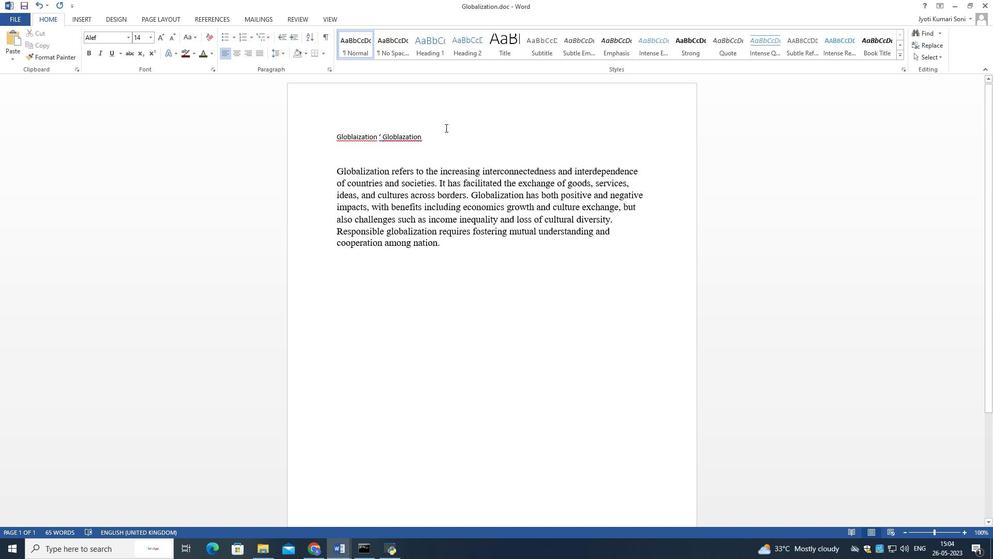 
Action: Mouse pressed left at (438, 134)
Screenshot: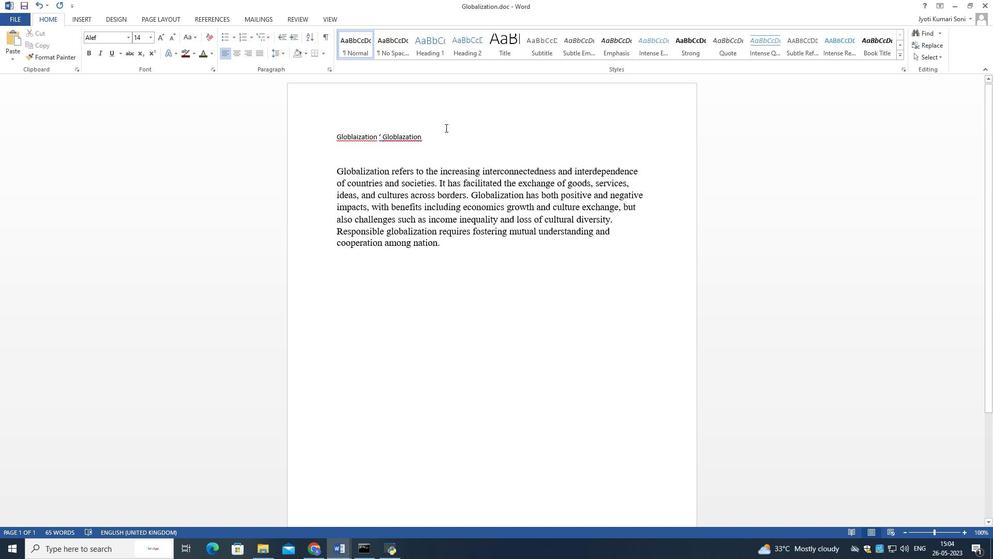 
Action: Mouse moved to (123, 38)
Screenshot: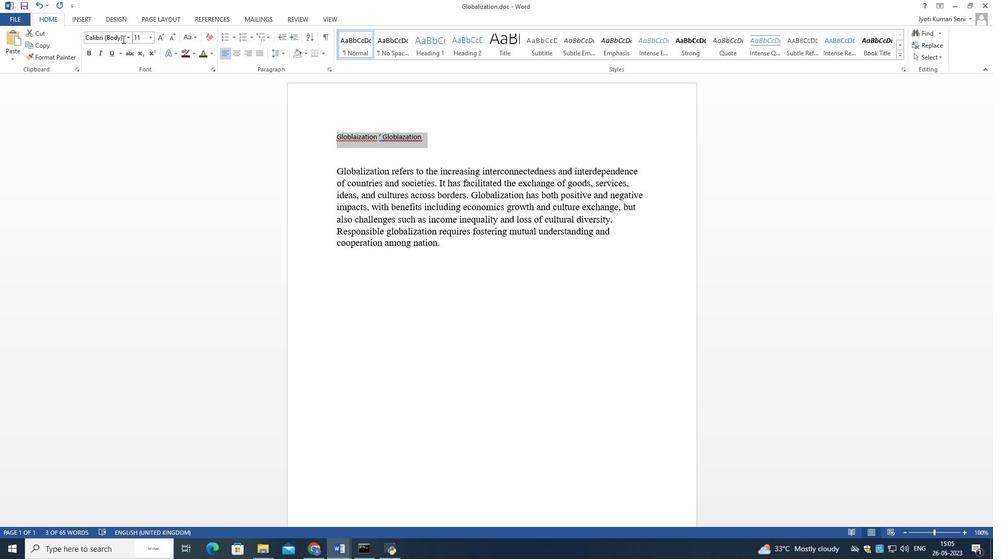 
Action: Mouse pressed left at (123, 38)
Screenshot: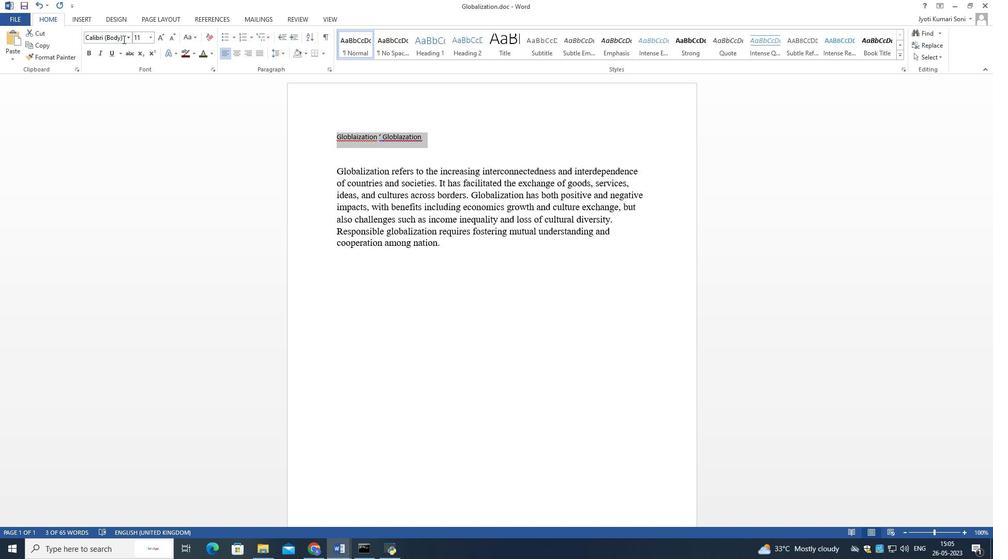 
Action: Mouse moved to (129, 40)
Screenshot: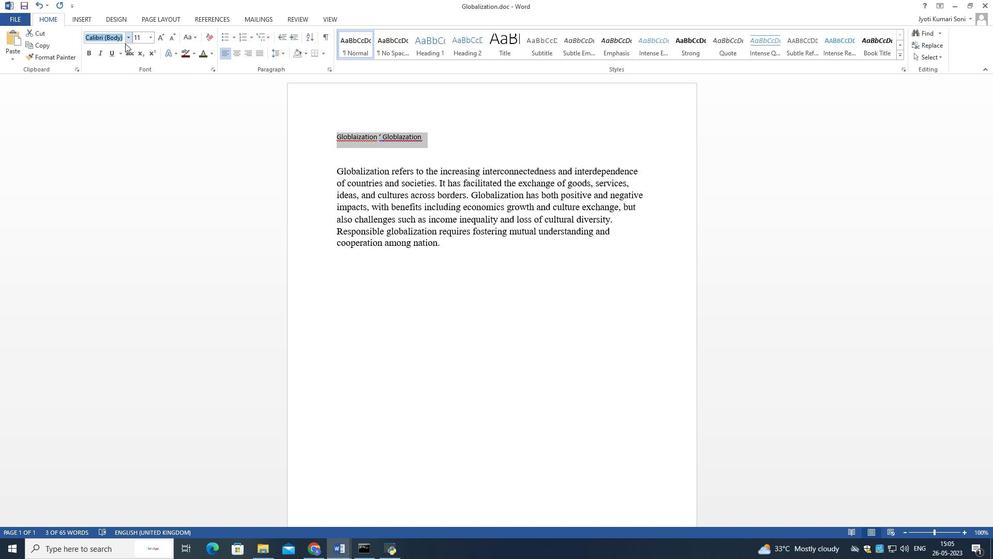 
Action: Mouse pressed left at (129, 40)
Screenshot: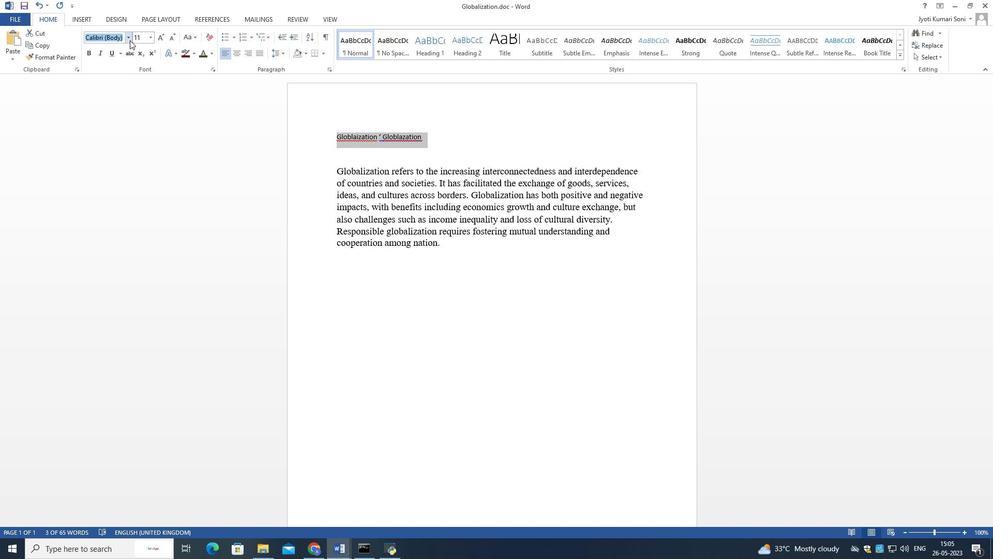 
Action: Mouse moved to (151, 231)
Screenshot: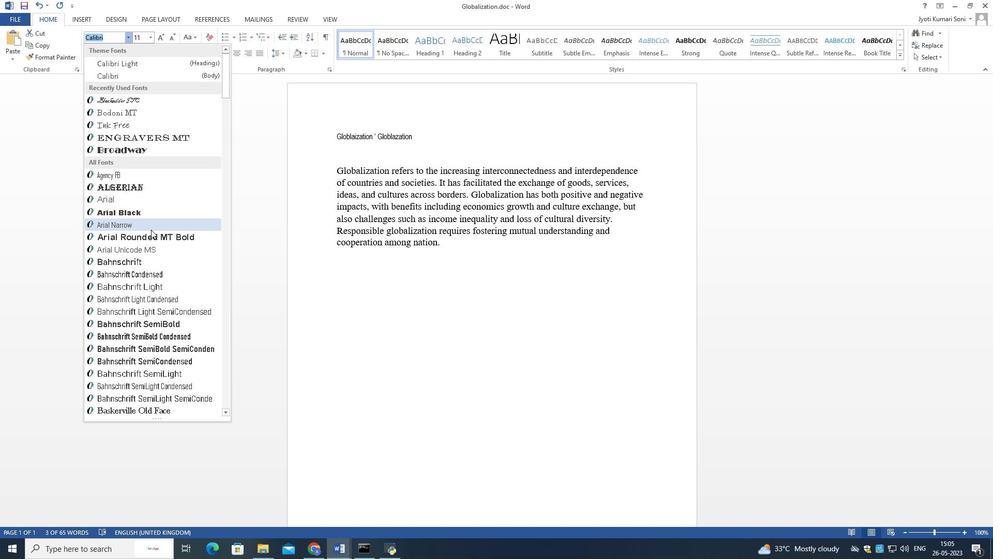 
Action: Mouse scrolled (151, 230) with delta (0, 0)
Screenshot: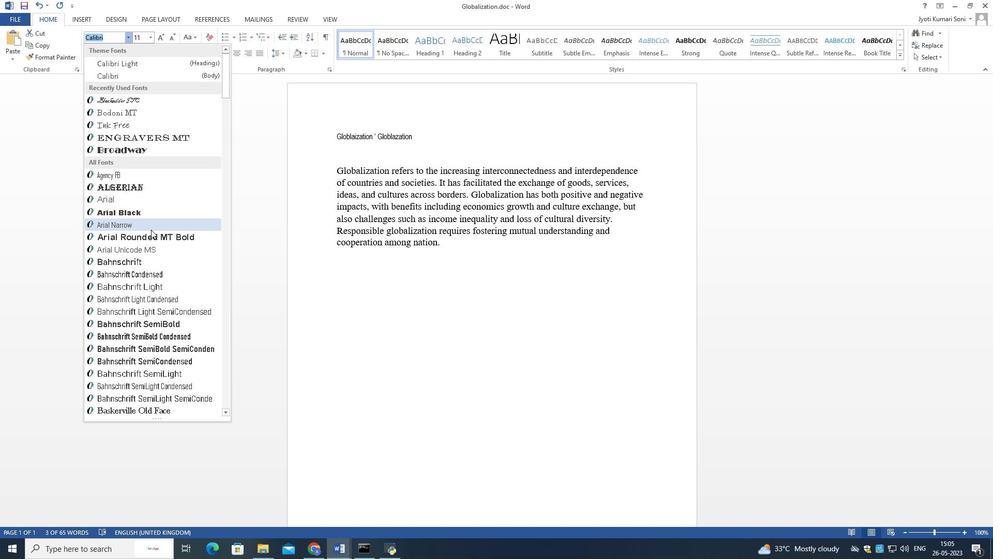 
Action: Mouse moved to (153, 242)
Screenshot: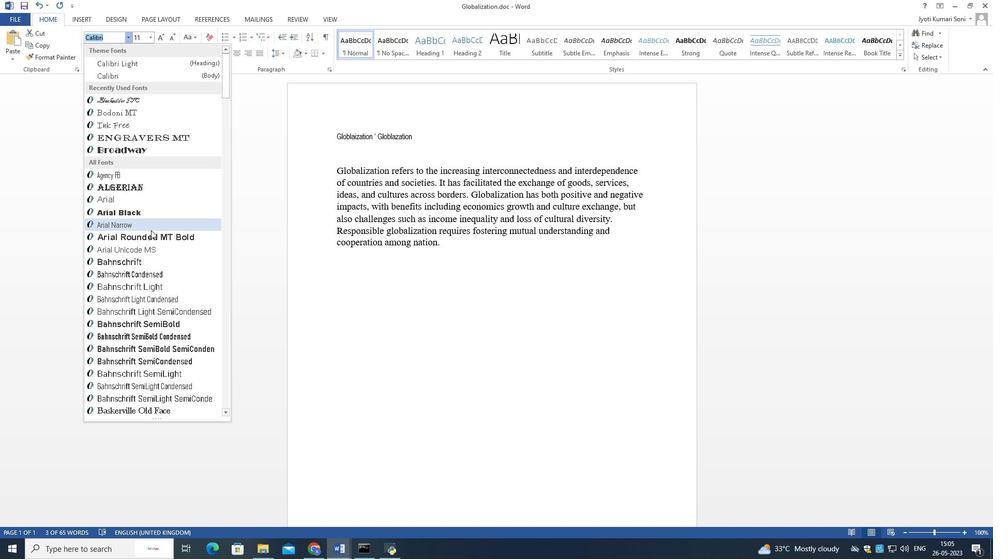 
Action: Mouse scrolled (153, 241) with delta (0, 0)
Screenshot: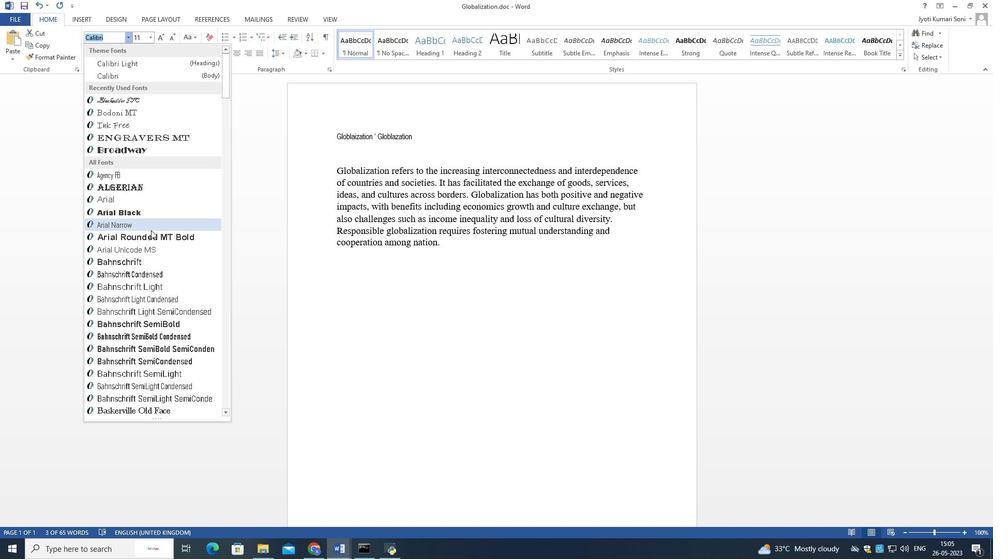 
Action: Mouse moved to (153, 245)
Screenshot: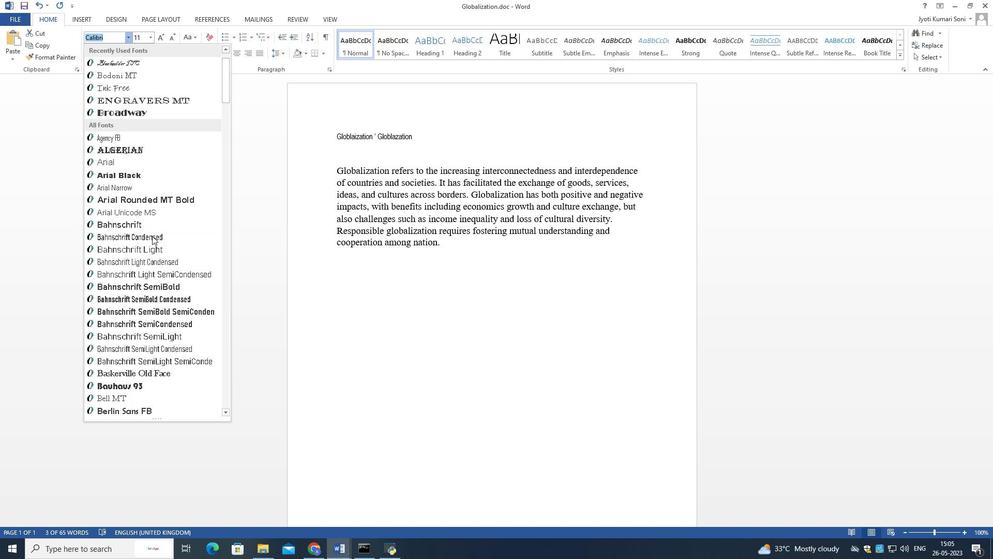 
Action: Mouse scrolled (153, 244) with delta (0, 0)
Screenshot: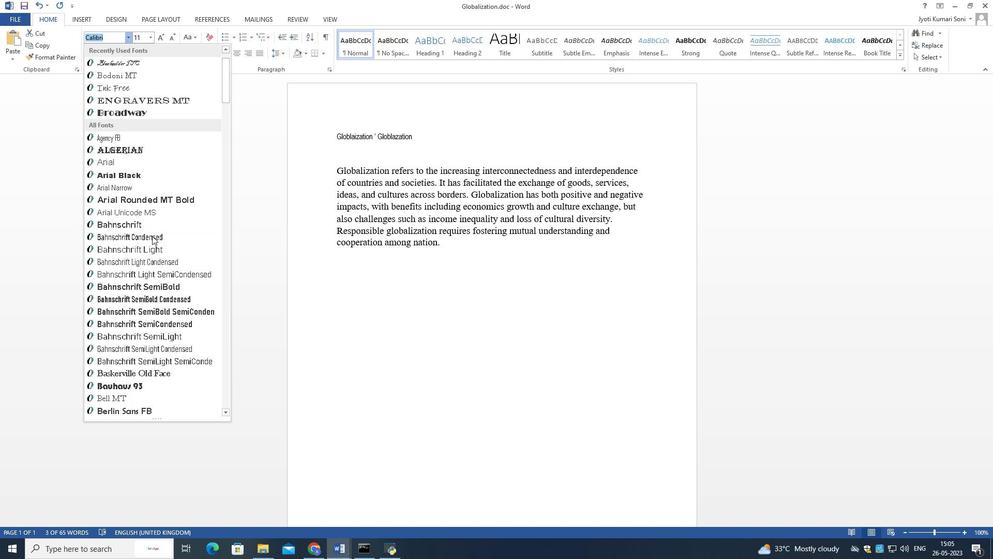 
Action: Mouse moved to (154, 246)
Screenshot: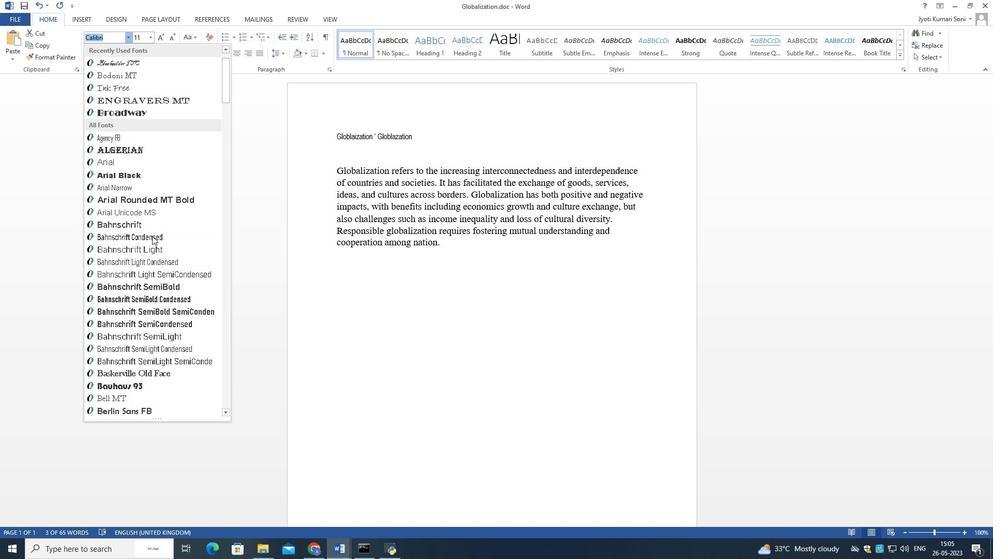 
Action: Mouse scrolled (154, 246) with delta (0, 0)
Screenshot: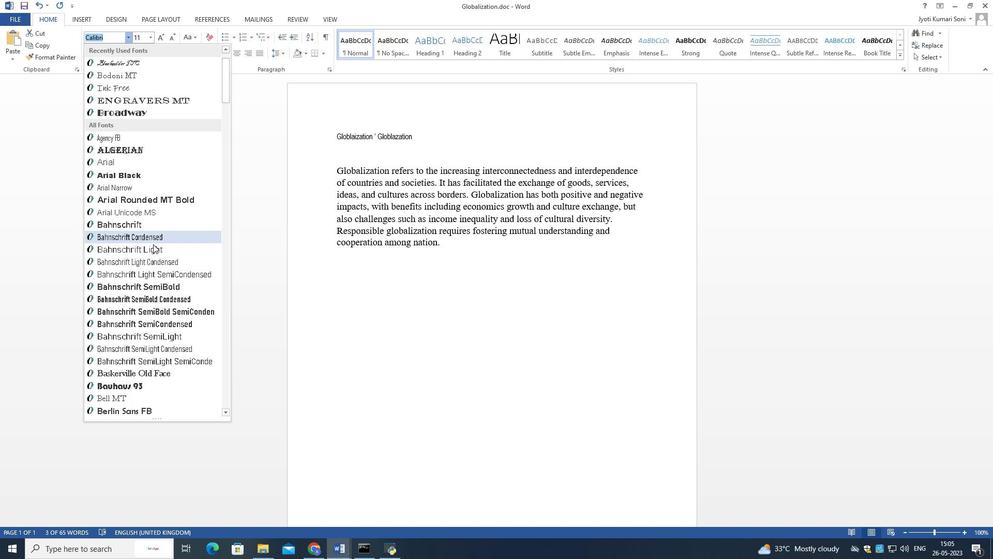 
Action: Mouse moved to (154, 247)
Screenshot: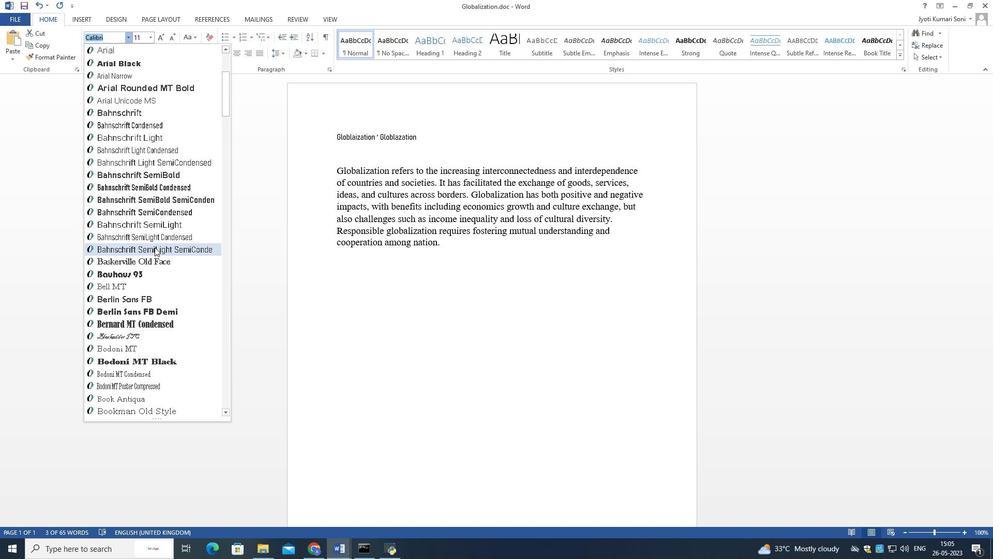 
Action: Mouse scrolled (154, 246) with delta (0, 0)
Screenshot: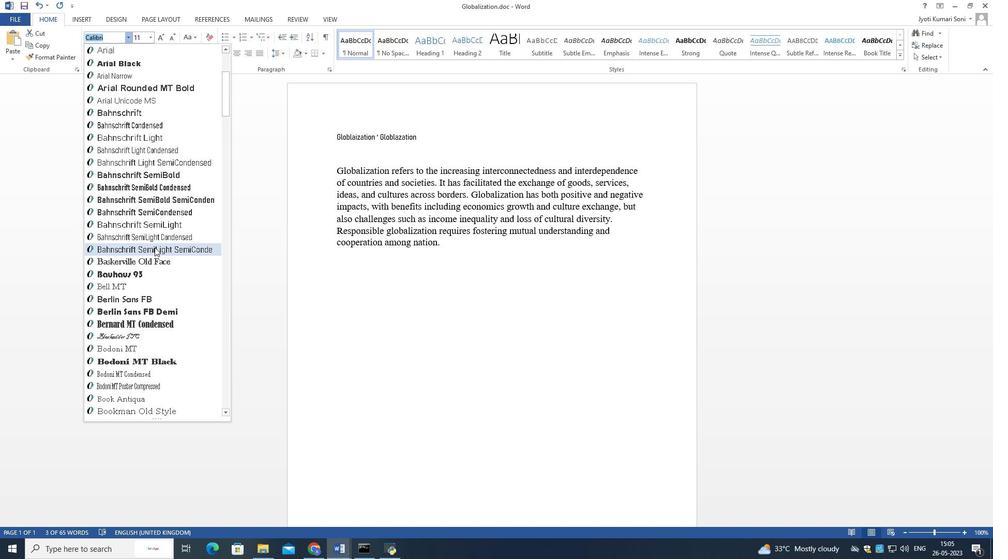
Action: Mouse scrolled (154, 246) with delta (0, 0)
Screenshot: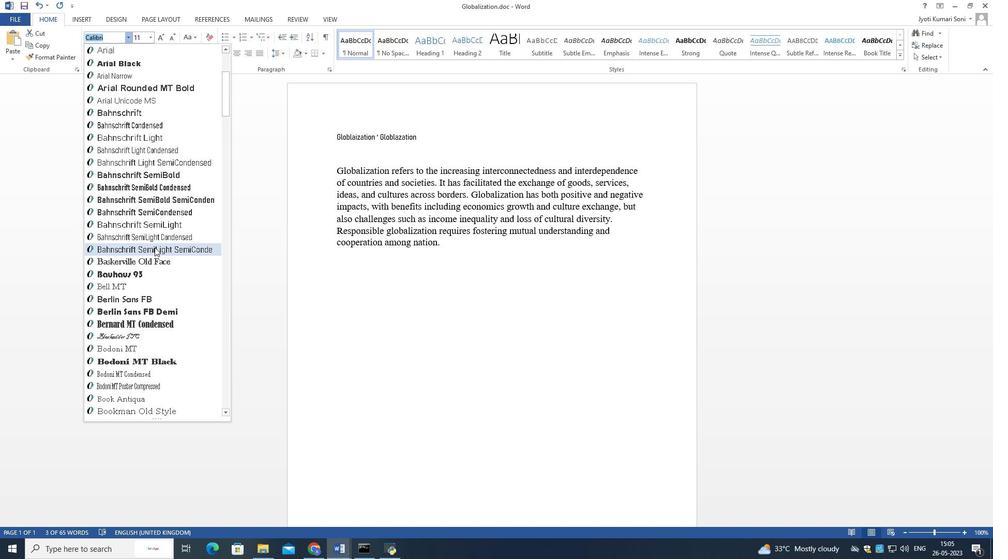 
Action: Mouse moved to (152, 273)
Screenshot: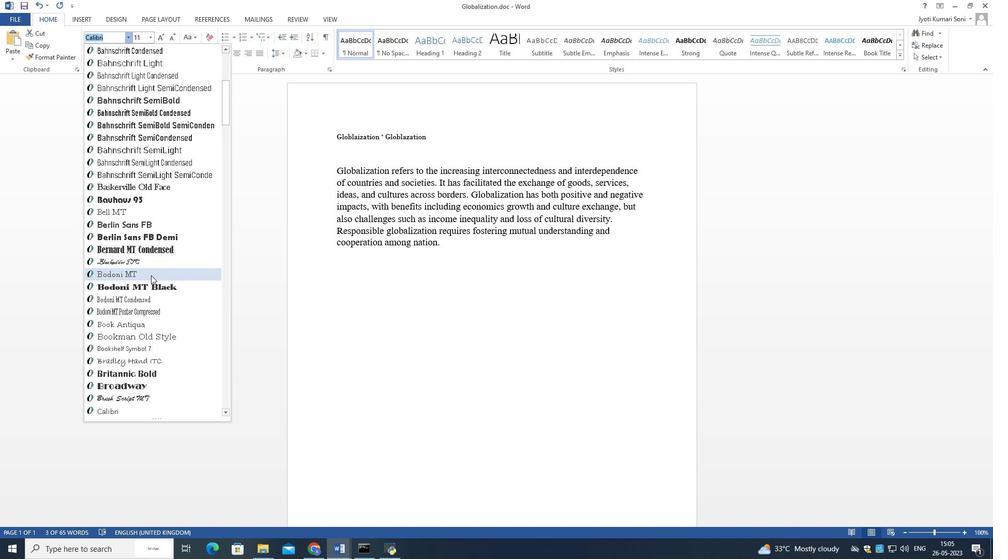 
Action: Mouse pressed left at (152, 273)
Screenshot: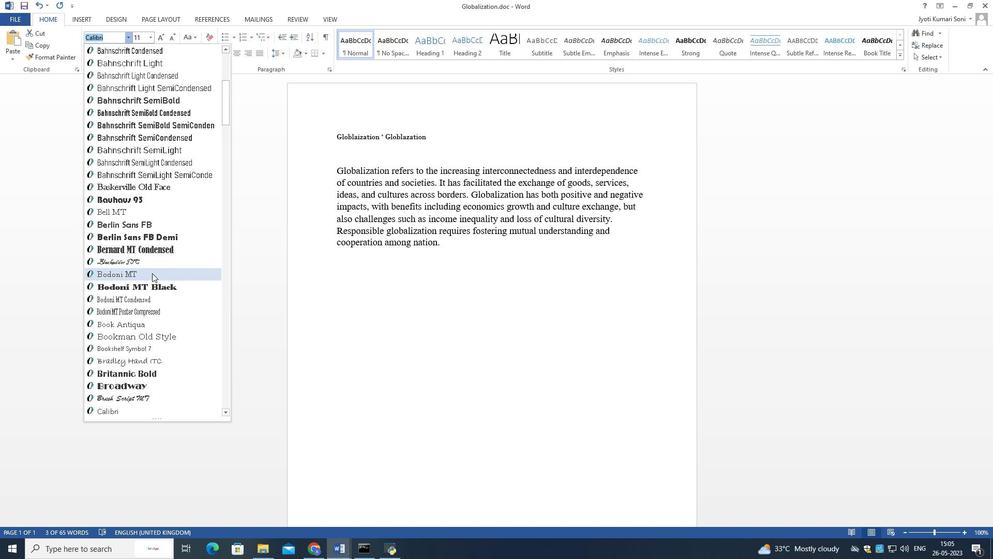 
Action: Mouse moved to (149, 37)
Screenshot: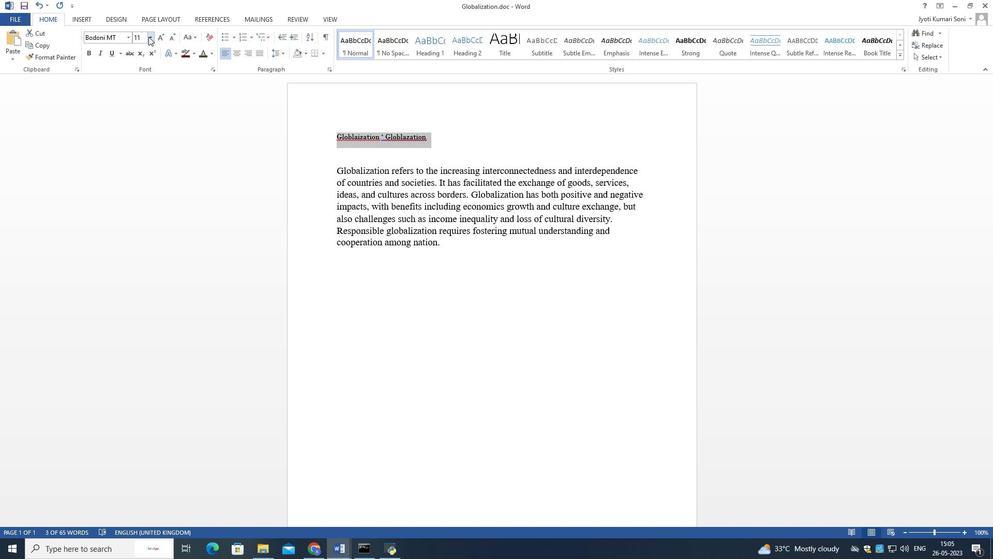 
Action: Mouse pressed left at (149, 37)
Screenshot: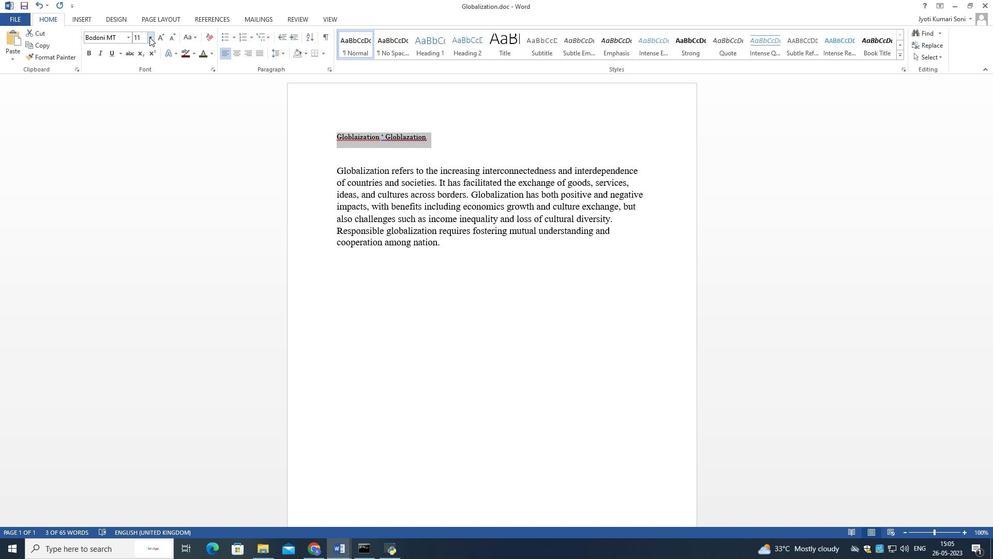 
Action: Mouse moved to (140, 99)
Screenshot: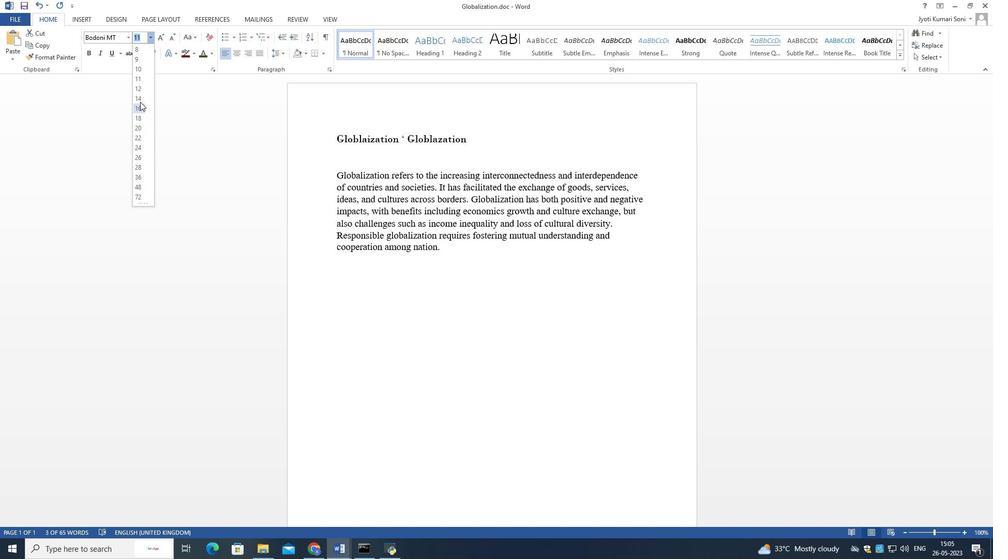 
Action: Mouse pressed left at (140, 99)
Screenshot: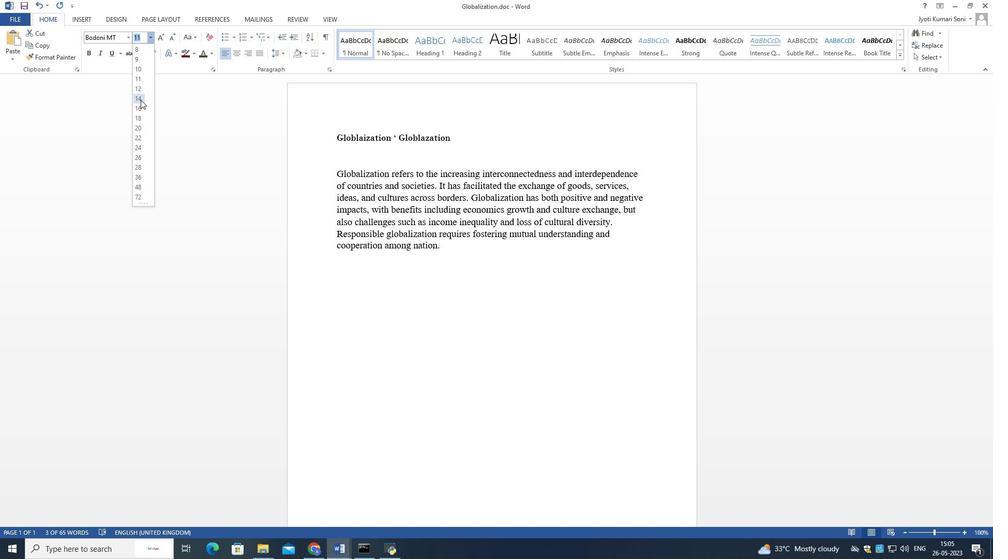 
Action: Mouse moved to (238, 54)
Screenshot: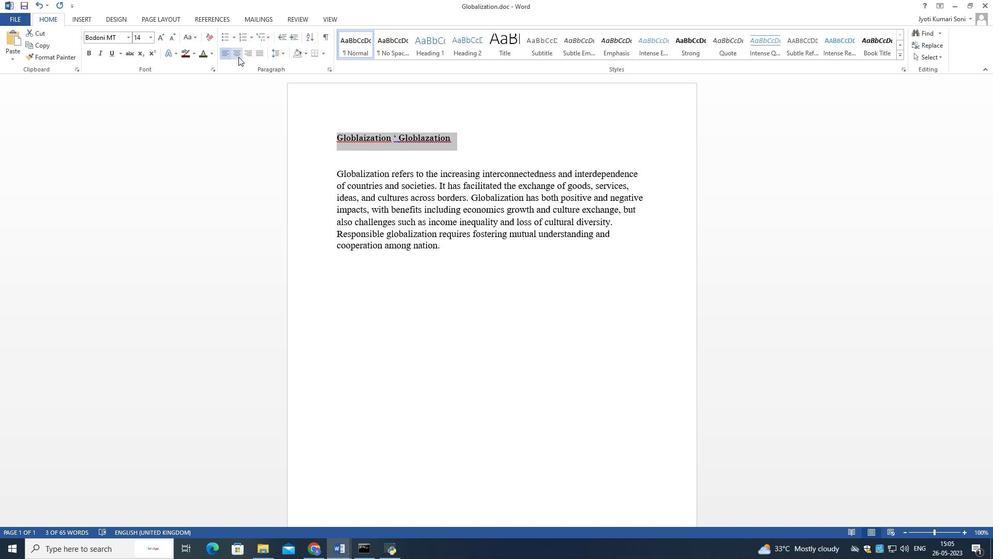 
Action: Mouse pressed left at (238, 54)
Screenshot: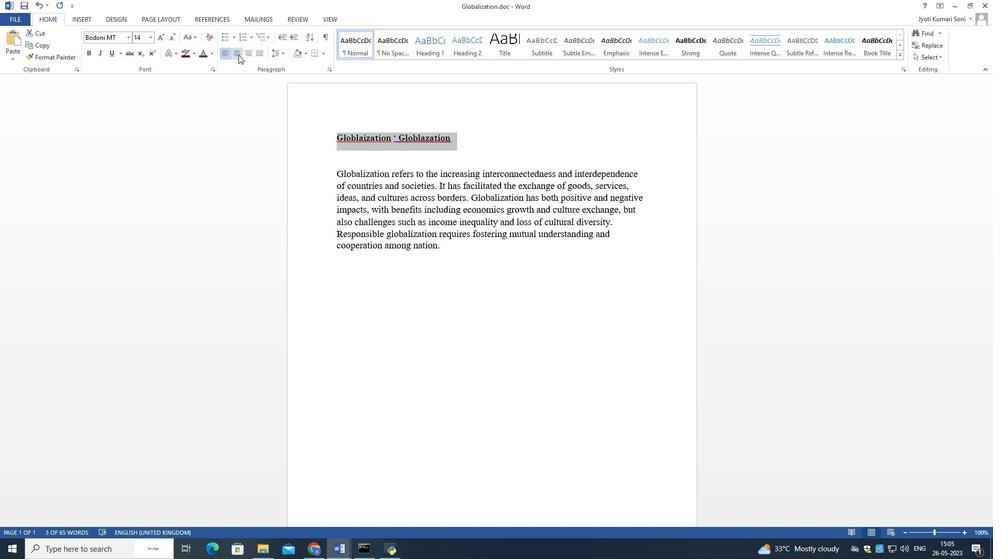 
Action: Mouse moved to (532, 274)
Screenshot: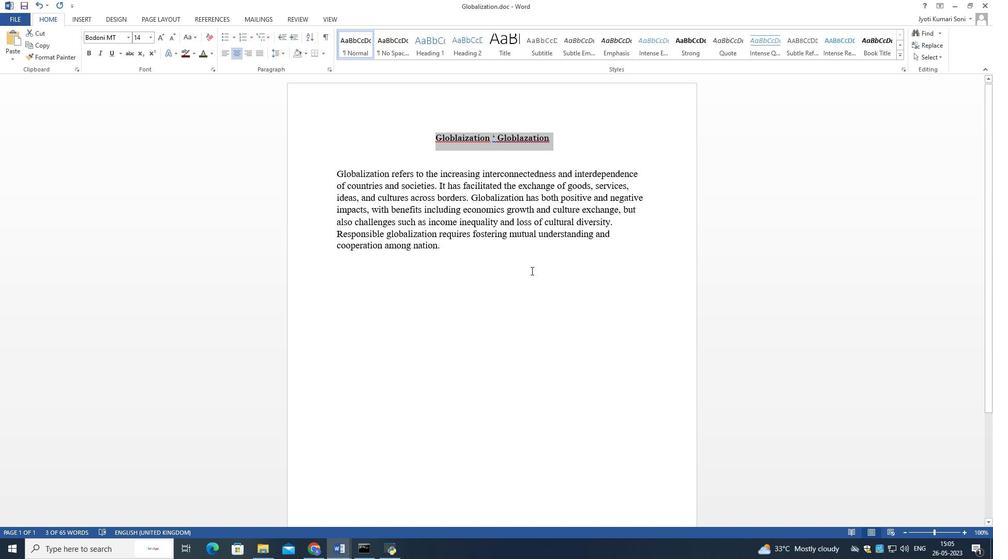
Action: Mouse pressed left at (532, 274)
Screenshot: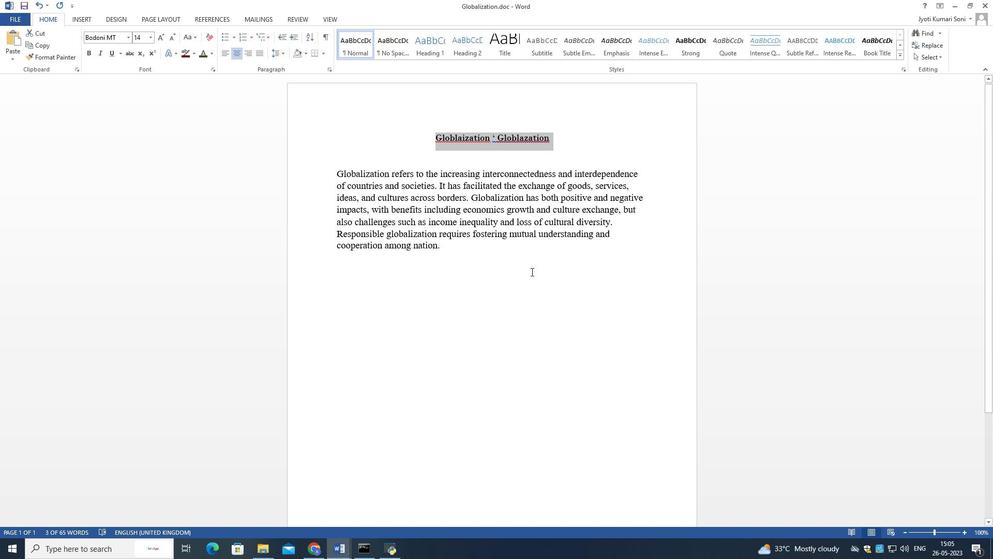 
Action: Mouse moved to (531, 275)
Screenshot: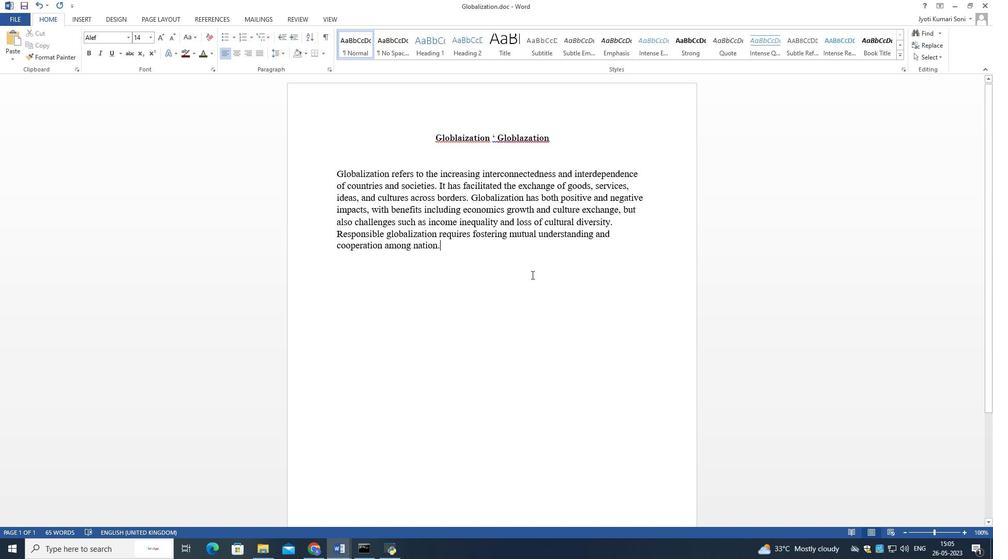 
Action: Mouse pressed left at (531, 275)
Screenshot: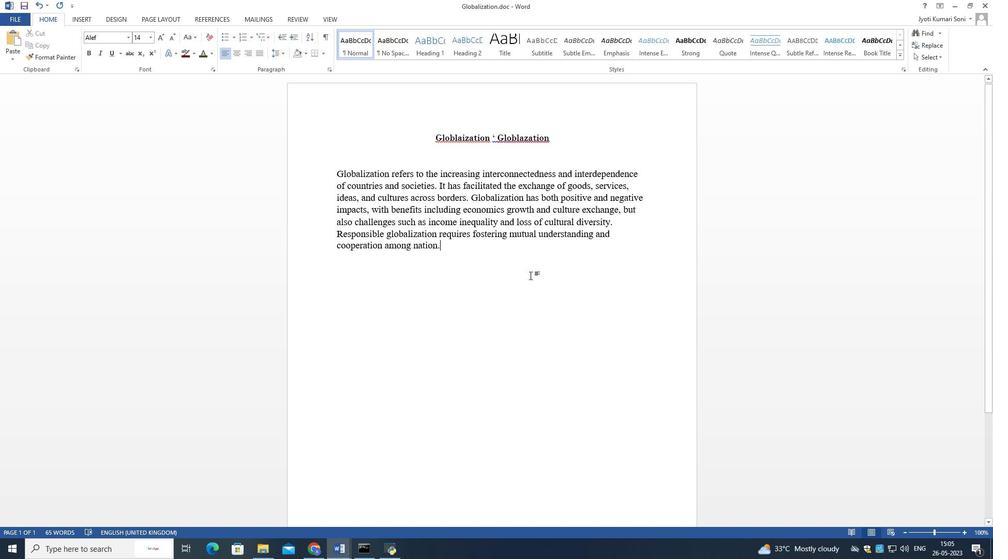 
Action: Mouse moved to (486, 373)
Screenshot: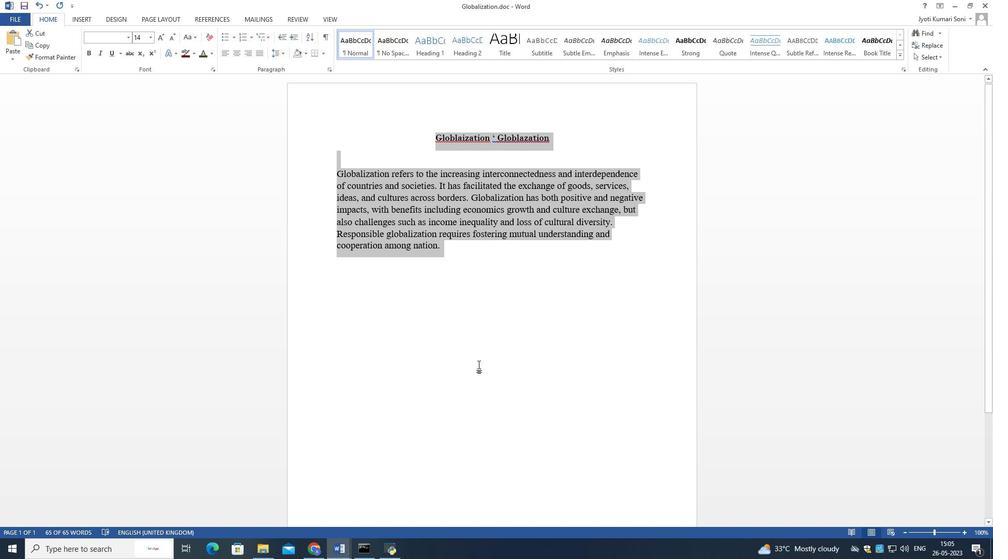 
Action: Mouse pressed left at (486, 373)
Screenshot: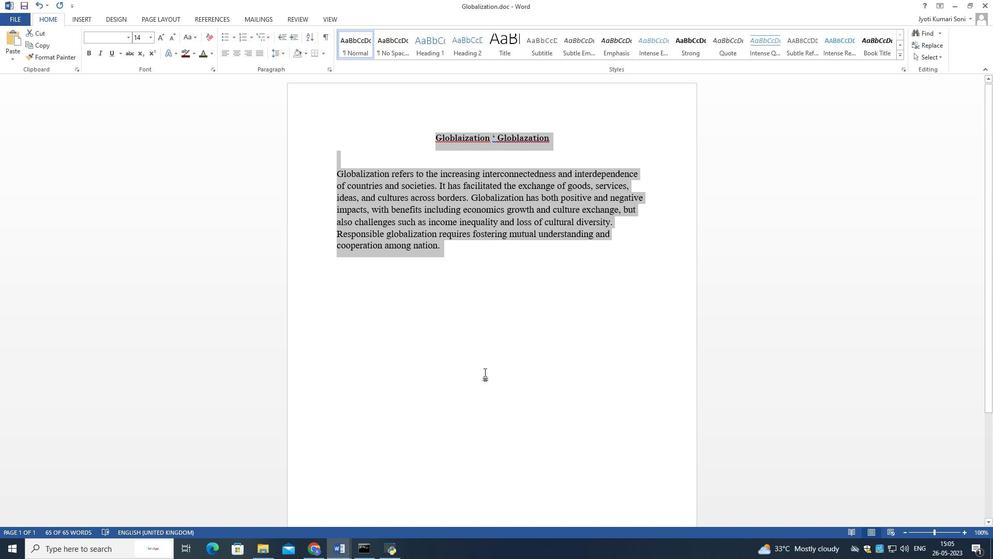 
Action: Mouse moved to (464, 376)
Screenshot: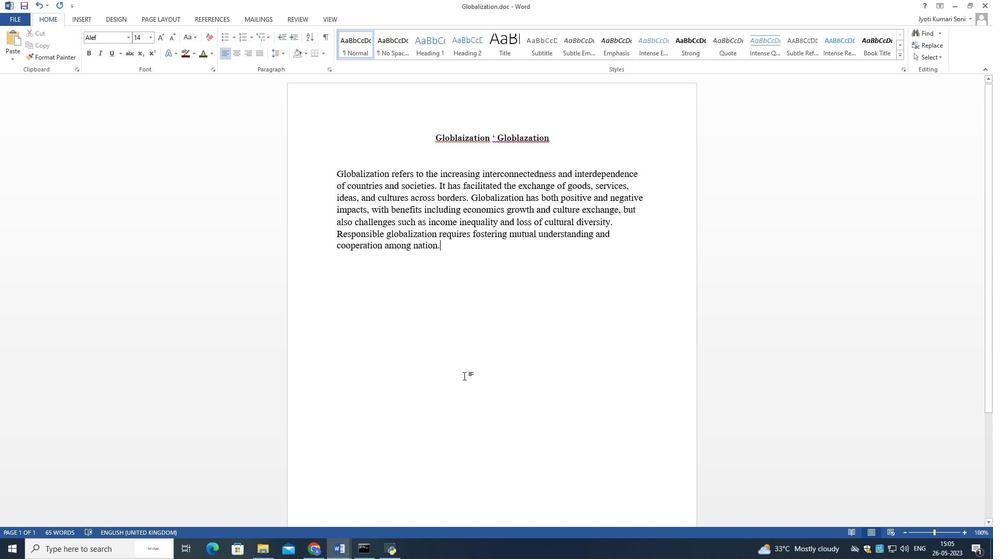 
